 Task: Find connections with filter location Ahlen with filter topic #CVwith filter profile language German with filter current company More Retail Private Limited with filter school Centre for Development of Advanced Computing (C-DAC) with filter industry Hospitals with filter service category Video Production with filter keywords title Cosmetologist
Action: Mouse moved to (605, 81)
Screenshot: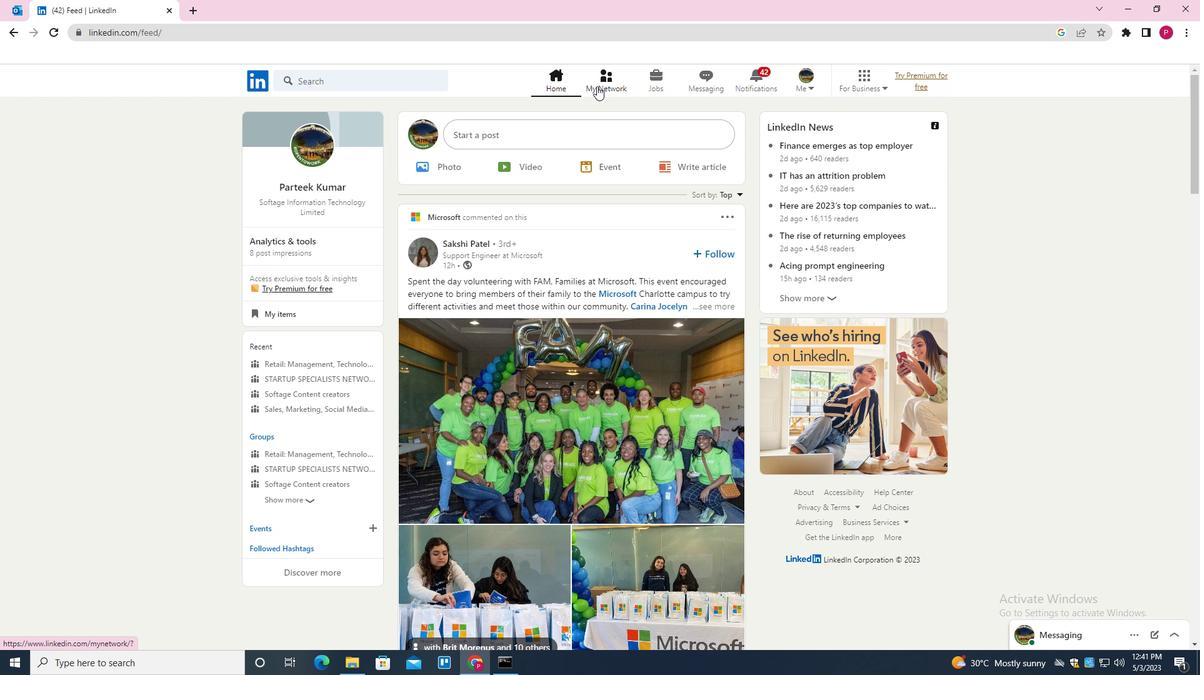 
Action: Mouse pressed left at (605, 81)
Screenshot: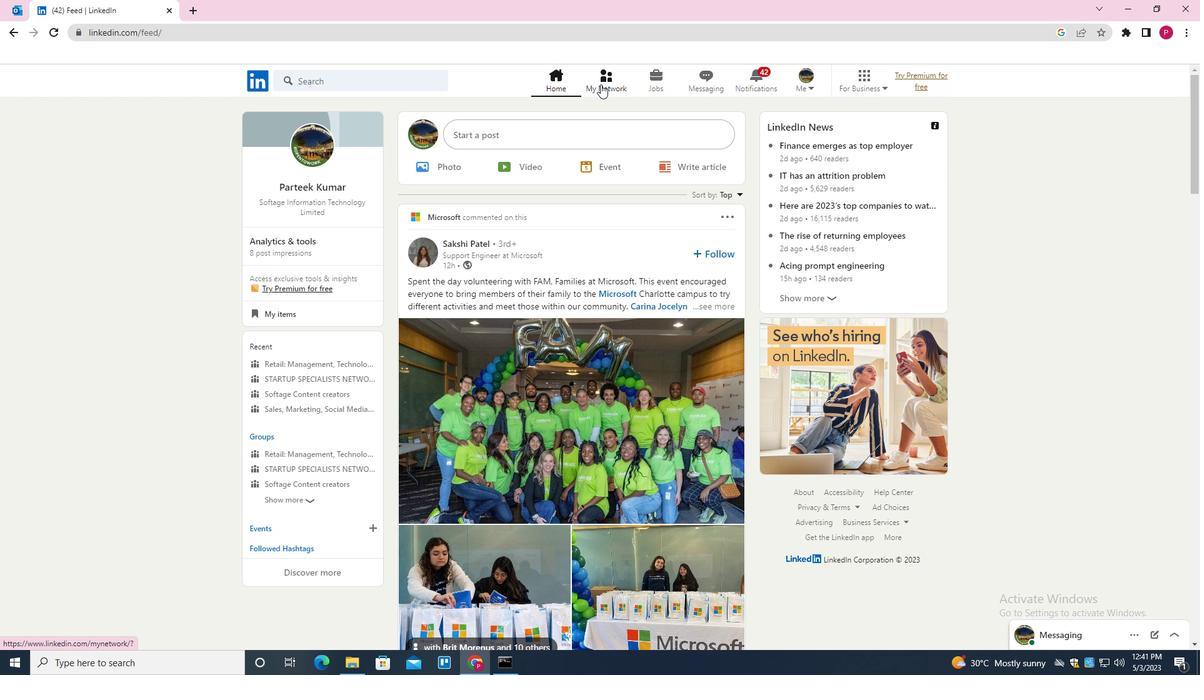 
Action: Mouse moved to (373, 155)
Screenshot: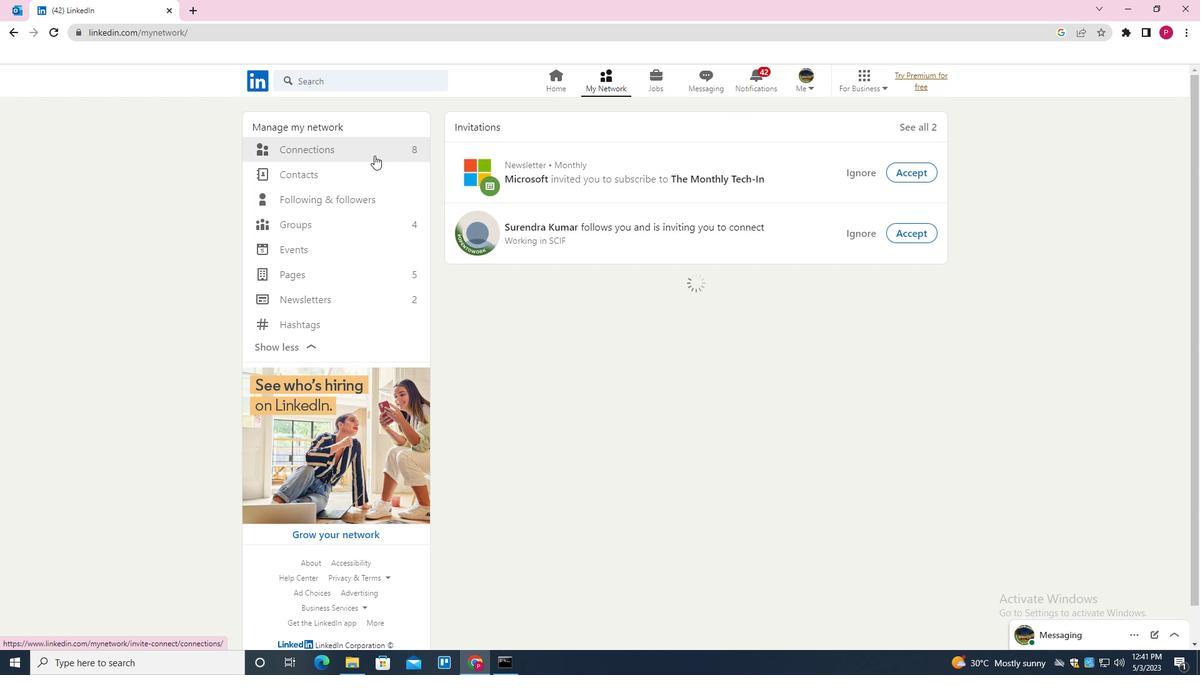 
Action: Mouse pressed left at (373, 155)
Screenshot: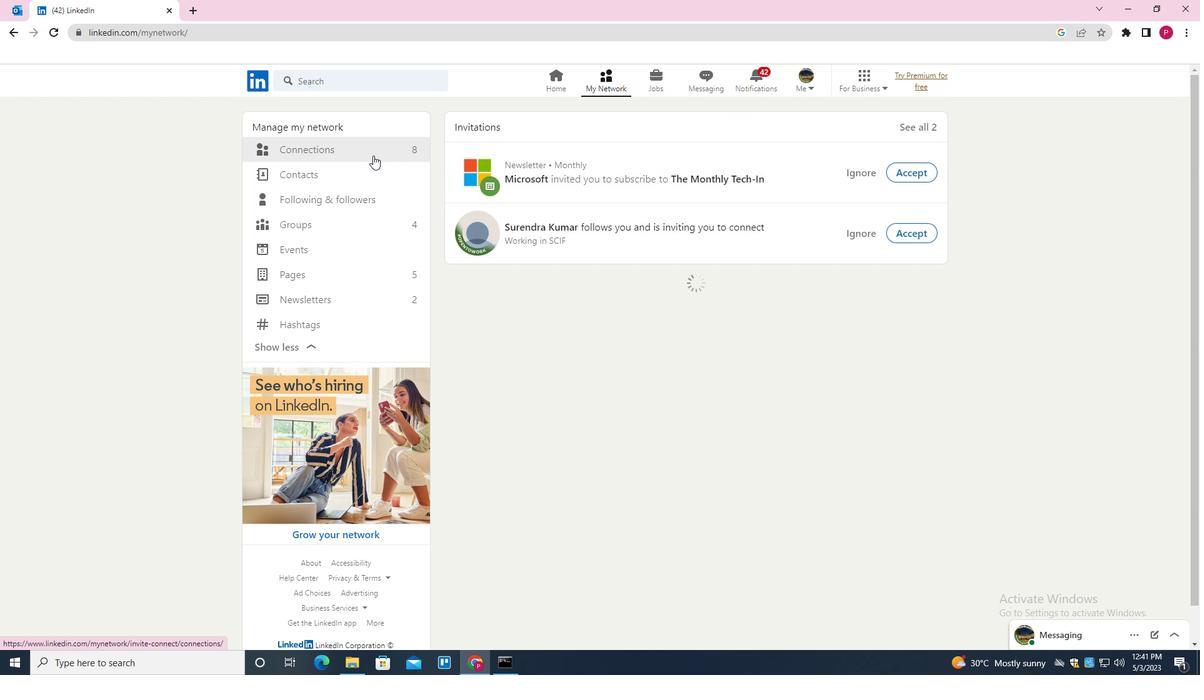 
Action: Mouse moved to (681, 146)
Screenshot: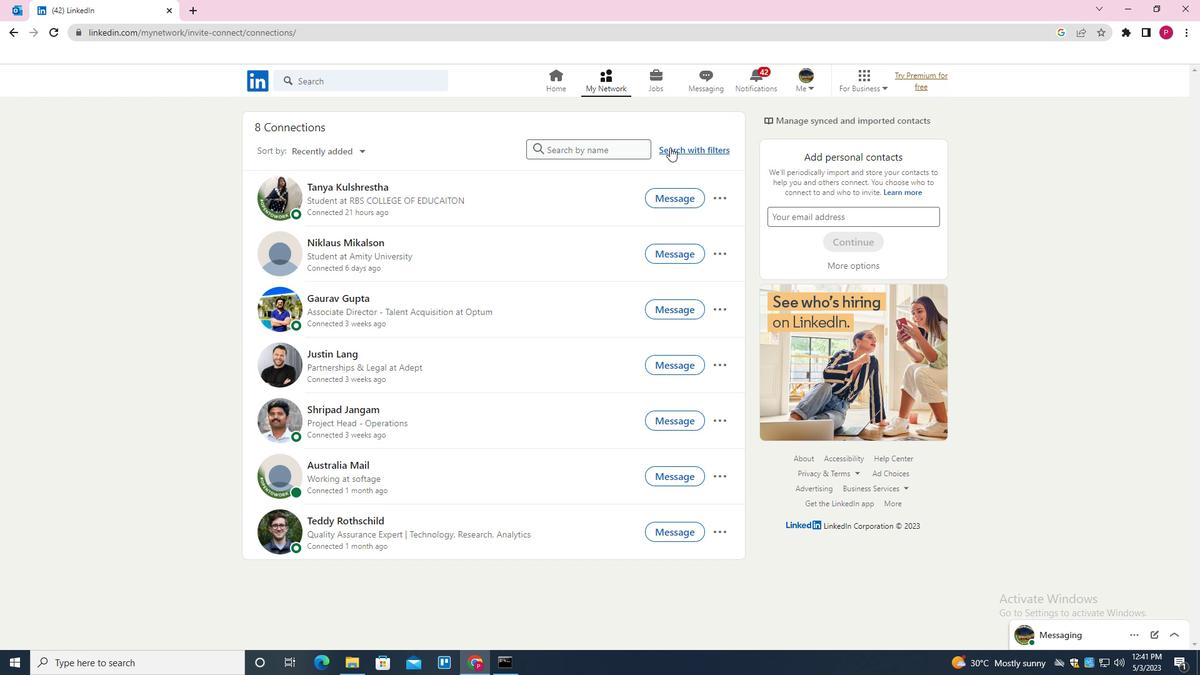 
Action: Mouse pressed left at (681, 146)
Screenshot: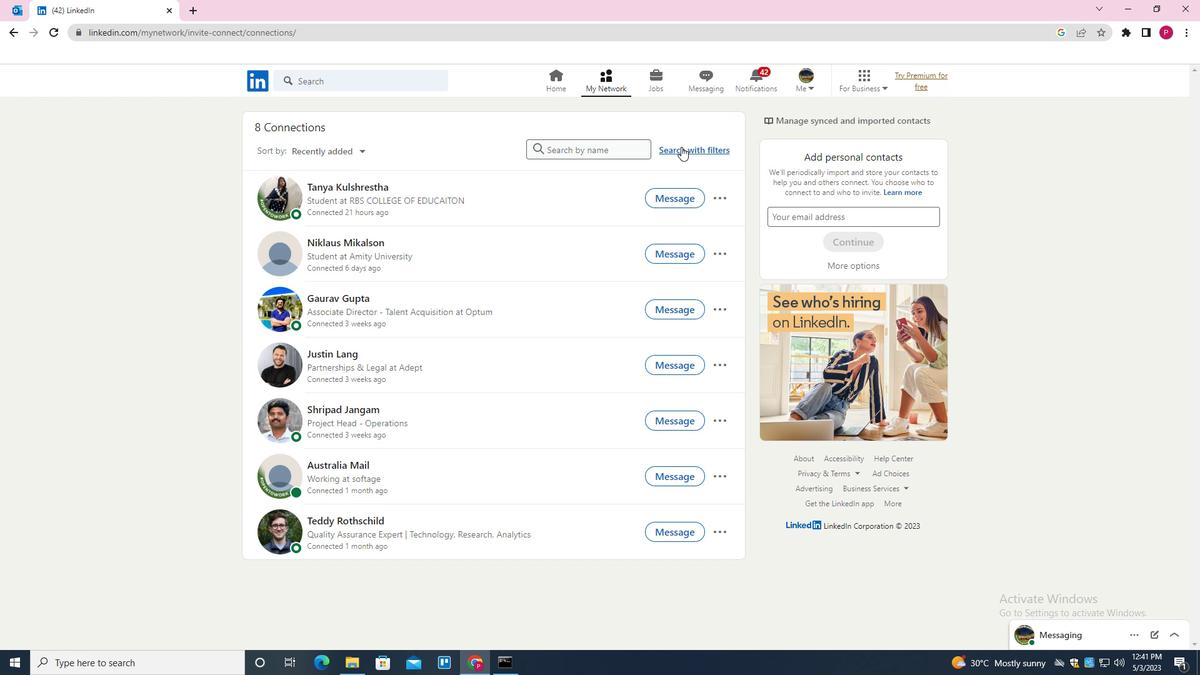 
Action: Mouse moved to (646, 119)
Screenshot: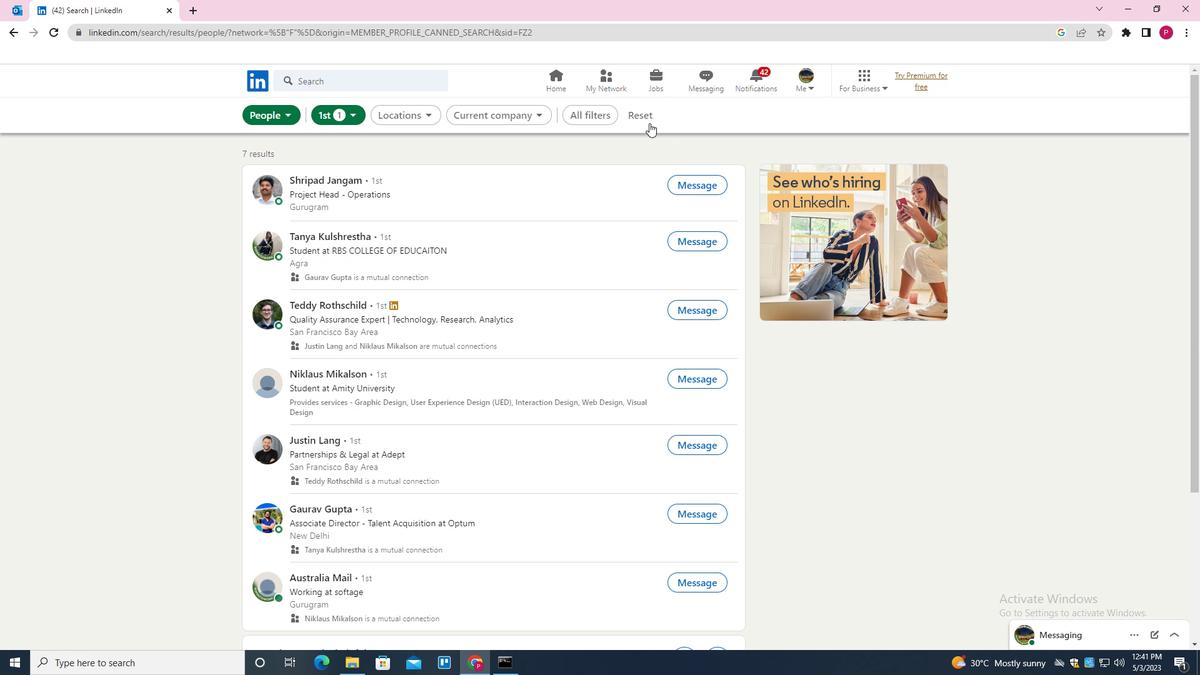 
Action: Mouse pressed left at (646, 119)
Screenshot: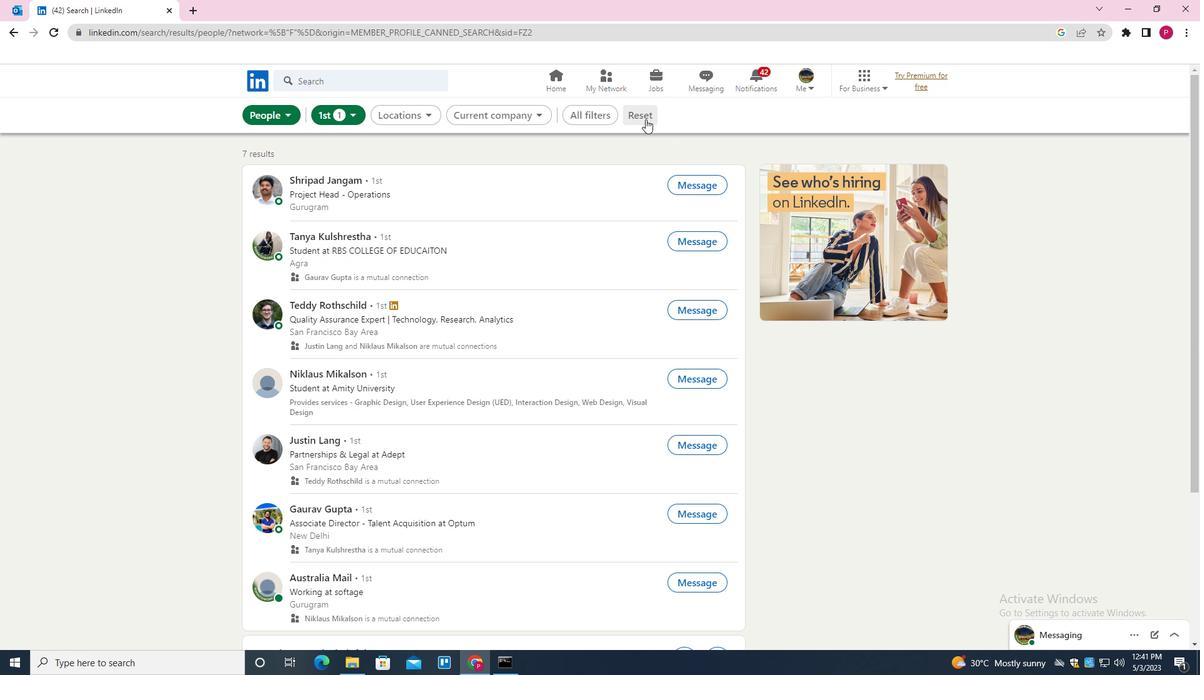 
Action: Mouse moved to (629, 116)
Screenshot: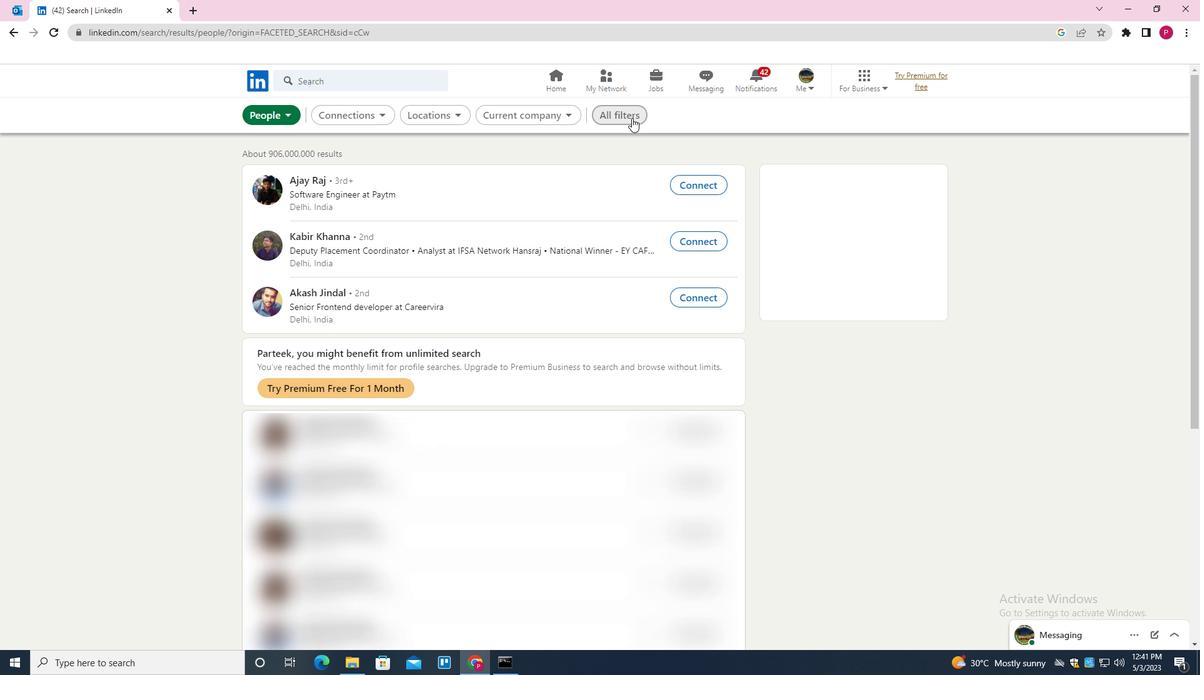 
Action: Mouse pressed left at (629, 116)
Screenshot: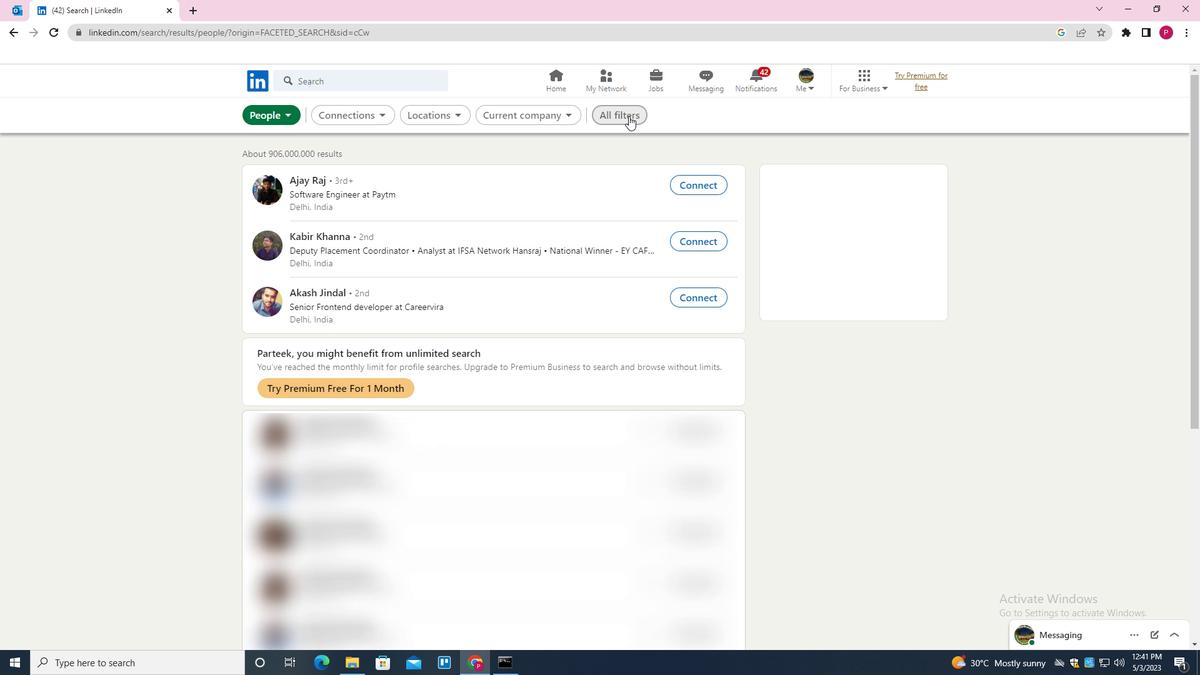 
Action: Mouse moved to (954, 312)
Screenshot: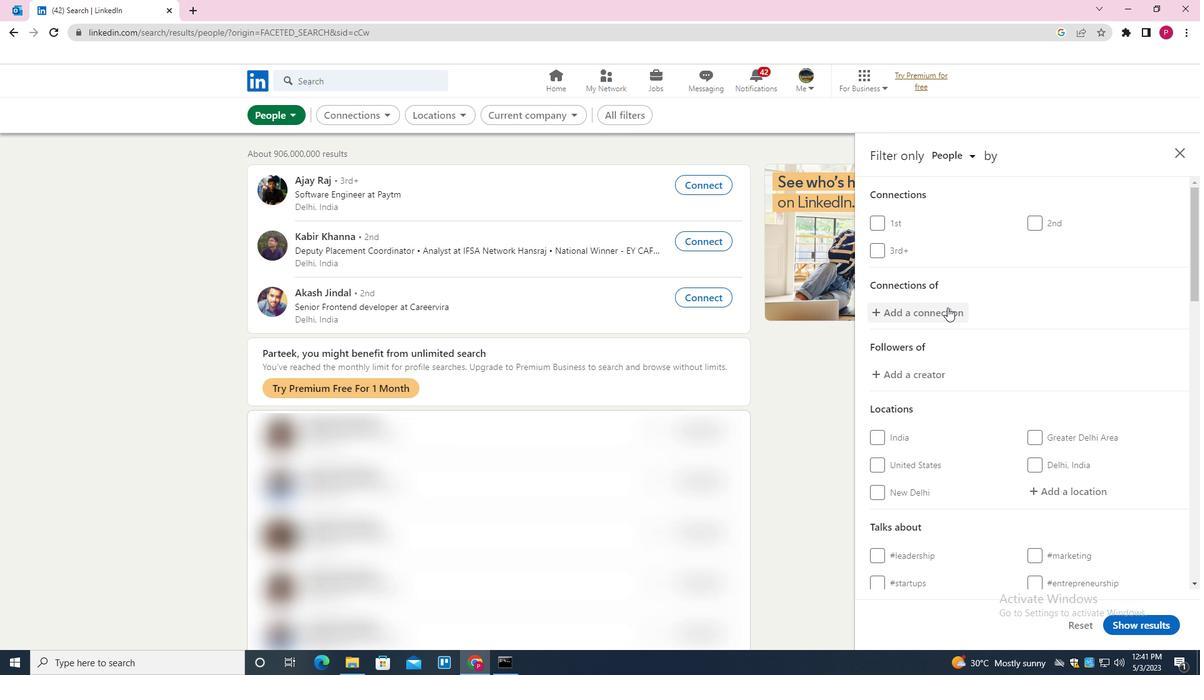 
Action: Mouse scrolled (954, 312) with delta (0, 0)
Screenshot: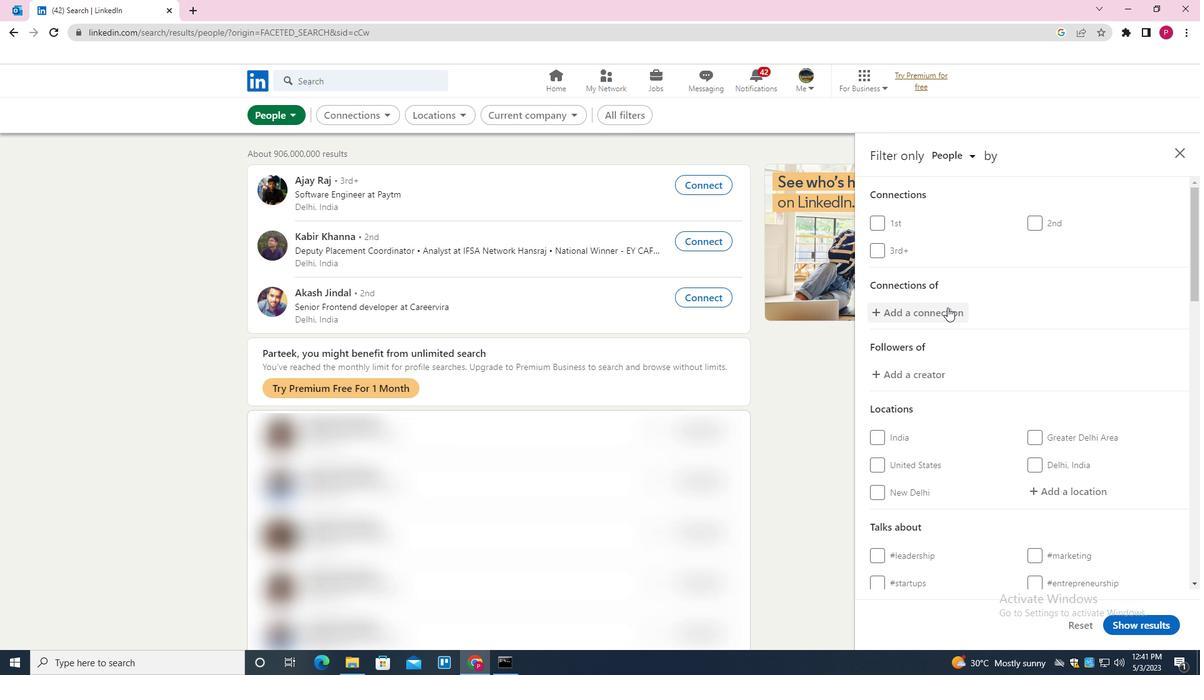 
Action: Mouse moved to (954, 314)
Screenshot: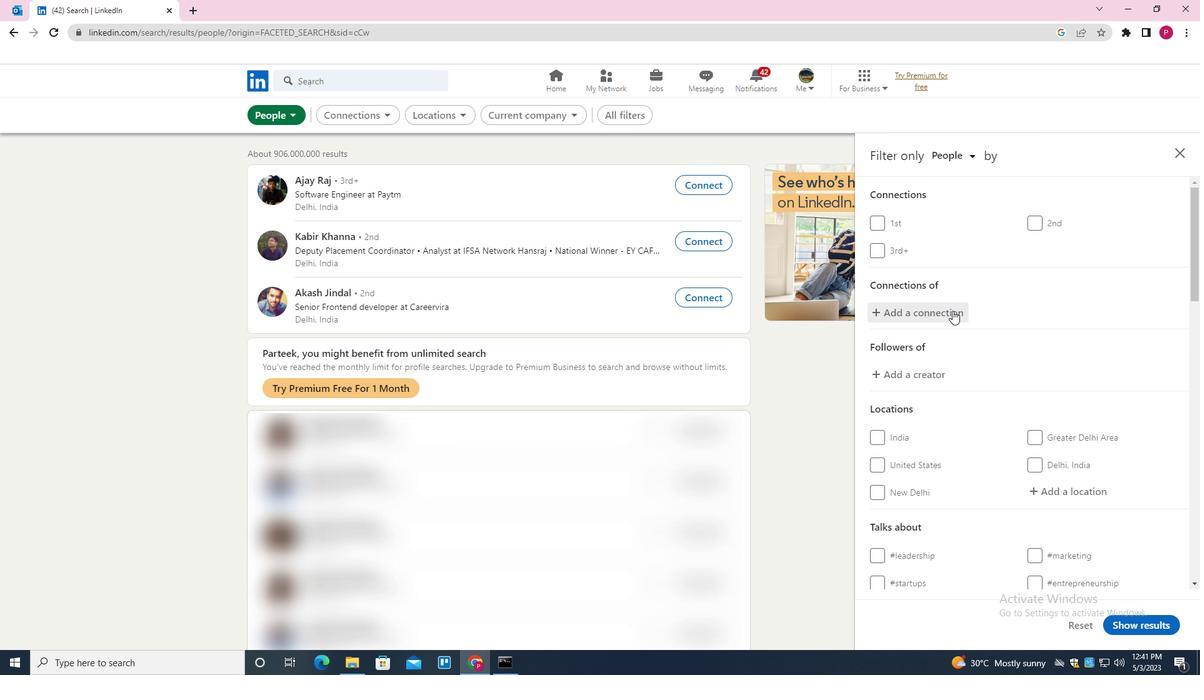 
Action: Mouse scrolled (954, 313) with delta (0, 0)
Screenshot: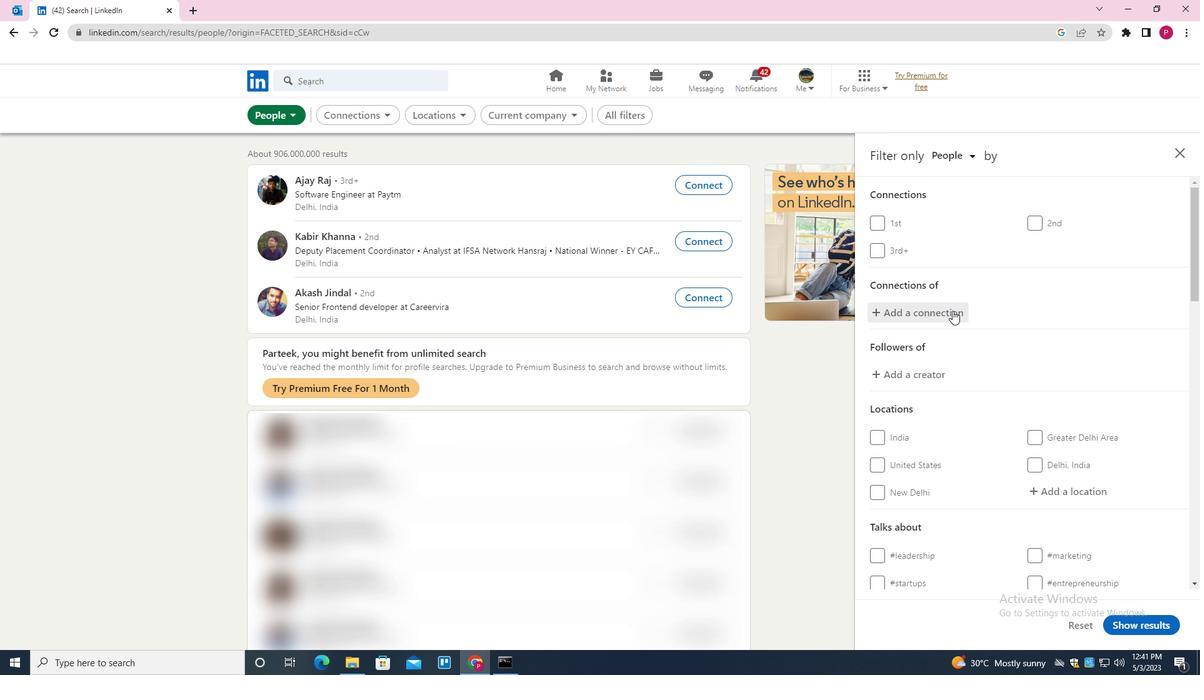
Action: Mouse moved to (1087, 365)
Screenshot: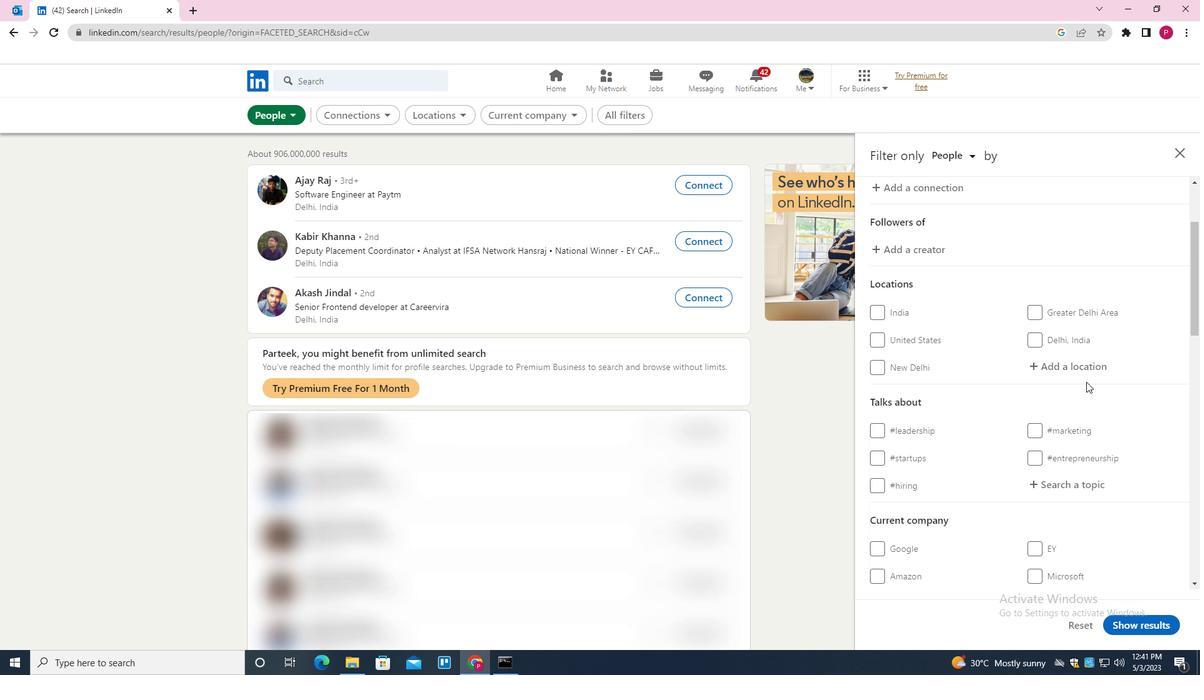 
Action: Mouse pressed left at (1087, 365)
Screenshot: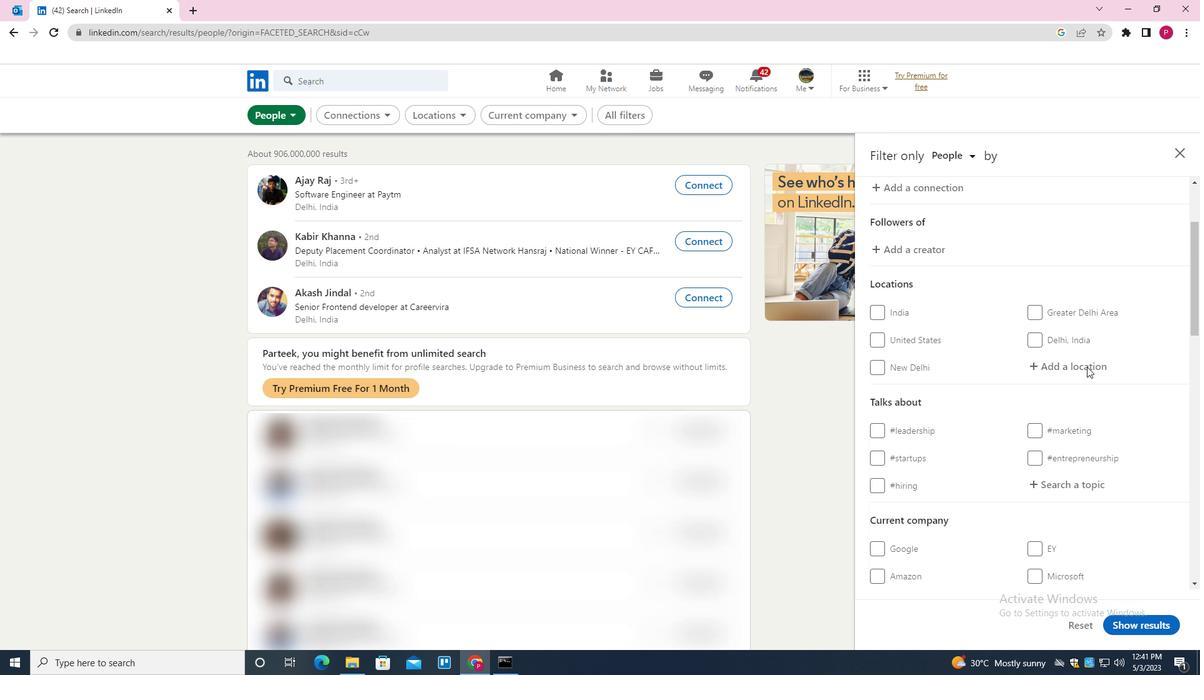 
Action: Mouse moved to (1088, 365)
Screenshot: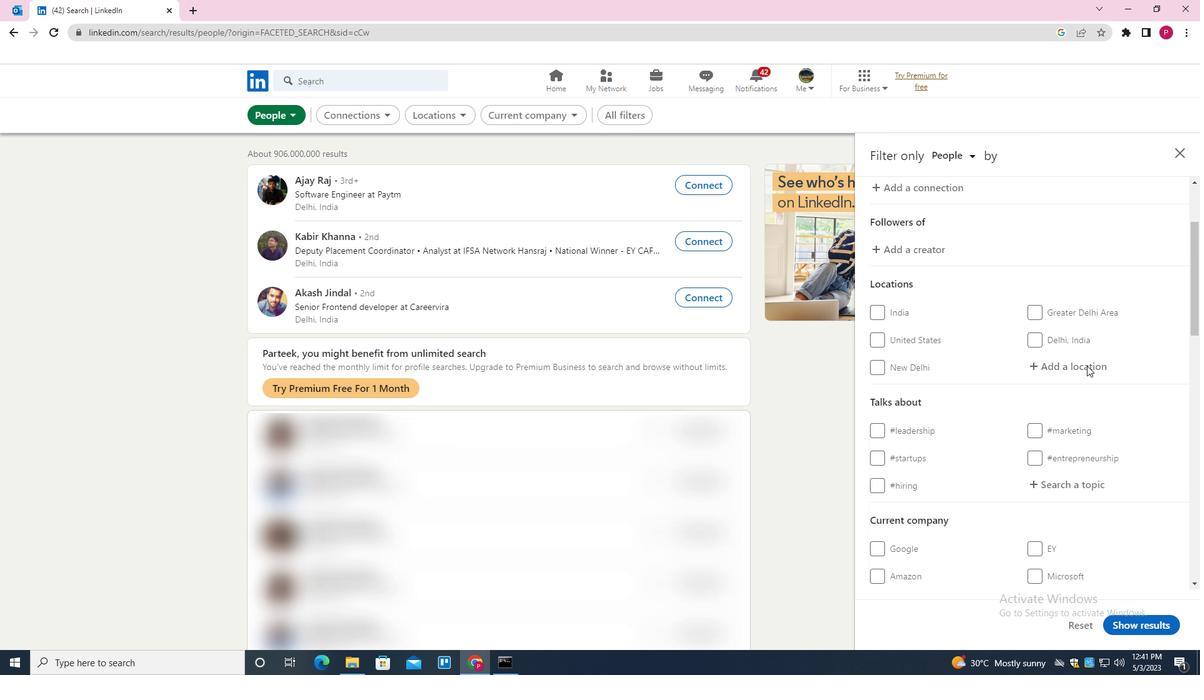 
Action: Key pressed <Key.shift>AHLEN<Key.down><Key.enter>
Screenshot: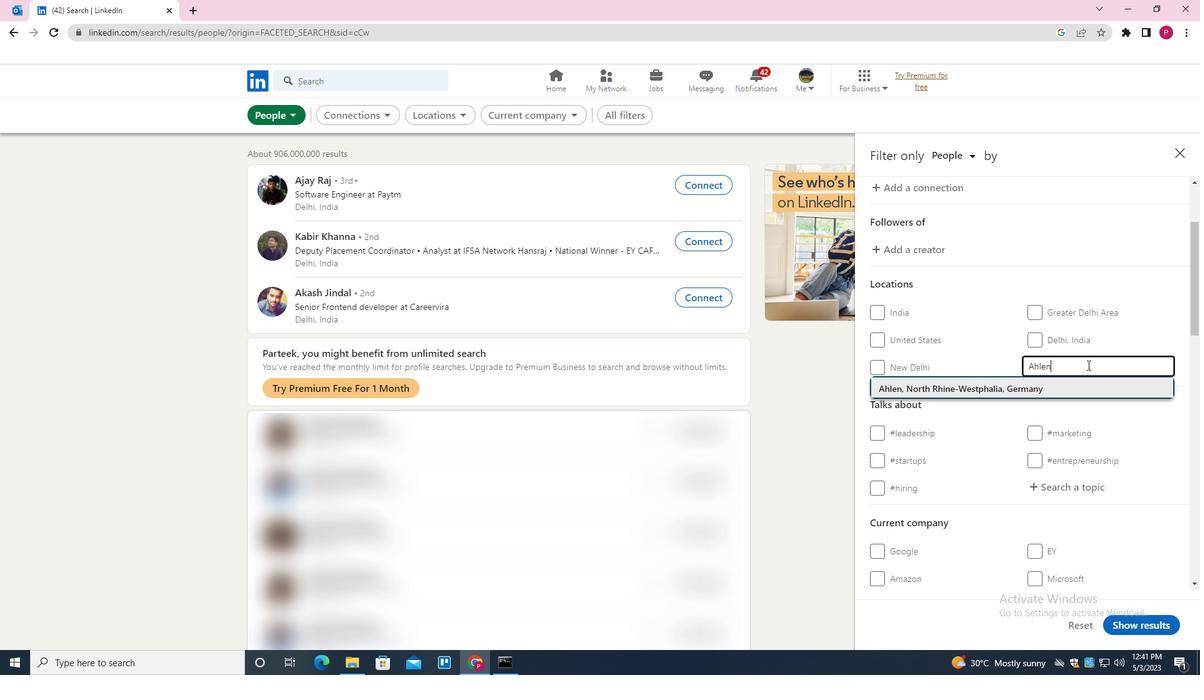 
Action: Mouse moved to (1030, 338)
Screenshot: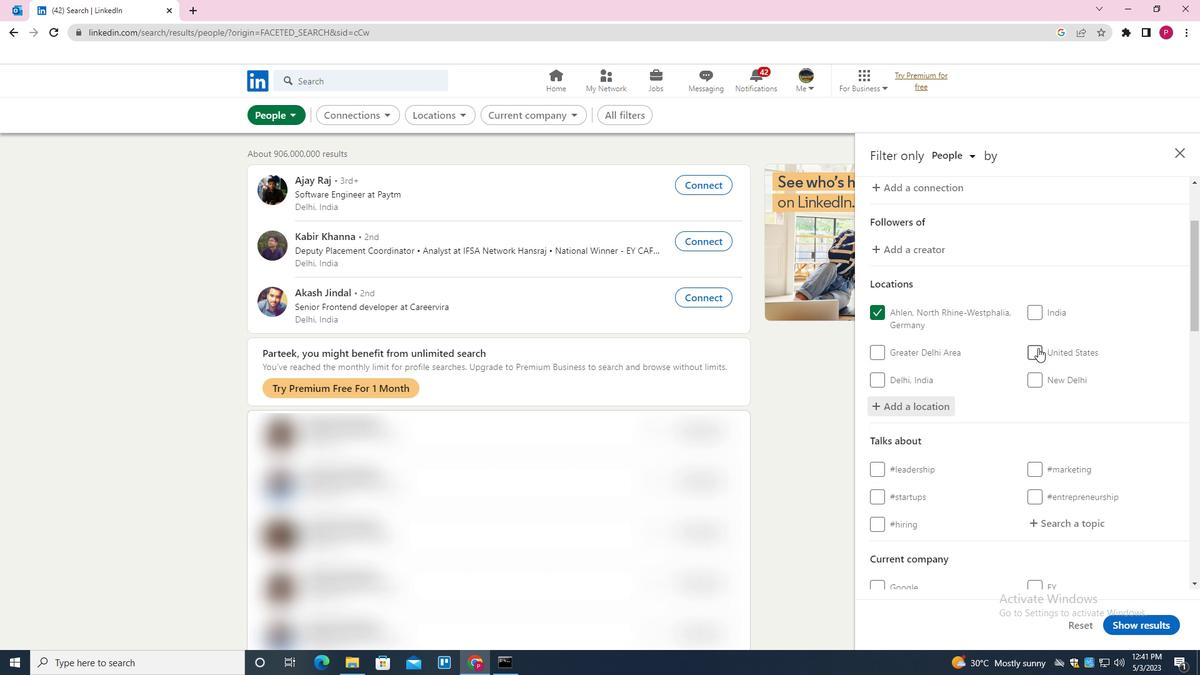 
Action: Mouse scrolled (1030, 338) with delta (0, 0)
Screenshot: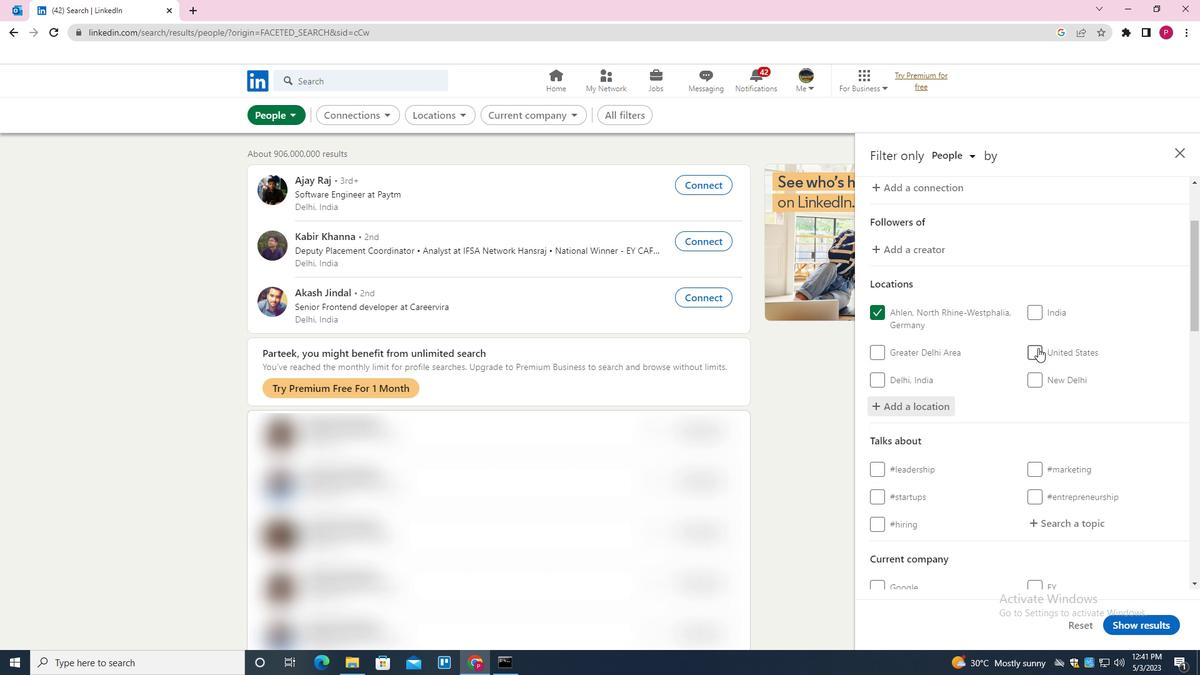 
Action: Mouse scrolled (1030, 338) with delta (0, 0)
Screenshot: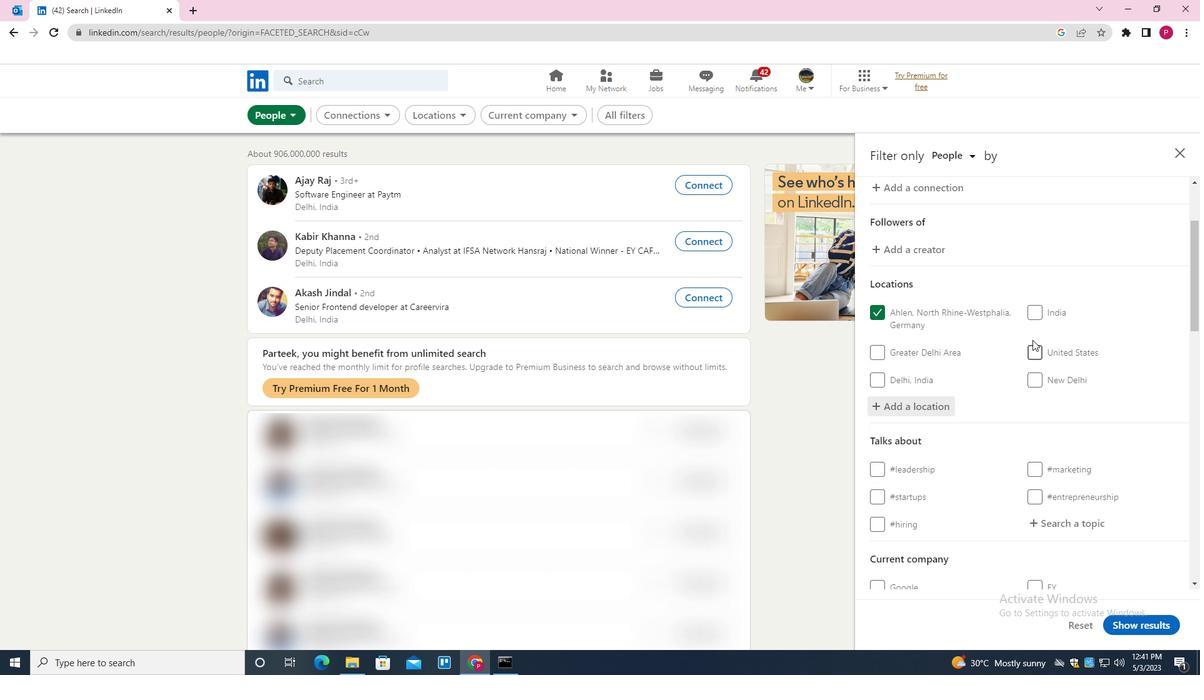 
Action: Mouse scrolled (1030, 338) with delta (0, 0)
Screenshot: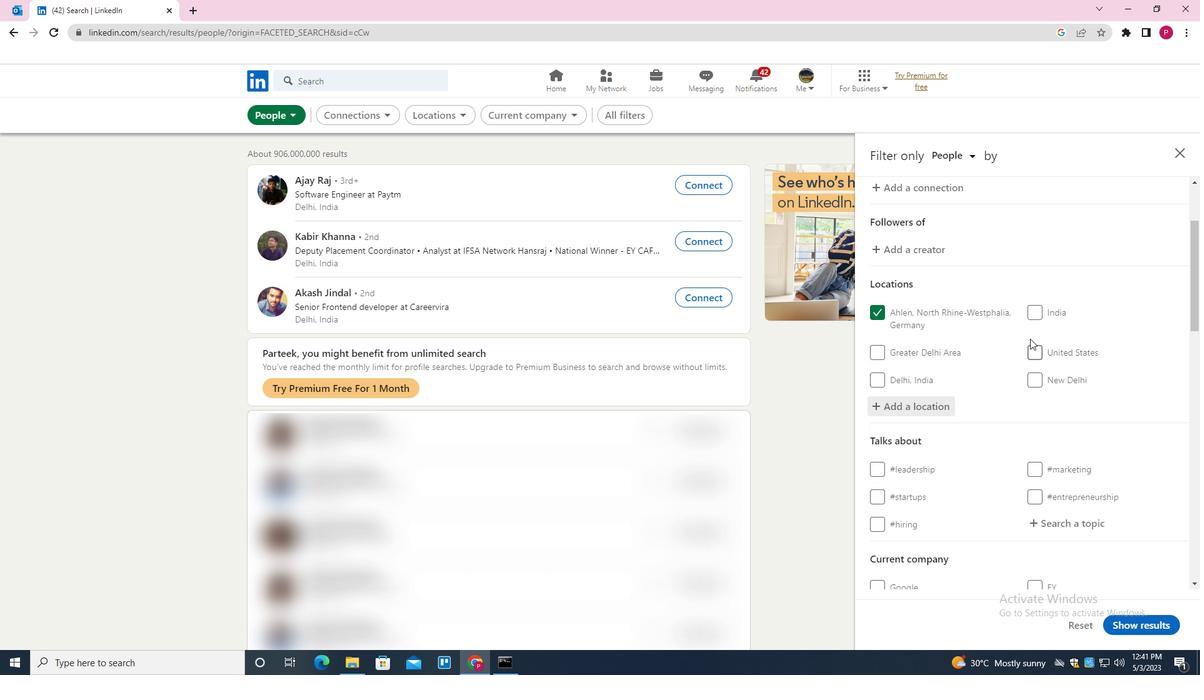 
Action: Mouse scrolled (1030, 338) with delta (0, 0)
Screenshot: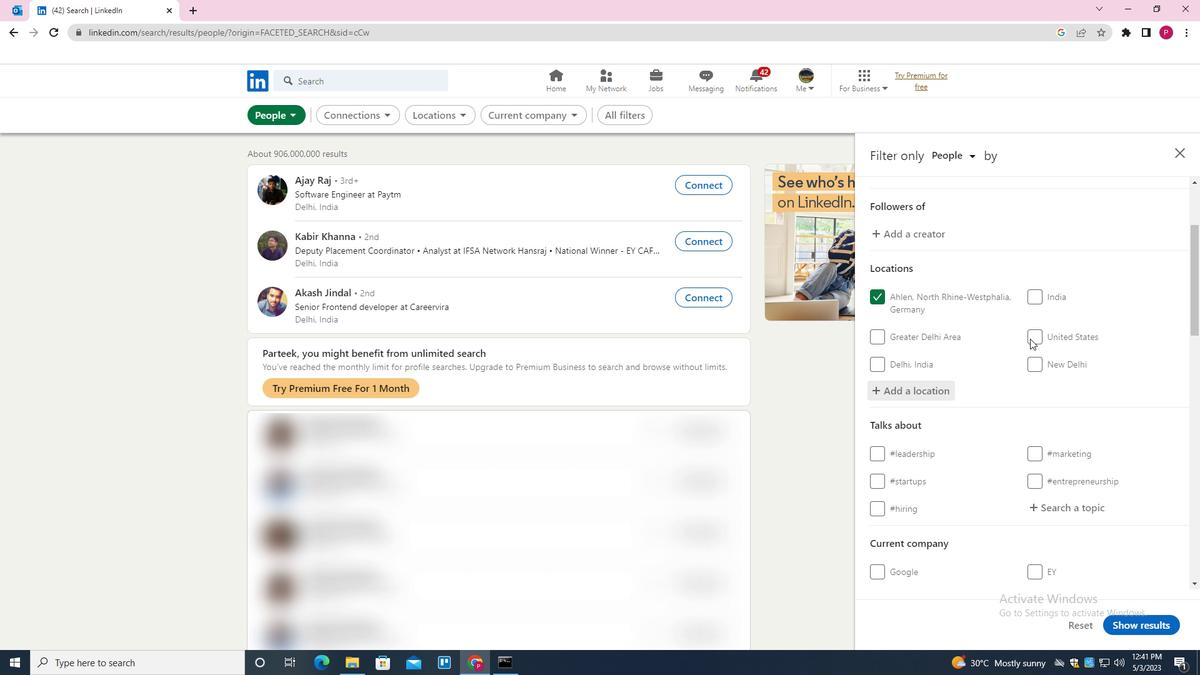 
Action: Mouse moved to (1069, 278)
Screenshot: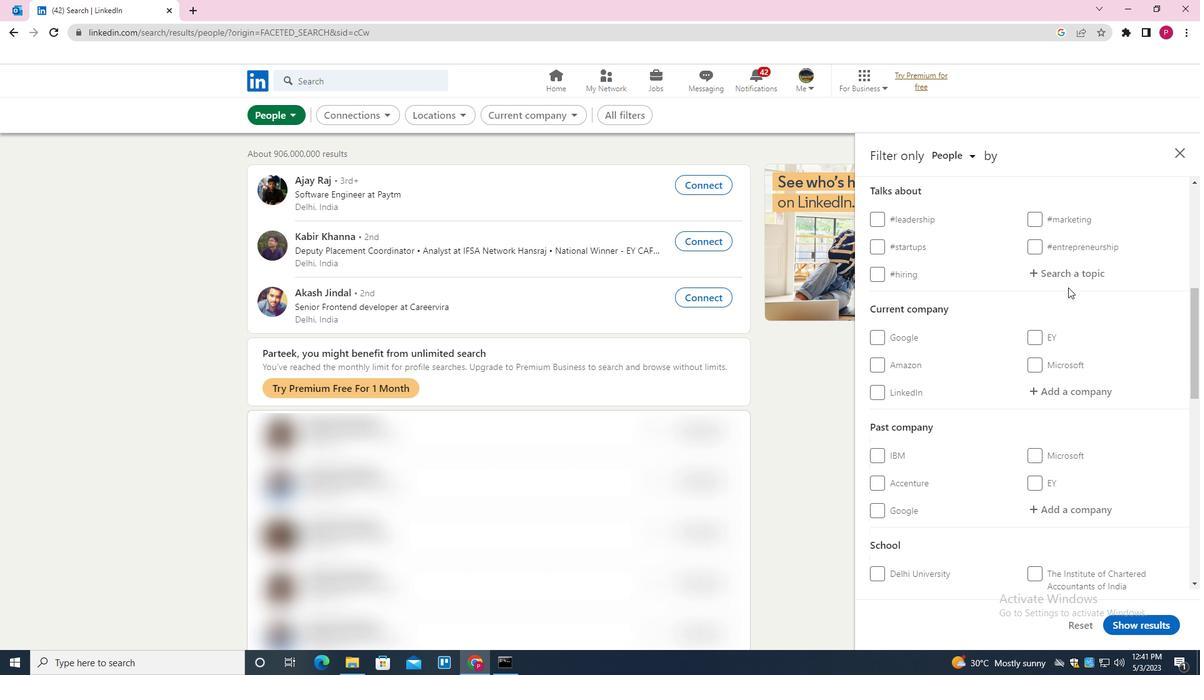
Action: Mouse pressed left at (1069, 278)
Screenshot: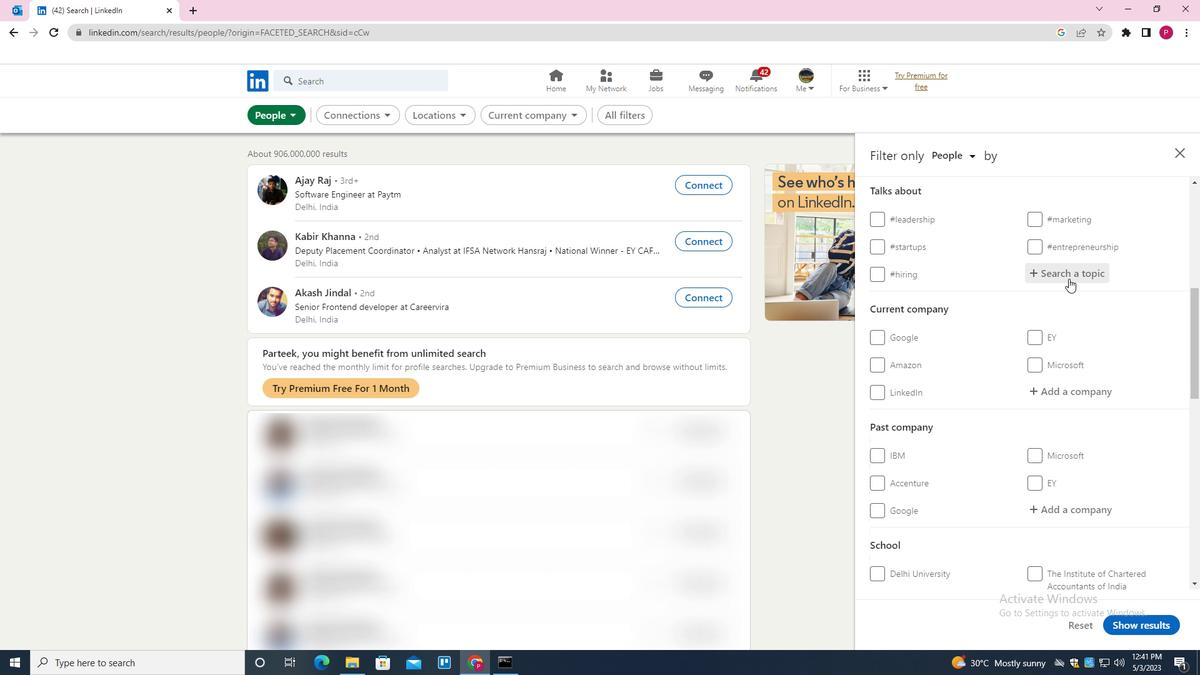 
Action: Key pressed CV<Key.down><Key.enter>
Screenshot: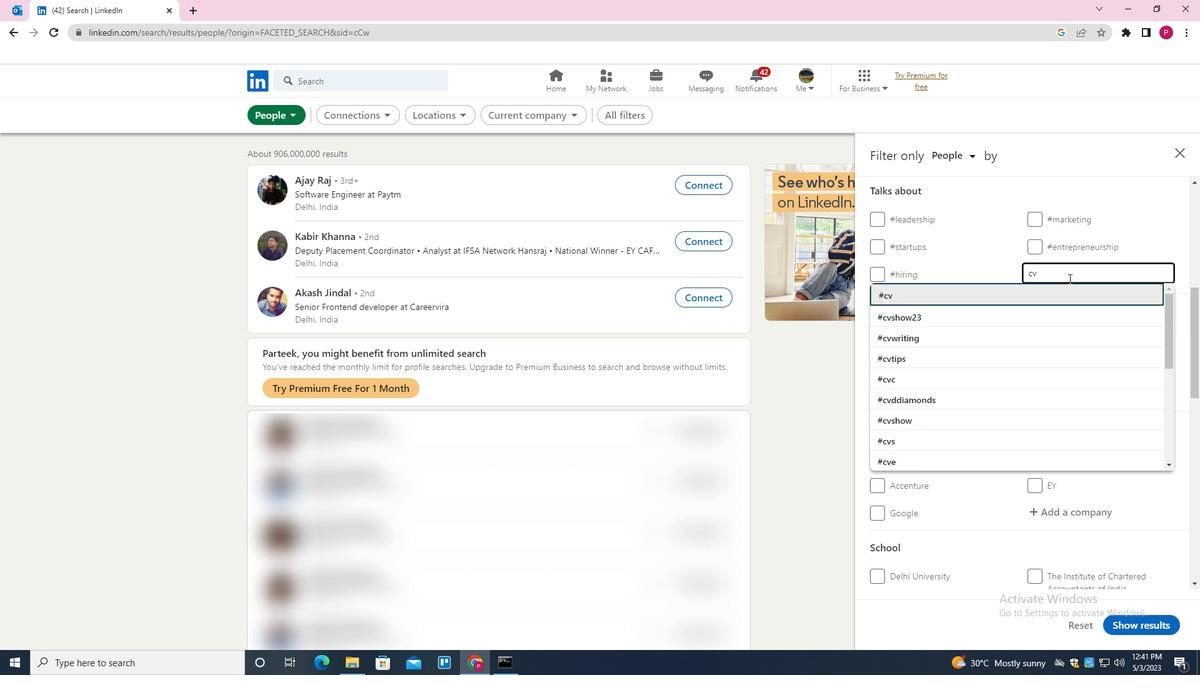 
Action: Mouse moved to (976, 380)
Screenshot: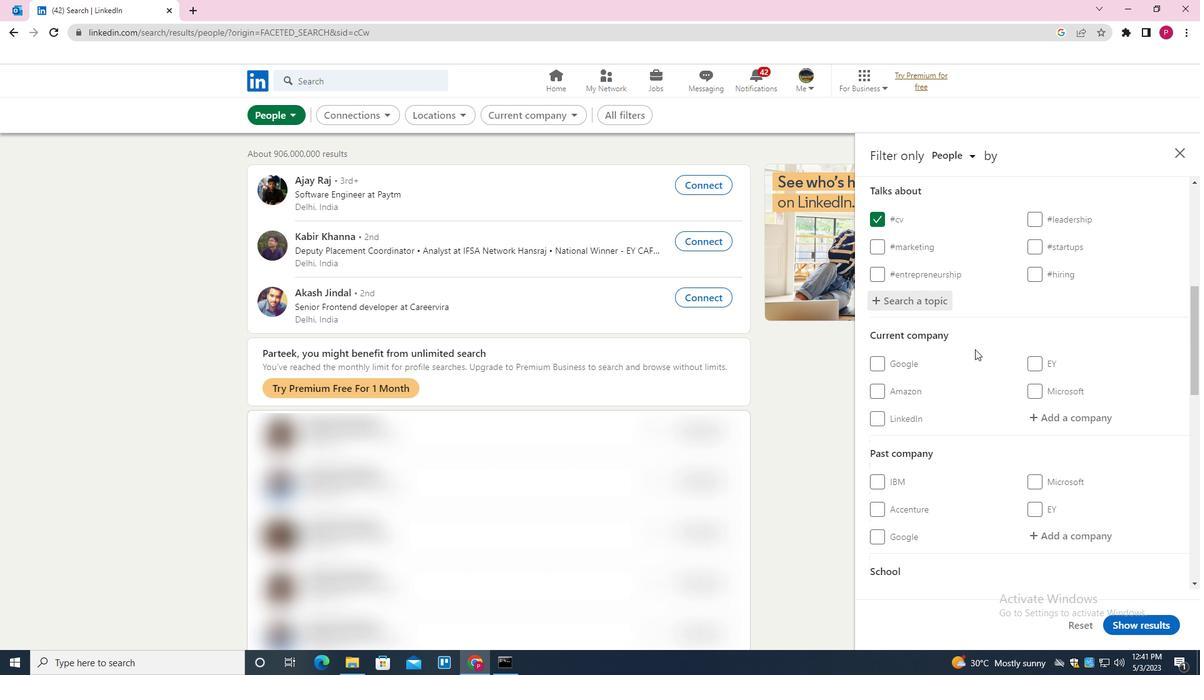 
Action: Mouse scrolled (976, 379) with delta (0, 0)
Screenshot: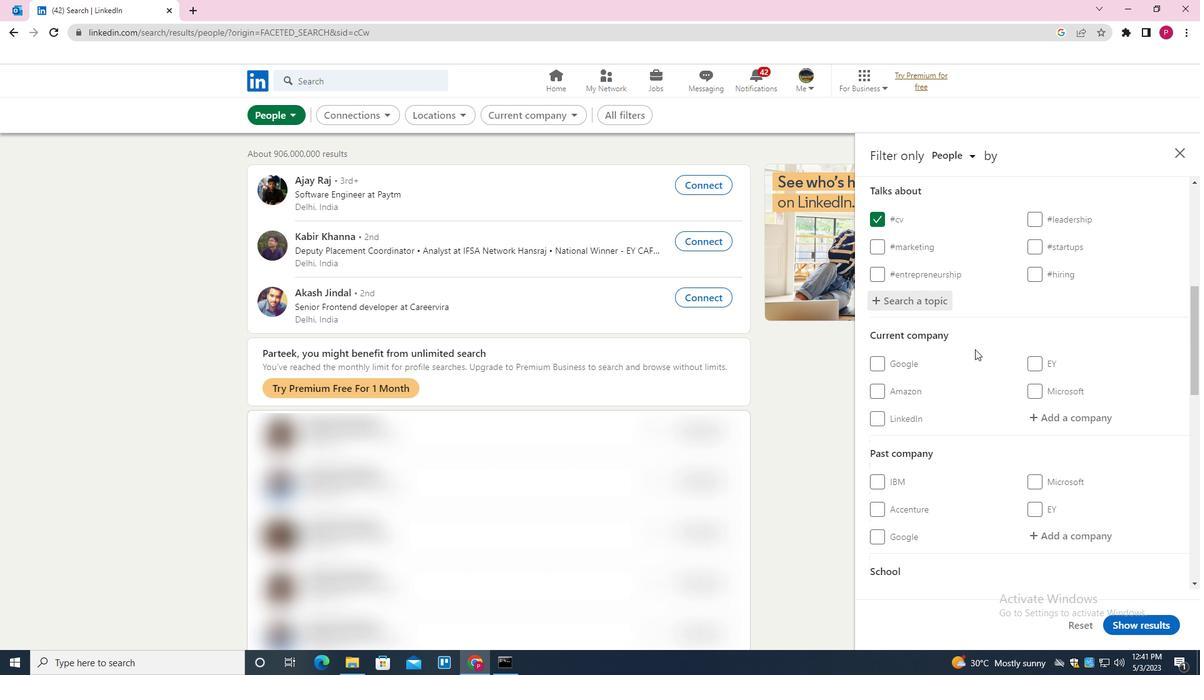 
Action: Mouse scrolled (976, 379) with delta (0, 0)
Screenshot: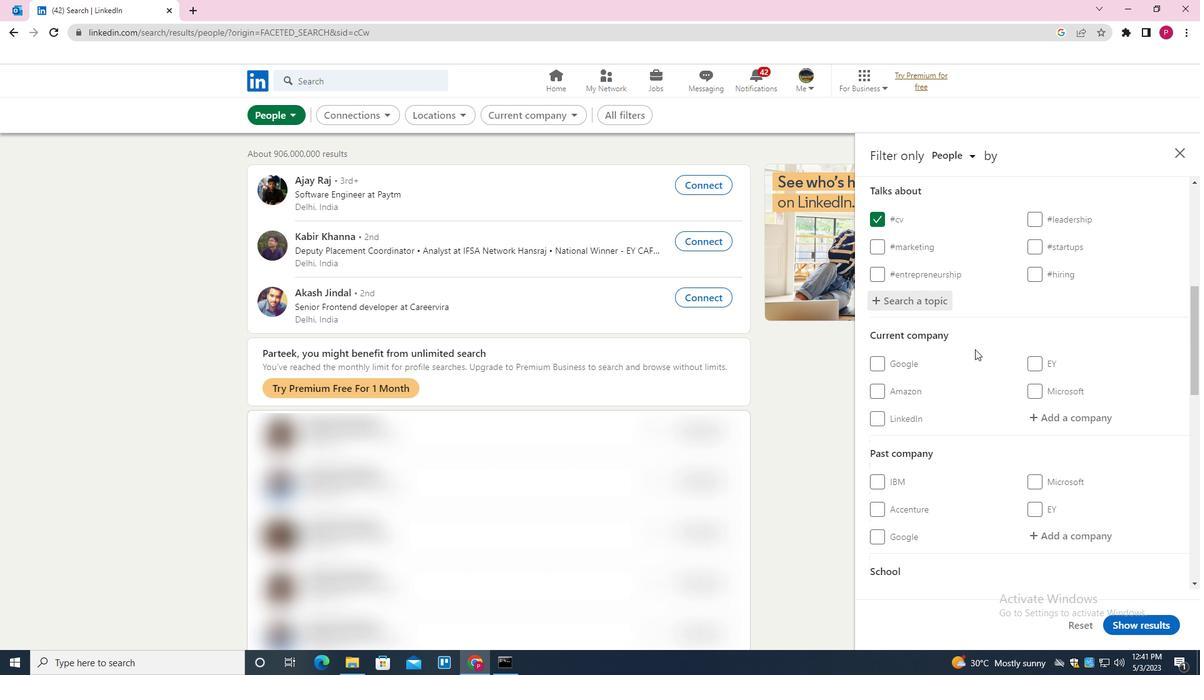 
Action: Mouse scrolled (976, 379) with delta (0, 0)
Screenshot: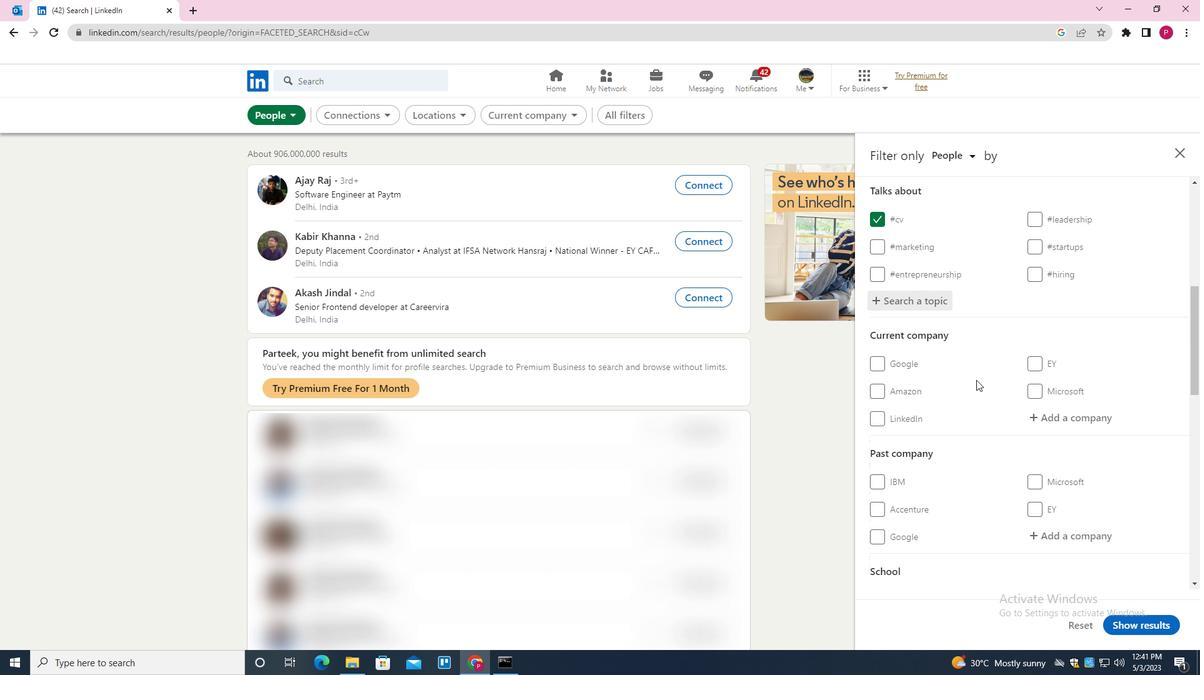 
Action: Mouse moved to (976, 383)
Screenshot: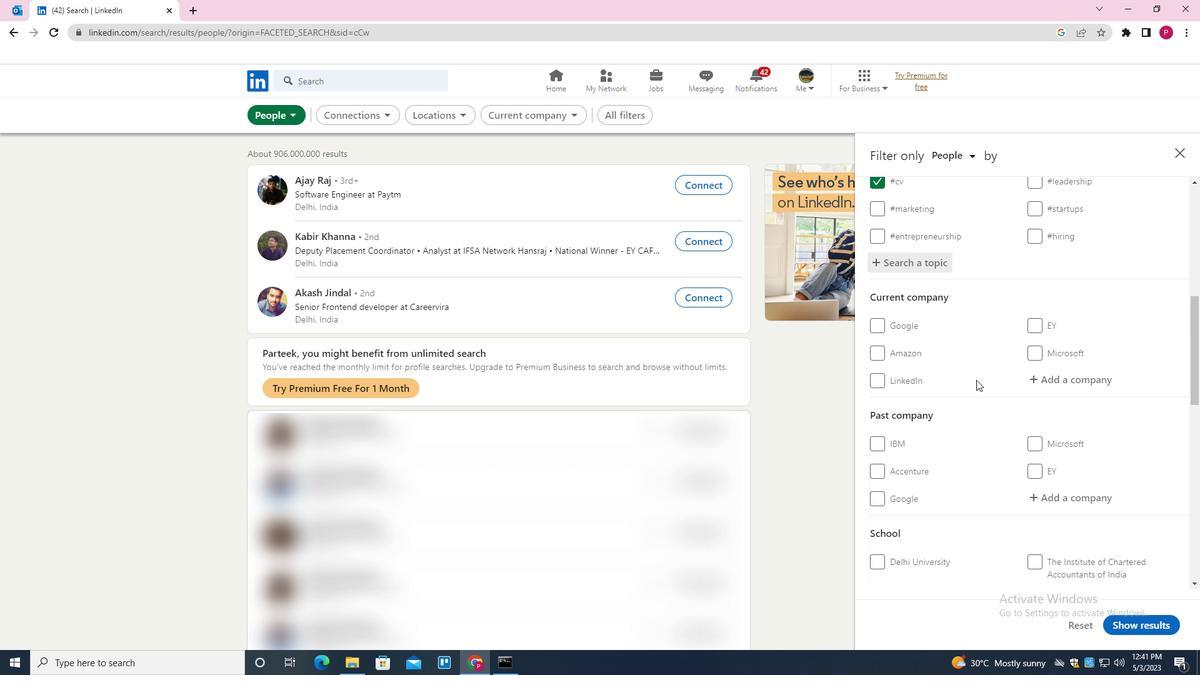 
Action: Mouse scrolled (976, 383) with delta (0, 0)
Screenshot: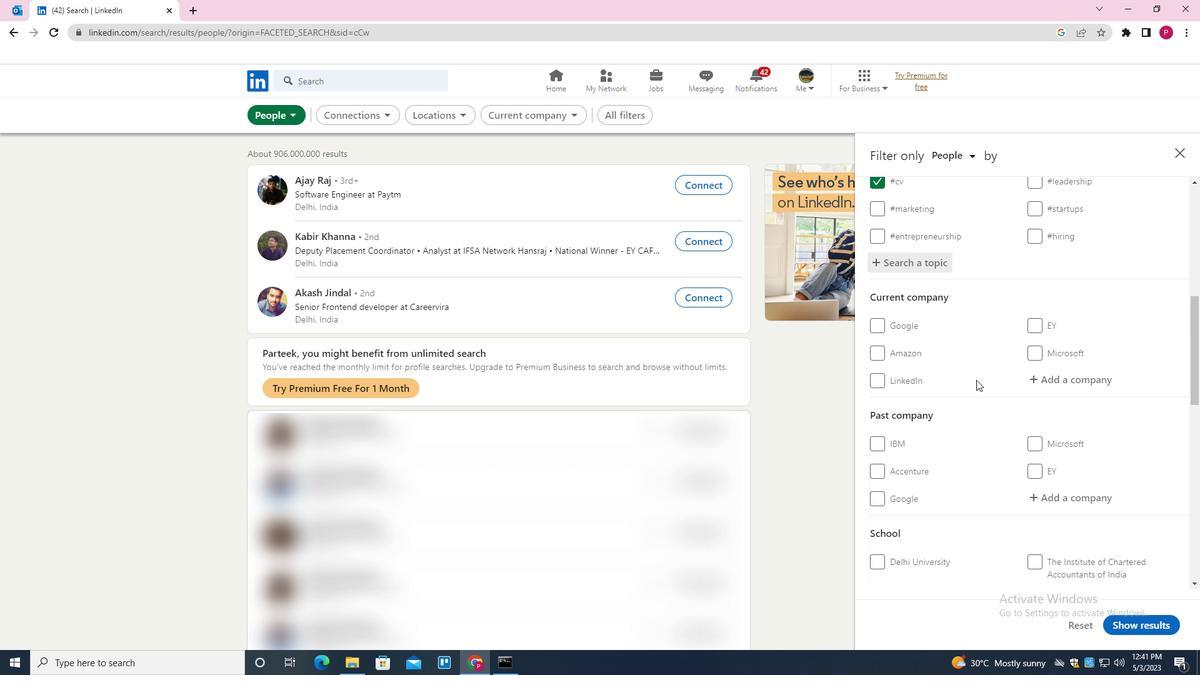 
Action: Mouse moved to (976, 386)
Screenshot: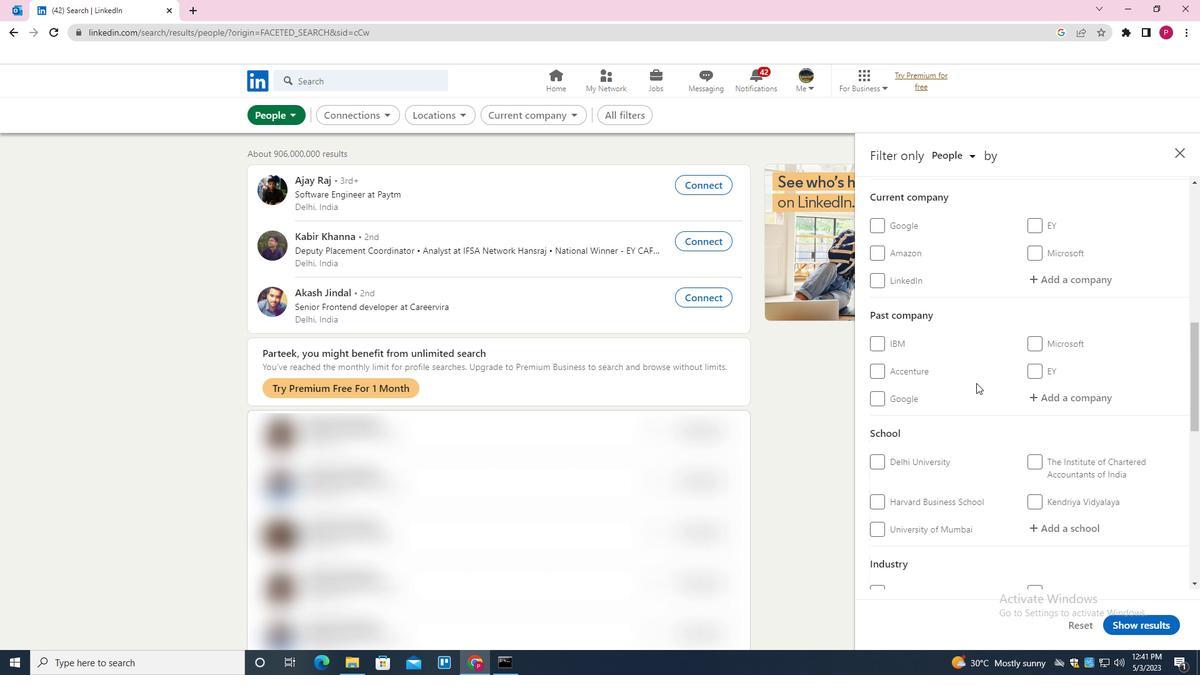 
Action: Mouse scrolled (976, 385) with delta (0, 0)
Screenshot: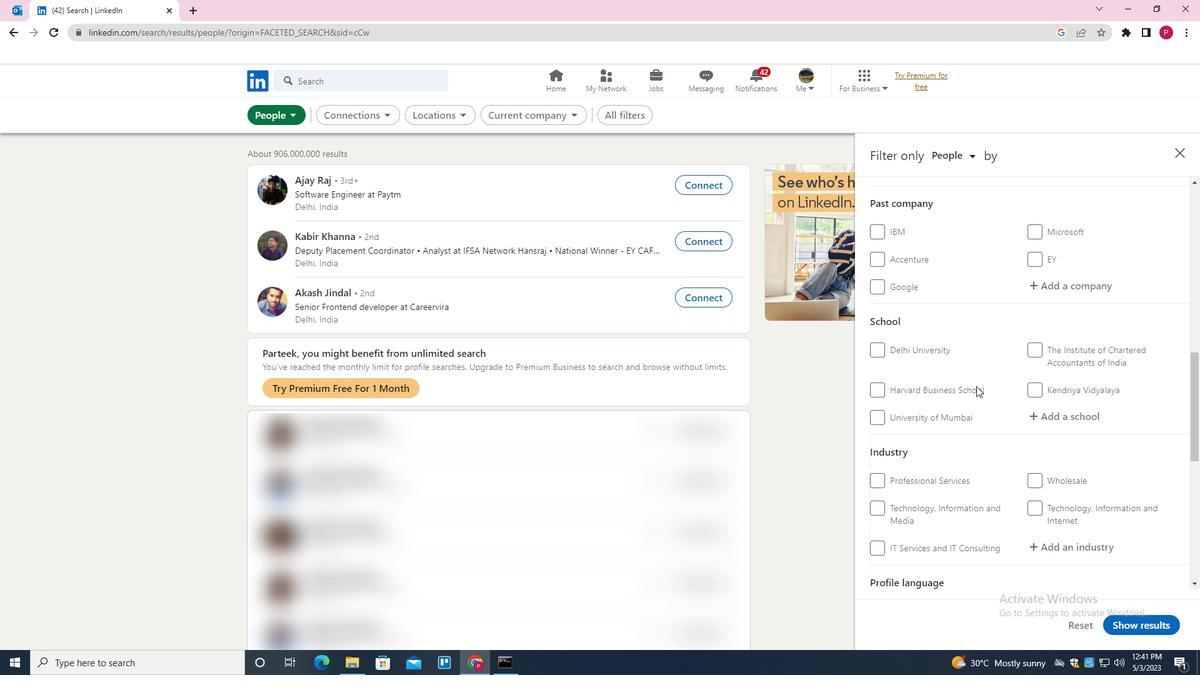 
Action: Mouse moved to (977, 386)
Screenshot: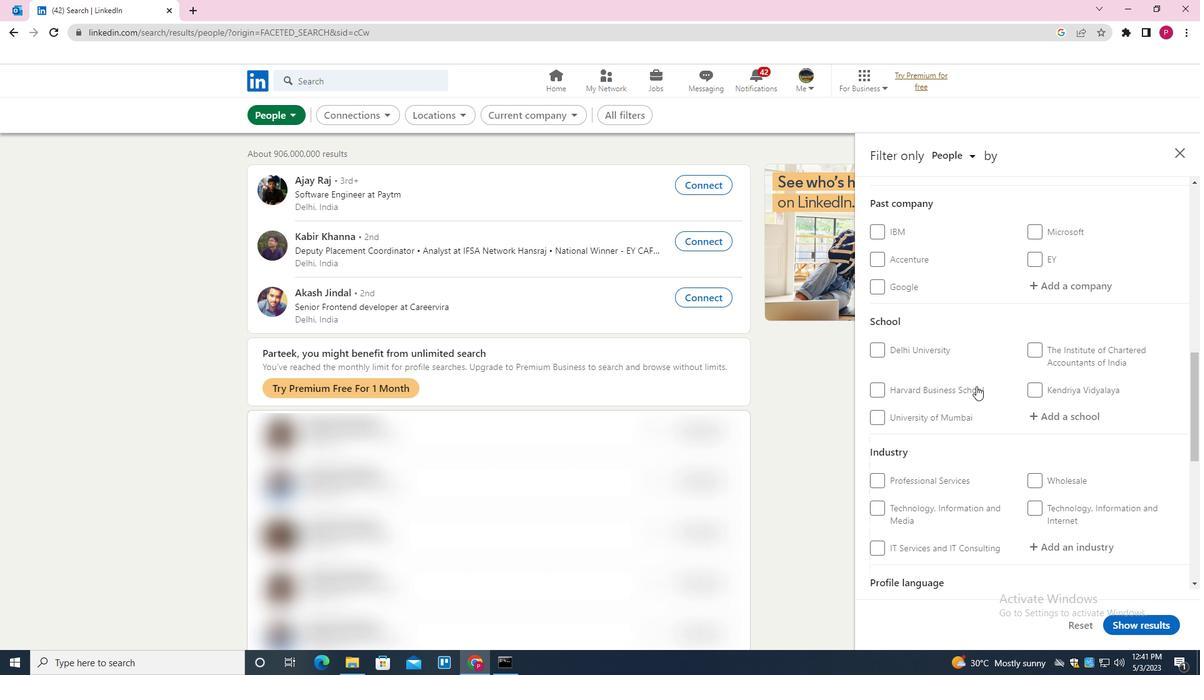 
Action: Mouse scrolled (977, 385) with delta (0, 0)
Screenshot: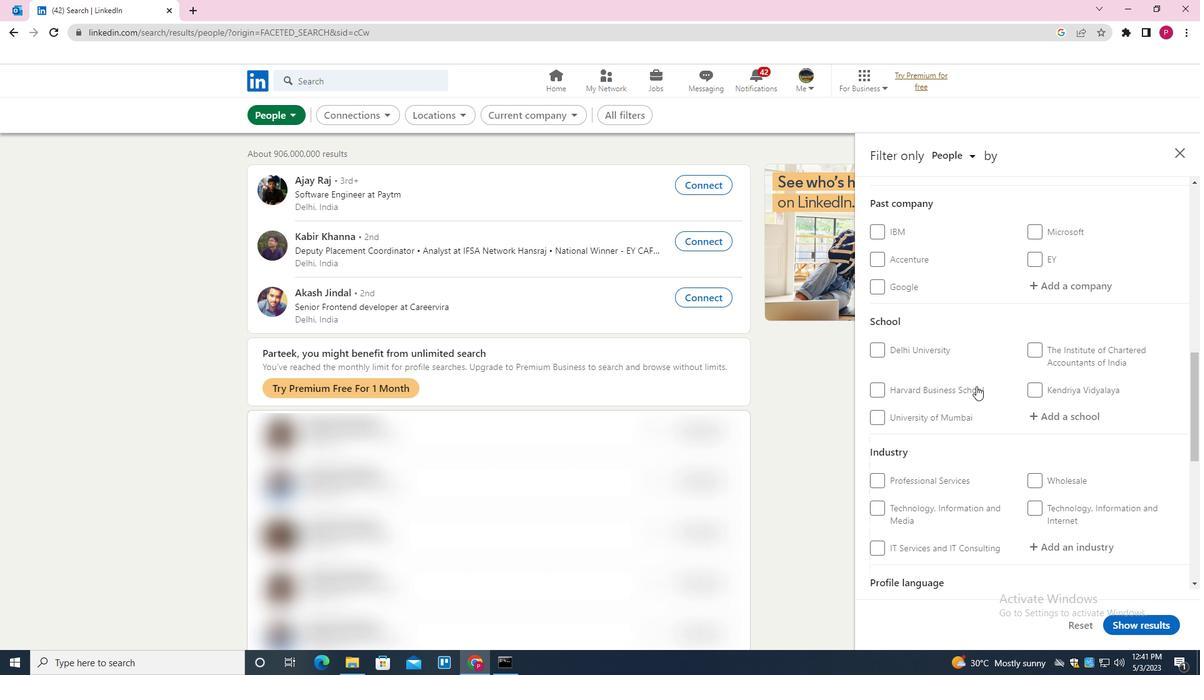 
Action: Mouse moved to (979, 385)
Screenshot: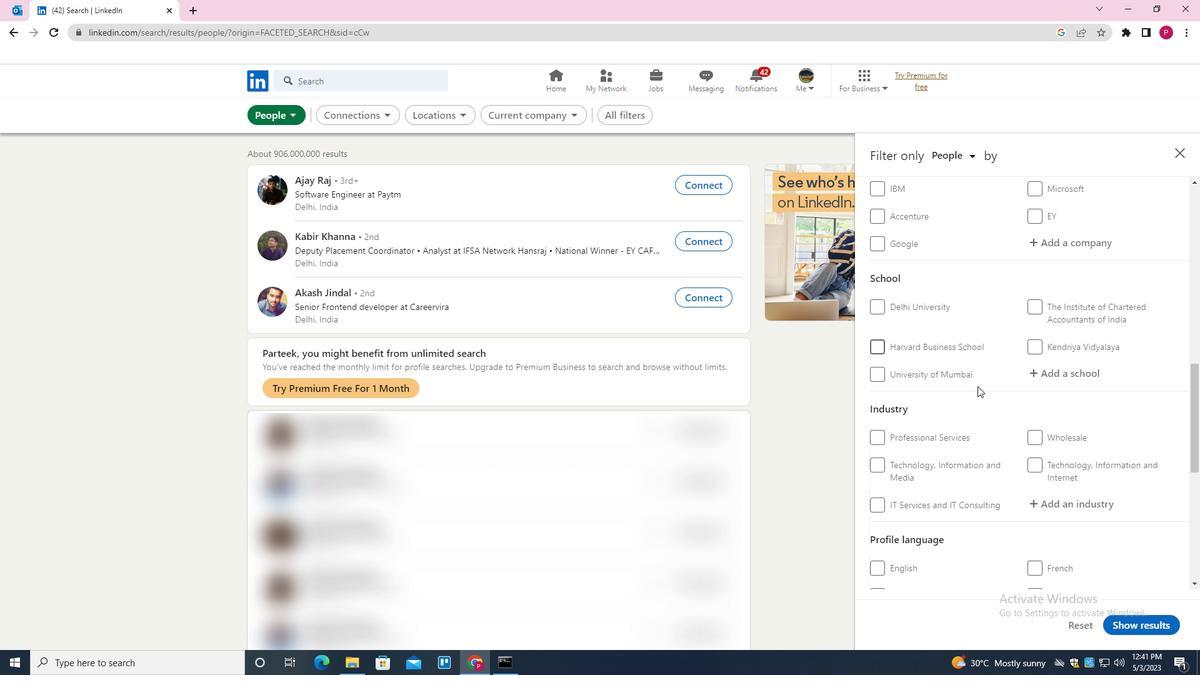 
Action: Mouse scrolled (979, 385) with delta (0, 0)
Screenshot: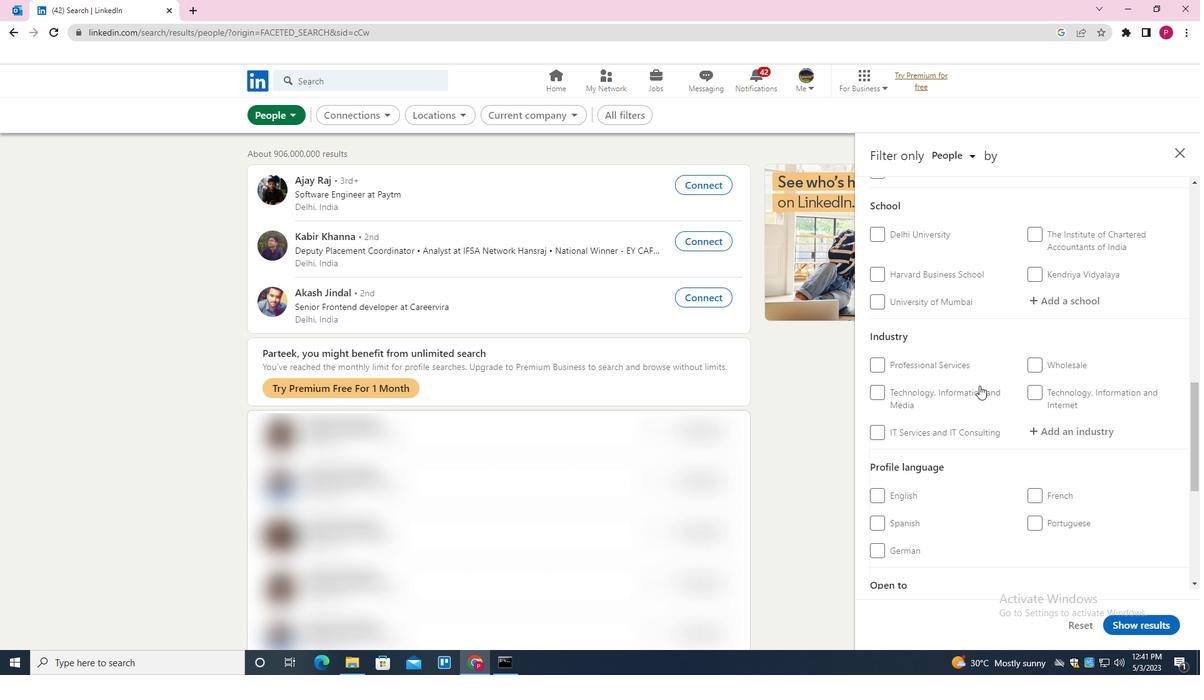 
Action: Mouse scrolled (979, 385) with delta (0, 0)
Screenshot: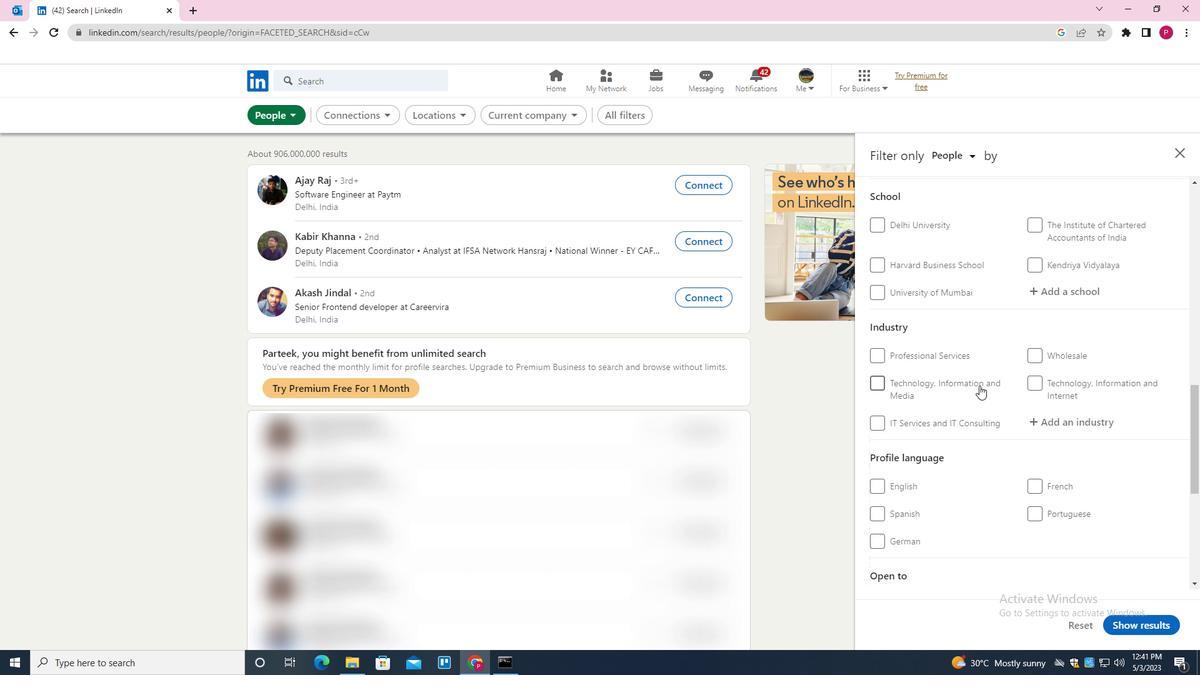 
Action: Mouse moved to (912, 411)
Screenshot: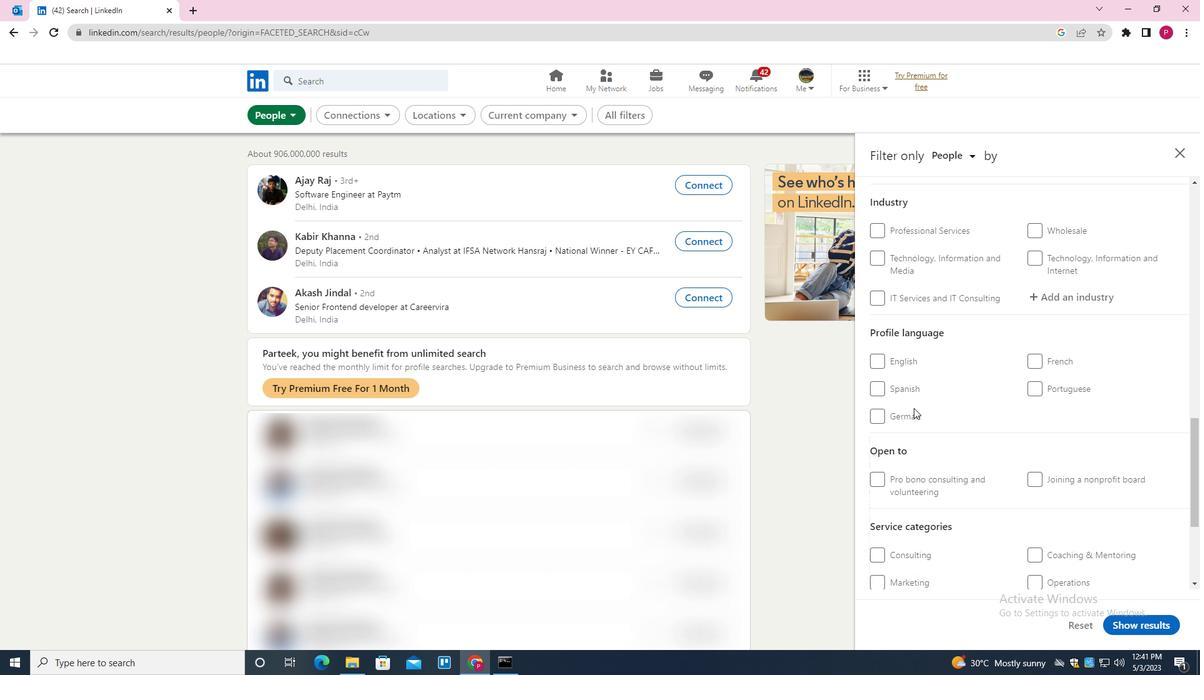
Action: Mouse pressed left at (912, 411)
Screenshot: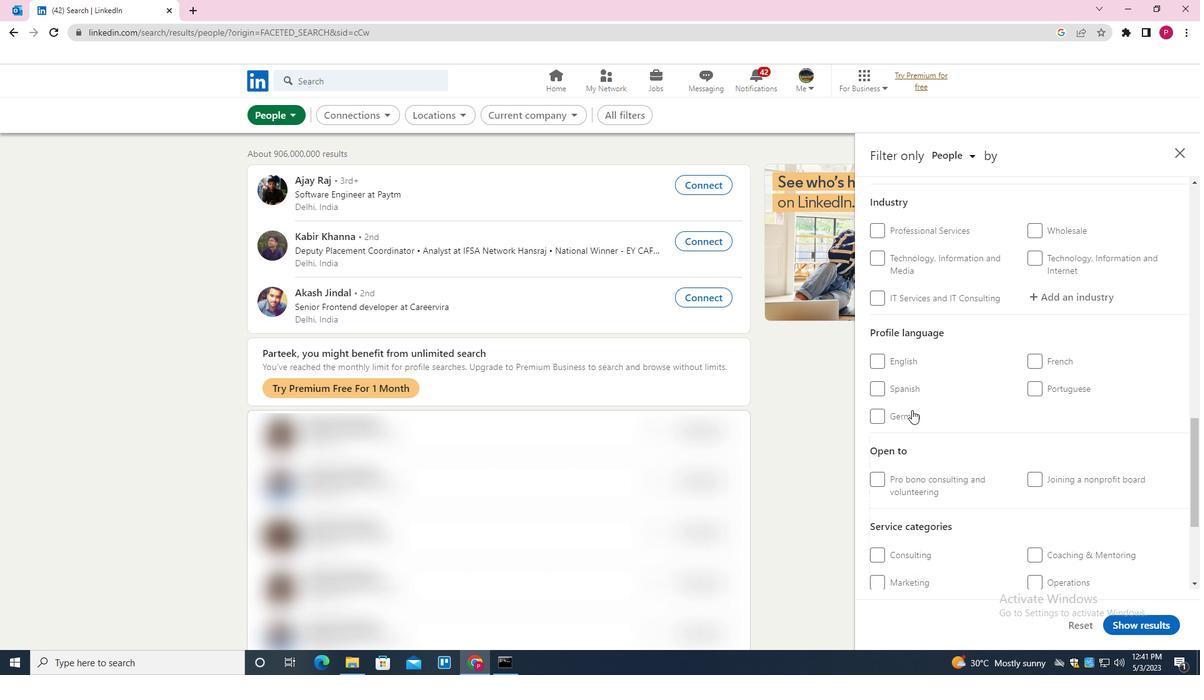 
Action: Mouse moved to (975, 423)
Screenshot: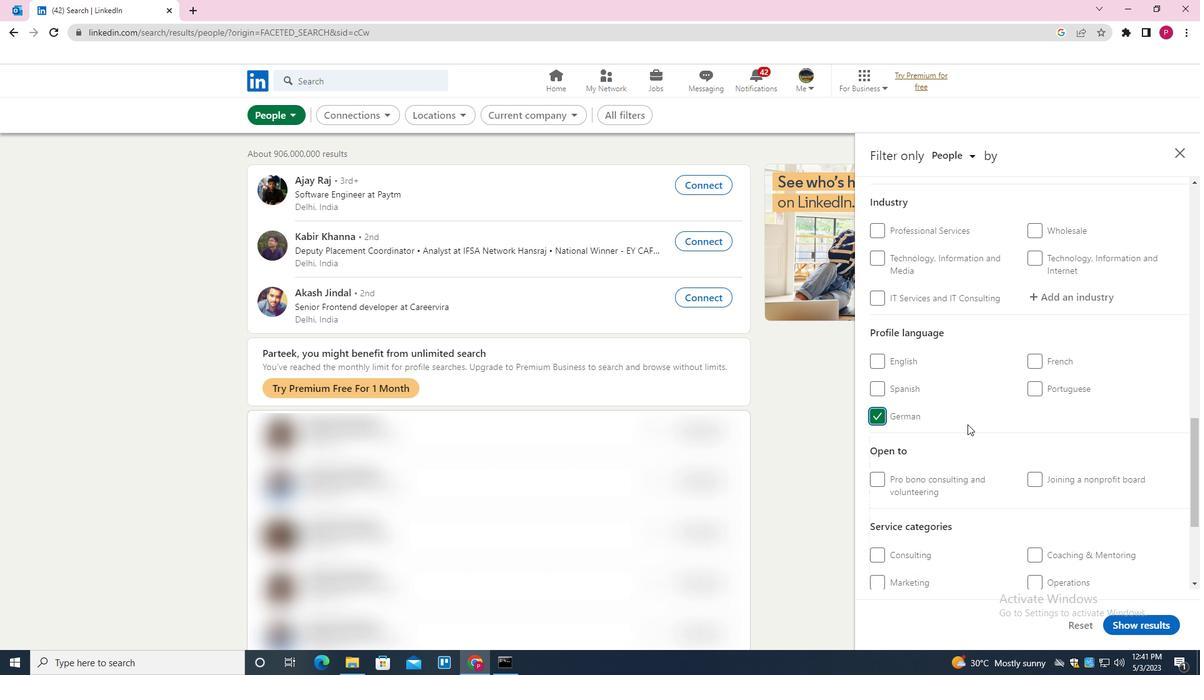 
Action: Mouse scrolled (975, 424) with delta (0, 0)
Screenshot: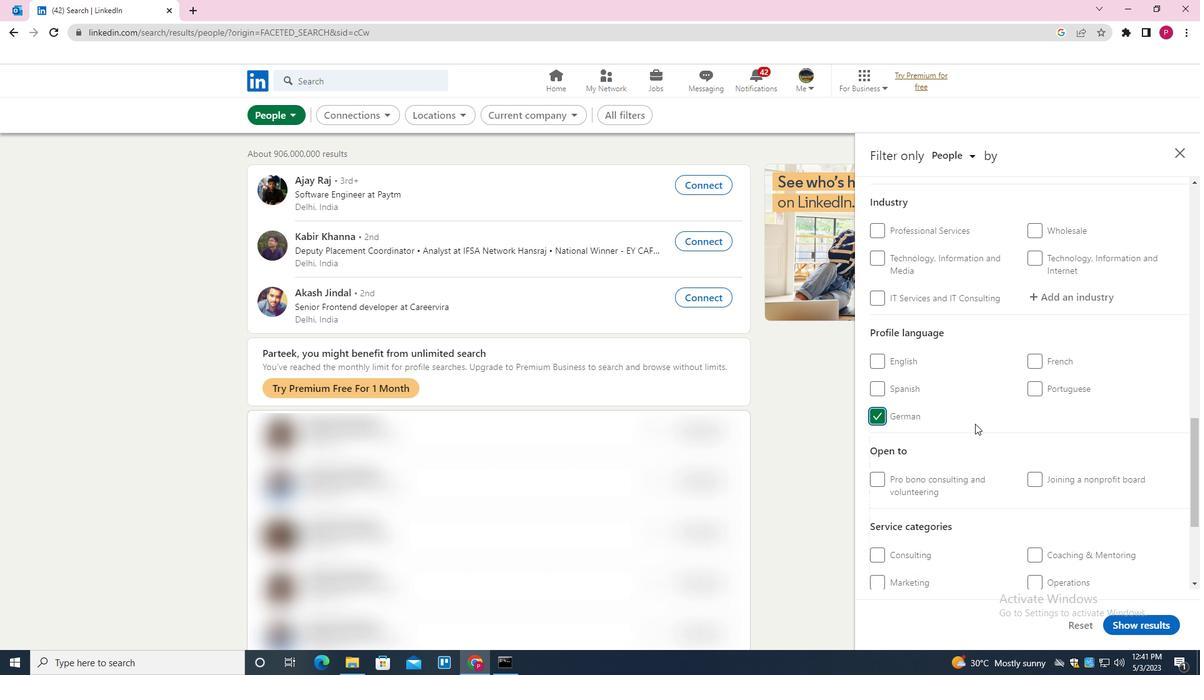 
Action: Mouse scrolled (975, 424) with delta (0, 0)
Screenshot: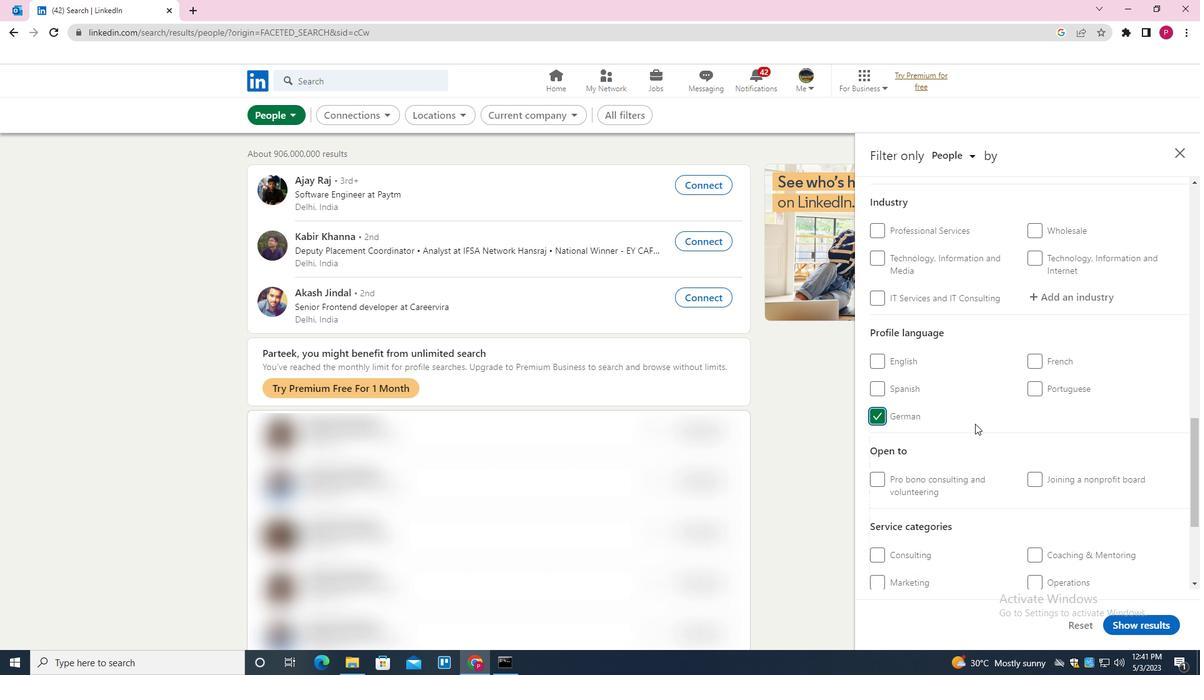
Action: Mouse scrolled (975, 424) with delta (0, 0)
Screenshot: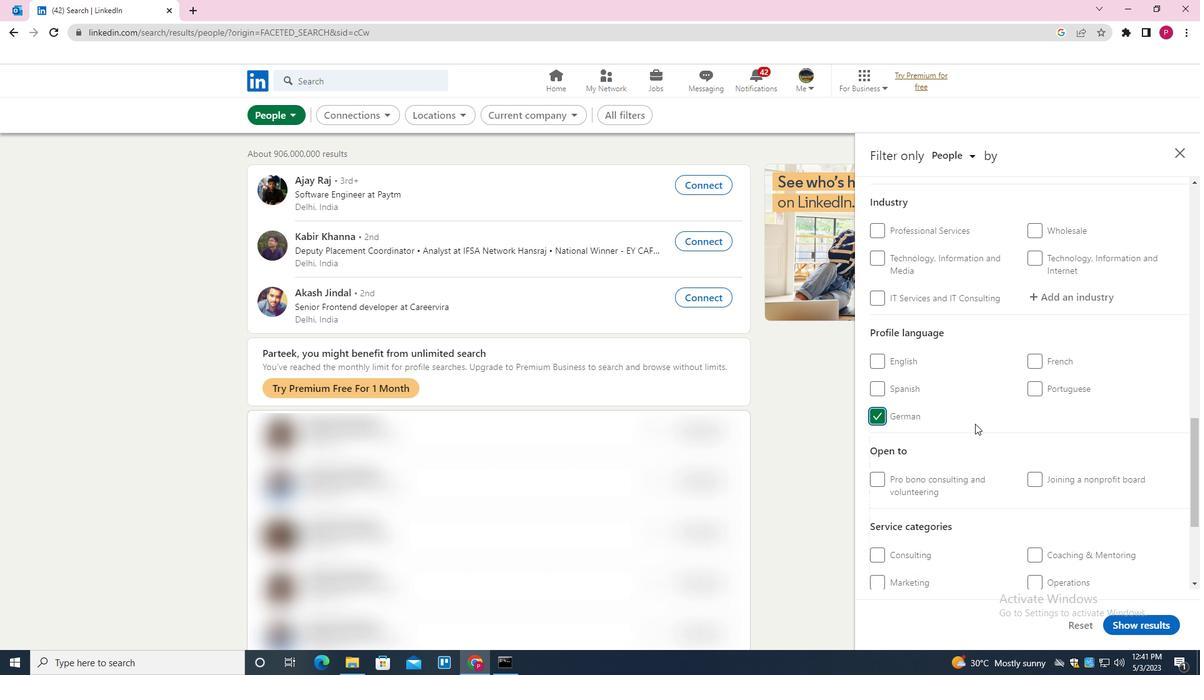 
Action: Mouse scrolled (975, 424) with delta (0, 0)
Screenshot: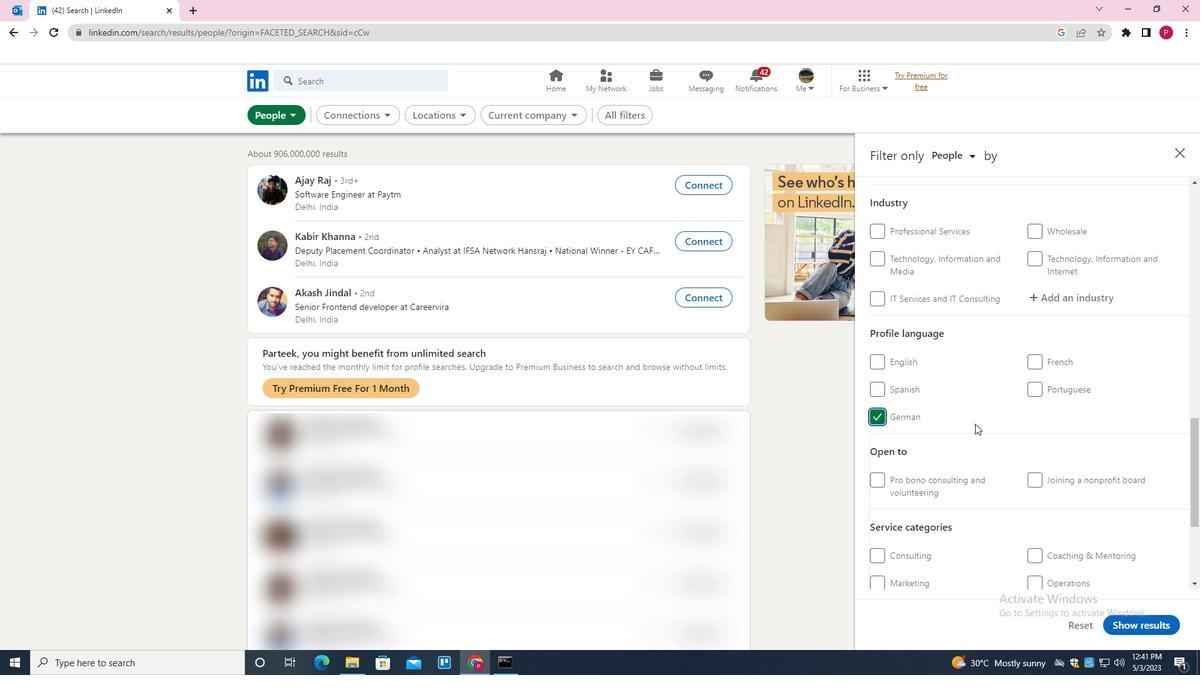 
Action: Mouse scrolled (975, 424) with delta (0, 0)
Screenshot: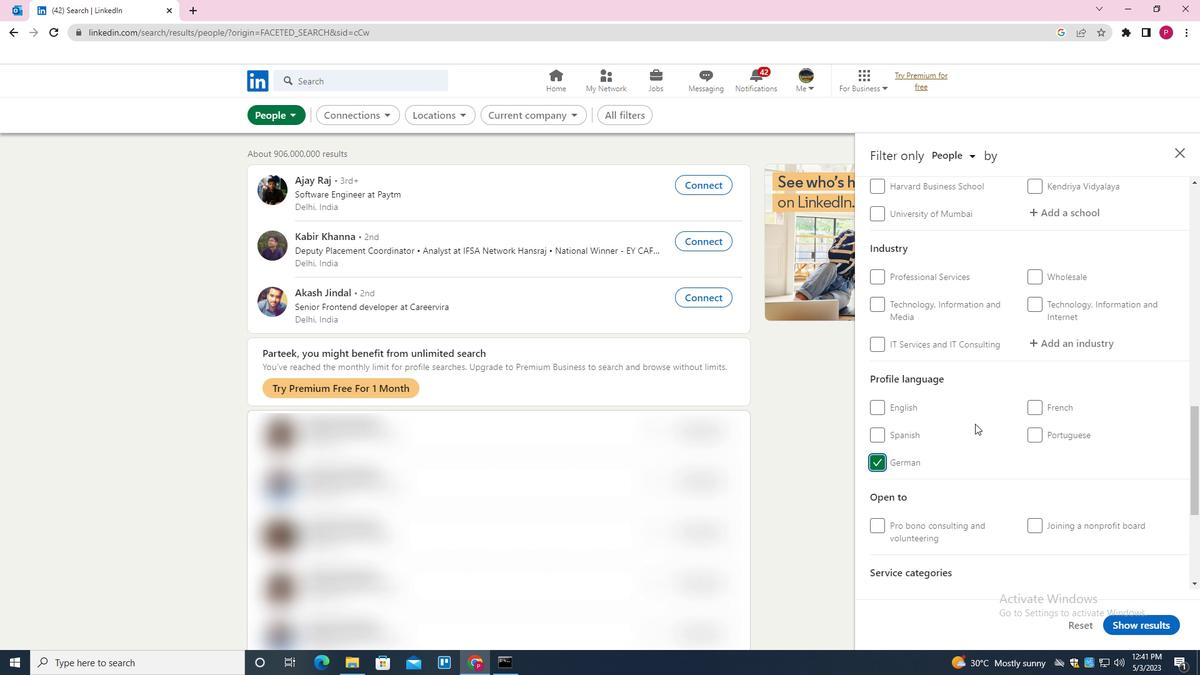 
Action: Mouse scrolled (975, 424) with delta (0, 0)
Screenshot: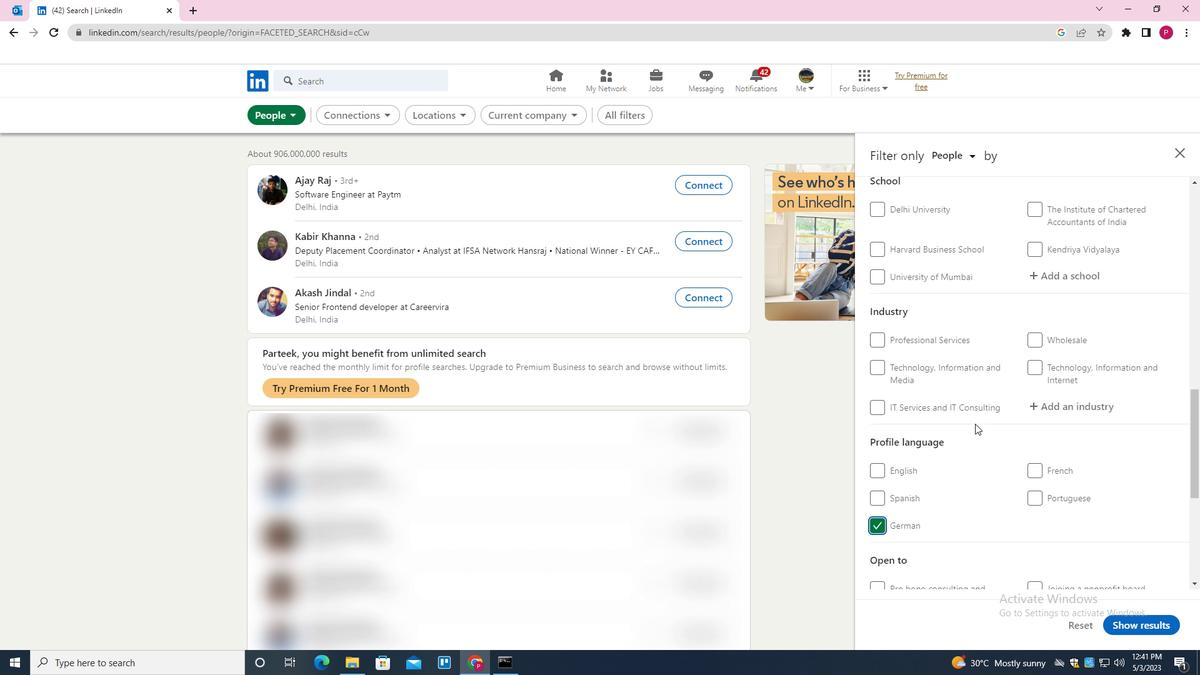 
Action: Mouse moved to (1105, 286)
Screenshot: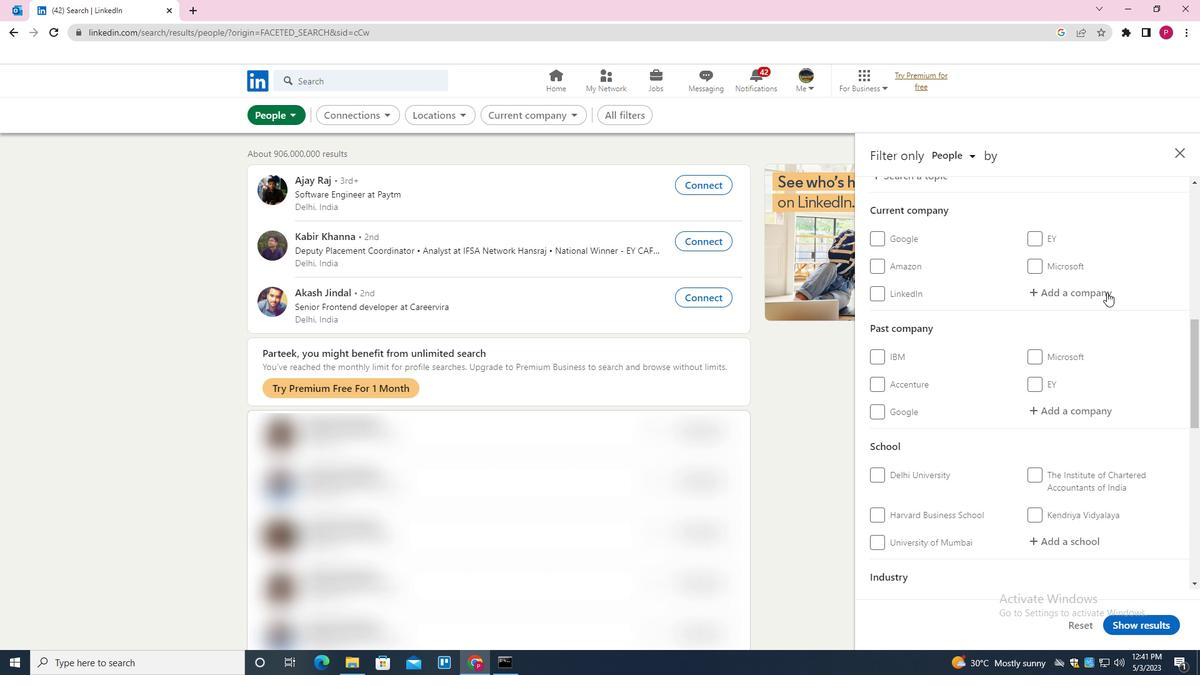 
Action: Mouse pressed left at (1105, 286)
Screenshot: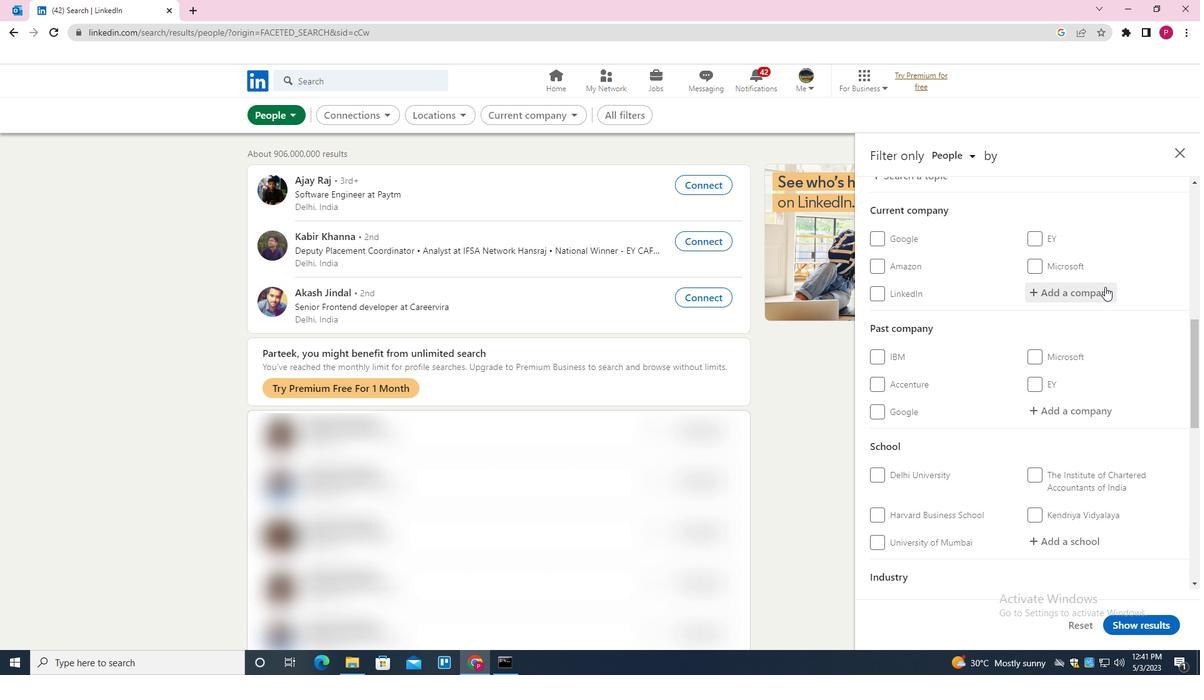 
Action: Key pressed <Key.shift><Key.shift><Key.shift><Key.shift><Key.shift><Key.shift><Key.shift><Key.shift><Key.shift><Key.shift><Key.shift><Key.shift><Key.shift><Key.shift><Key.shift><Key.shift><Key.shift><Key.shift>MORE<Key.space><Key.shift>RETAIL<Key.space><Key.shift><Key.shift><Key.shift><Key.shift><Key.shift><Key.shift>PRIVATE<Key.space><Key.shift>LIMITED<Key.down><Key.enter>
Screenshot: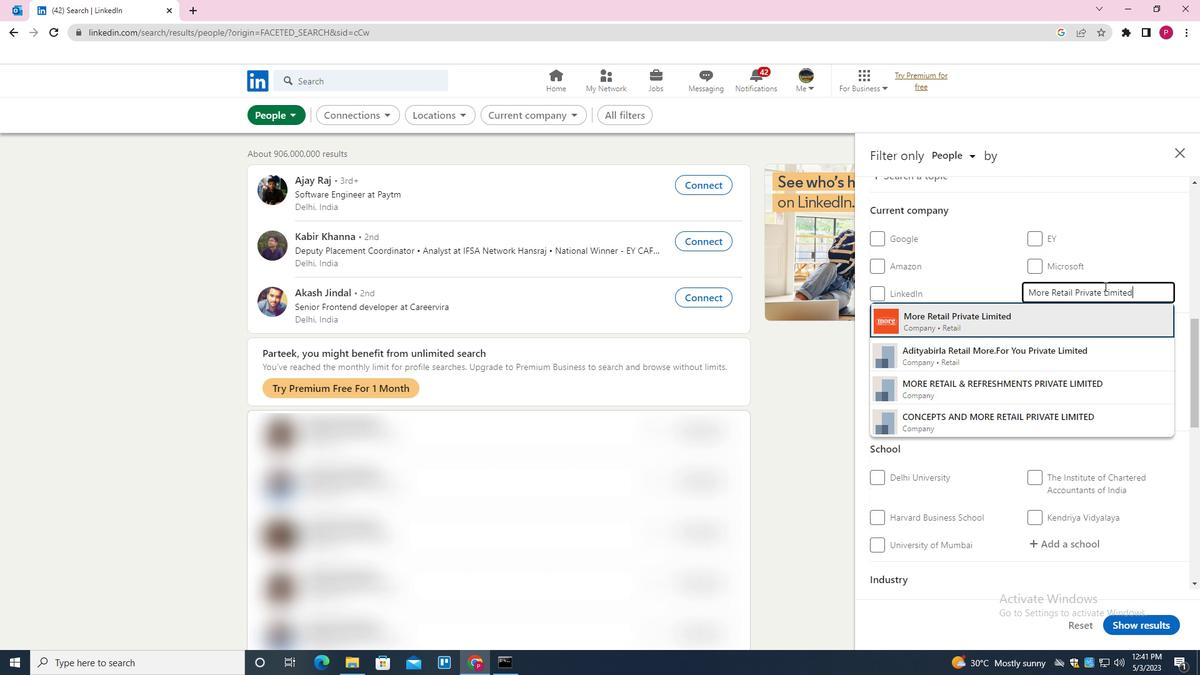 
Action: Mouse moved to (1061, 333)
Screenshot: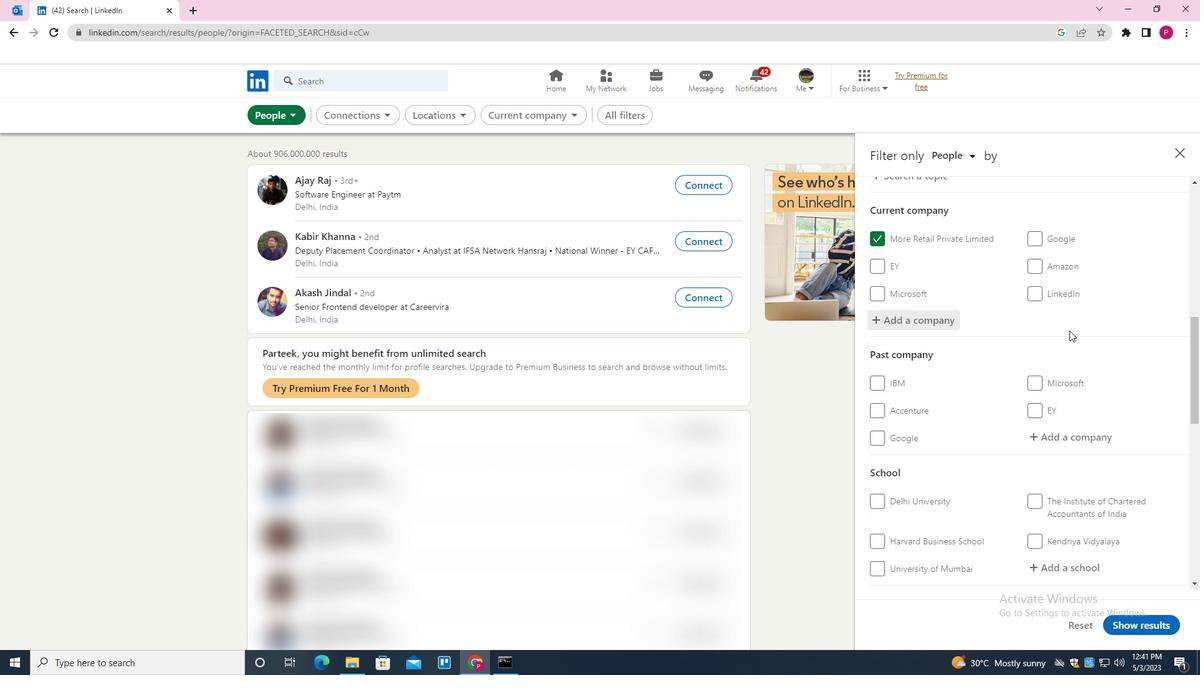 
Action: Mouse scrolled (1061, 332) with delta (0, 0)
Screenshot: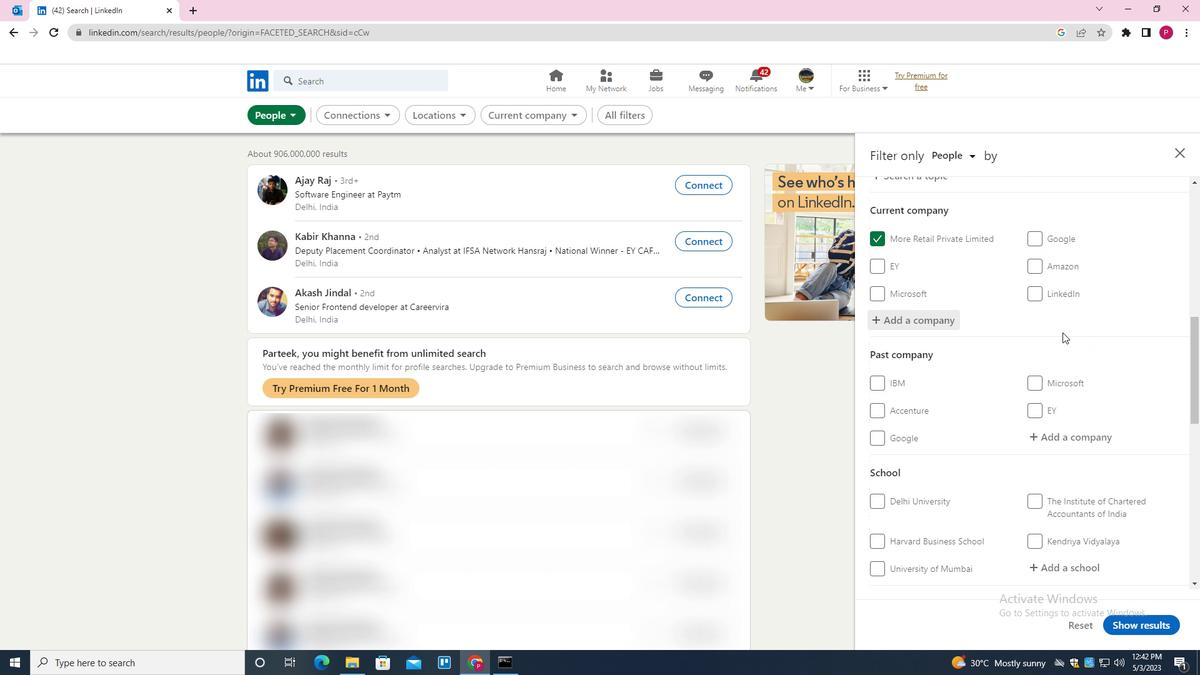 
Action: Mouse scrolled (1061, 332) with delta (0, 0)
Screenshot: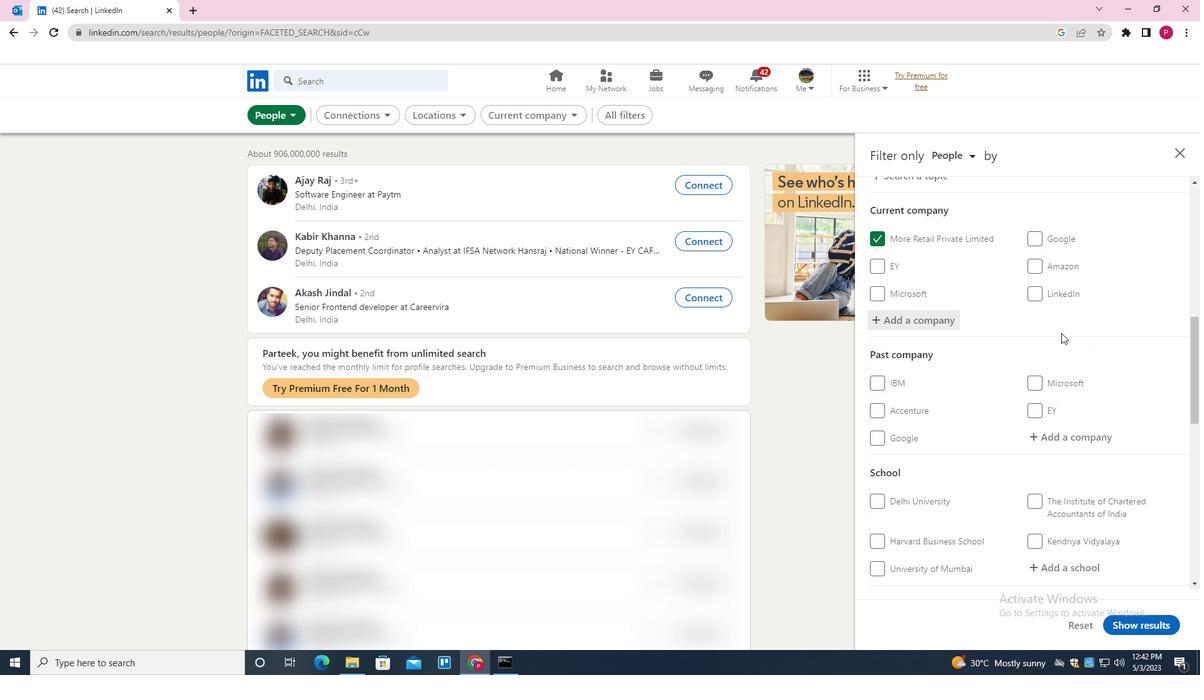 
Action: Mouse moved to (1061, 333)
Screenshot: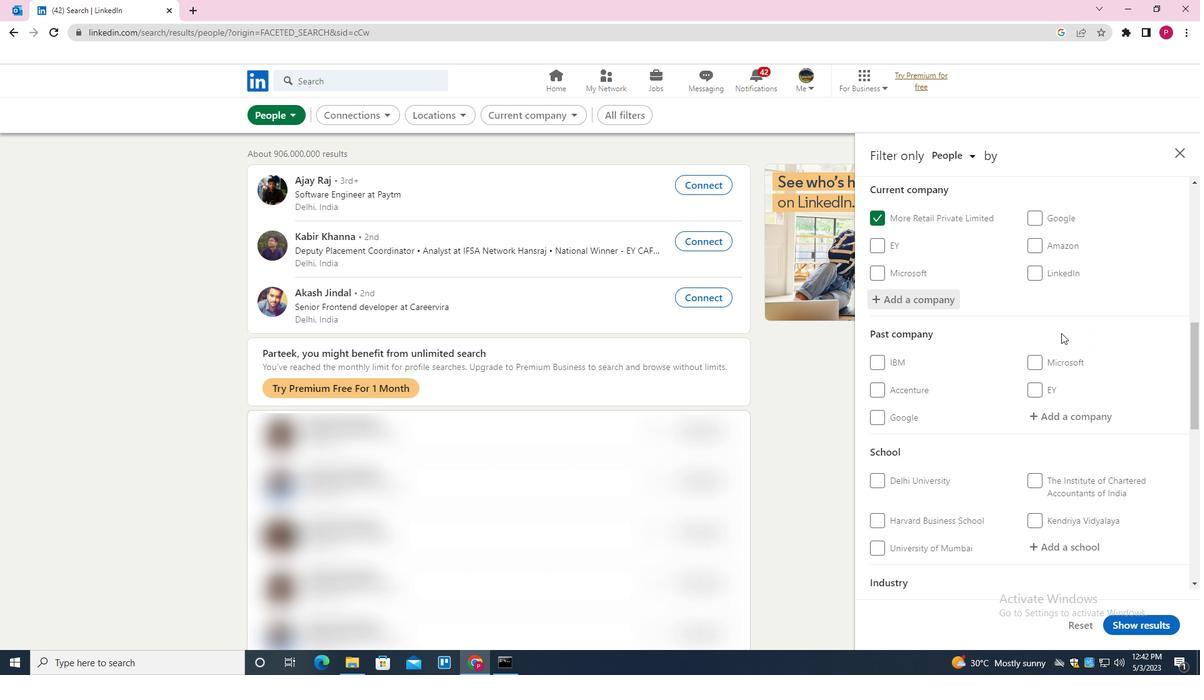 
Action: Mouse scrolled (1061, 332) with delta (0, 0)
Screenshot: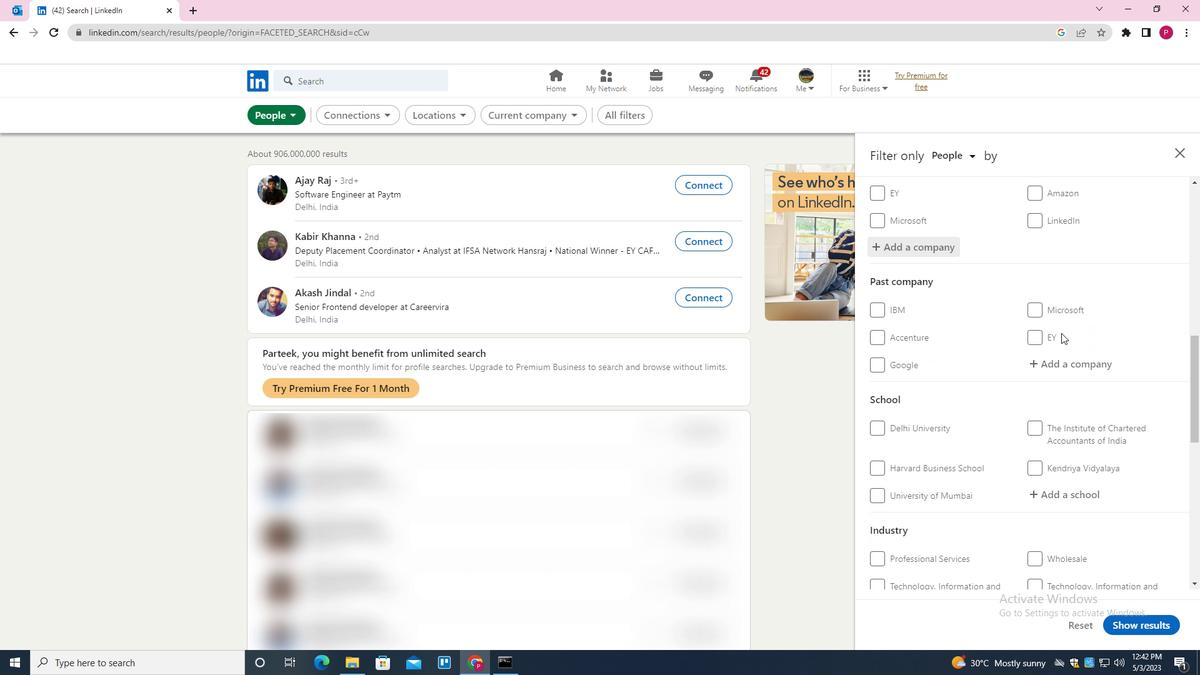 
Action: Mouse scrolled (1061, 332) with delta (0, 0)
Screenshot: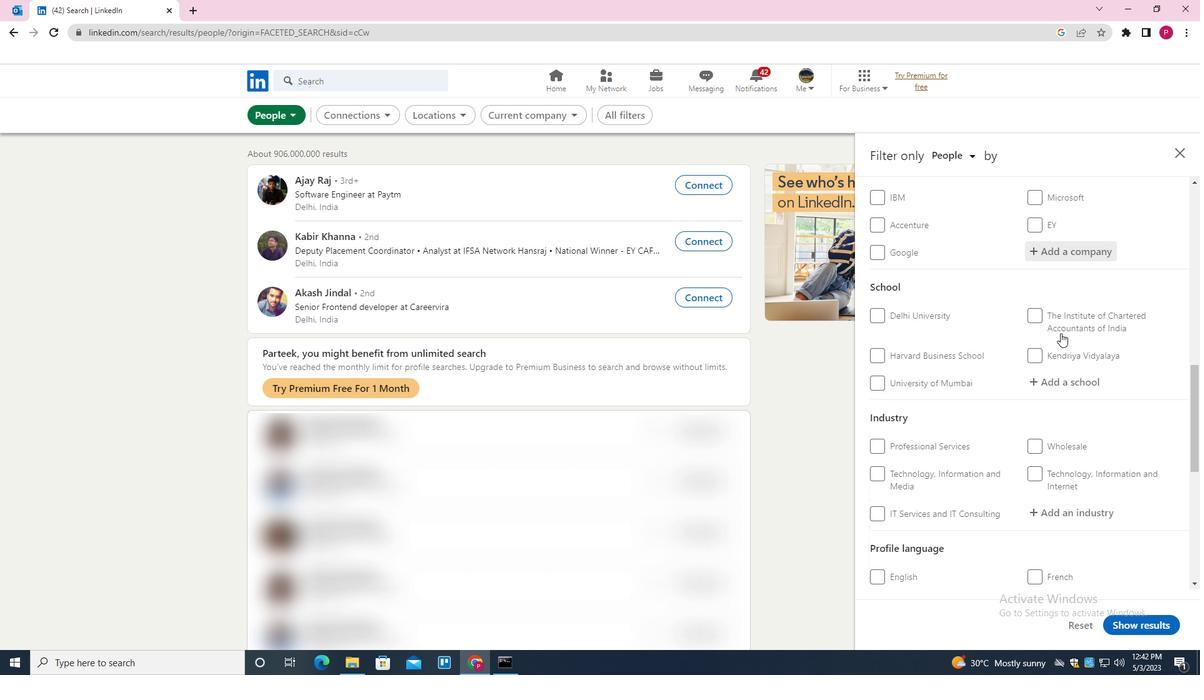 
Action: Mouse moved to (1062, 320)
Screenshot: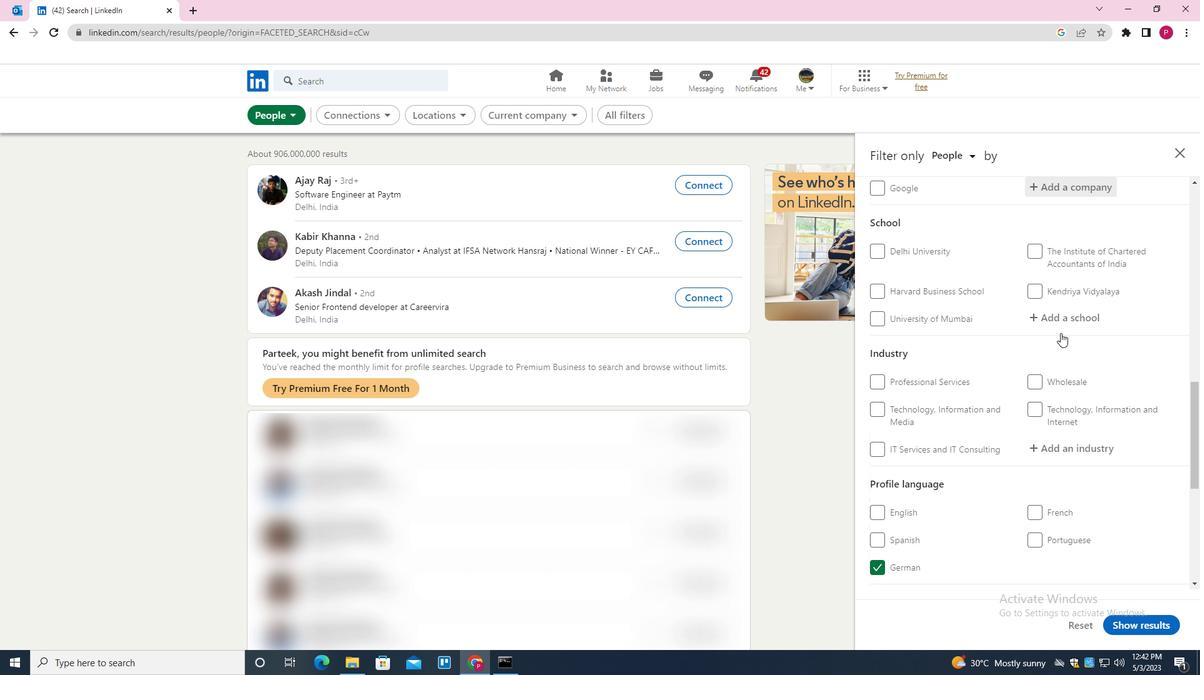 
Action: Mouse pressed left at (1062, 320)
Screenshot: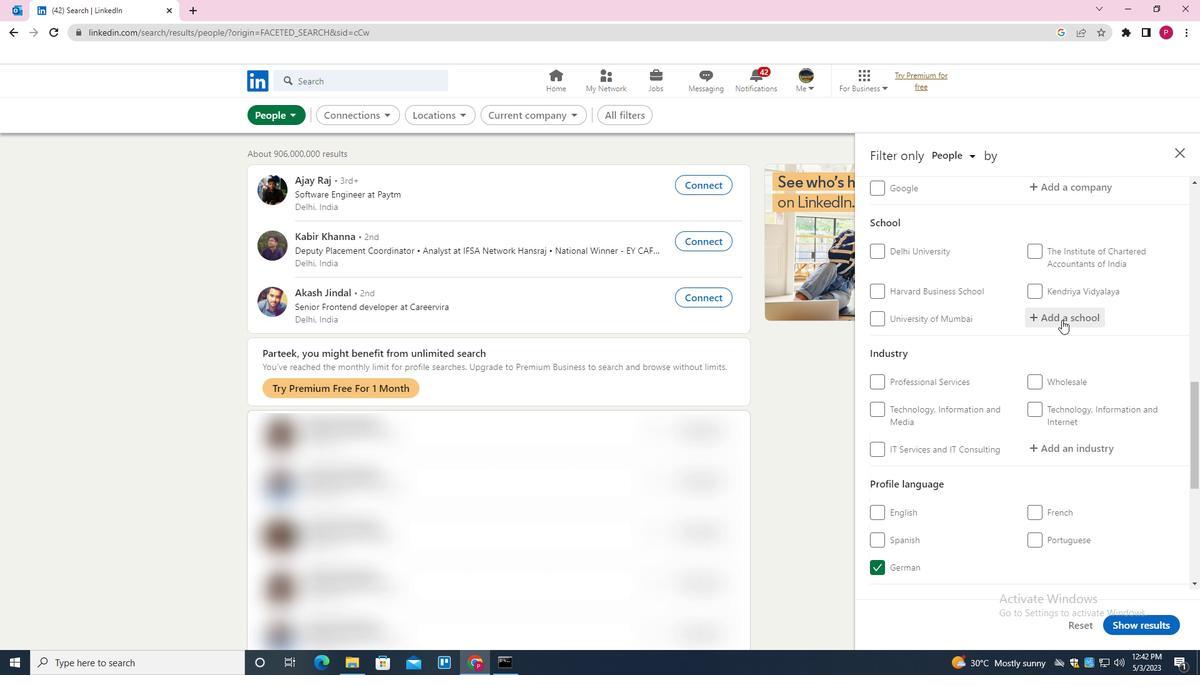 
Action: Key pressed <Key.shift><Key.shift><Key.shift><Key.shift><Key.shift><Key.shift><Key.shift><Key.shift><Key.shift><Key.shift><Key.shift>CENTRE<Key.space>FOR<Key.space><Key.shift>DEVELOPMENT<Key.space><Key.shift>OF<Key.space><Key.shift>ADVANCED<Key.space><Key.down><Key.enter>
Screenshot: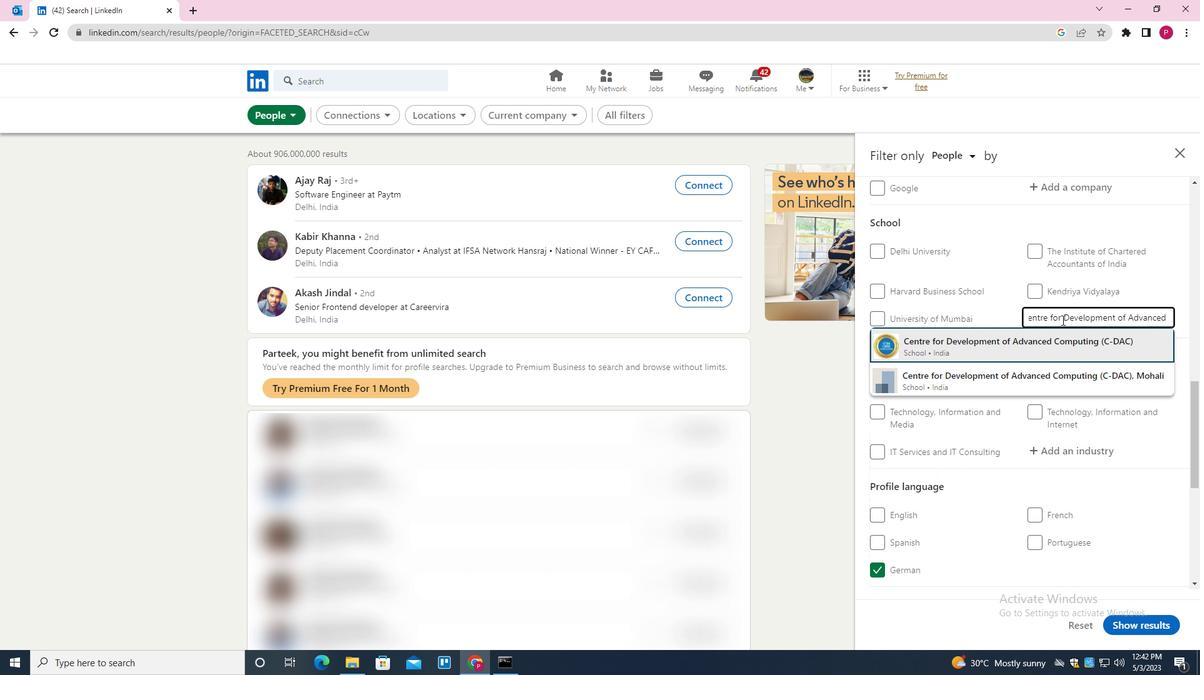 
Action: Mouse moved to (1057, 322)
Screenshot: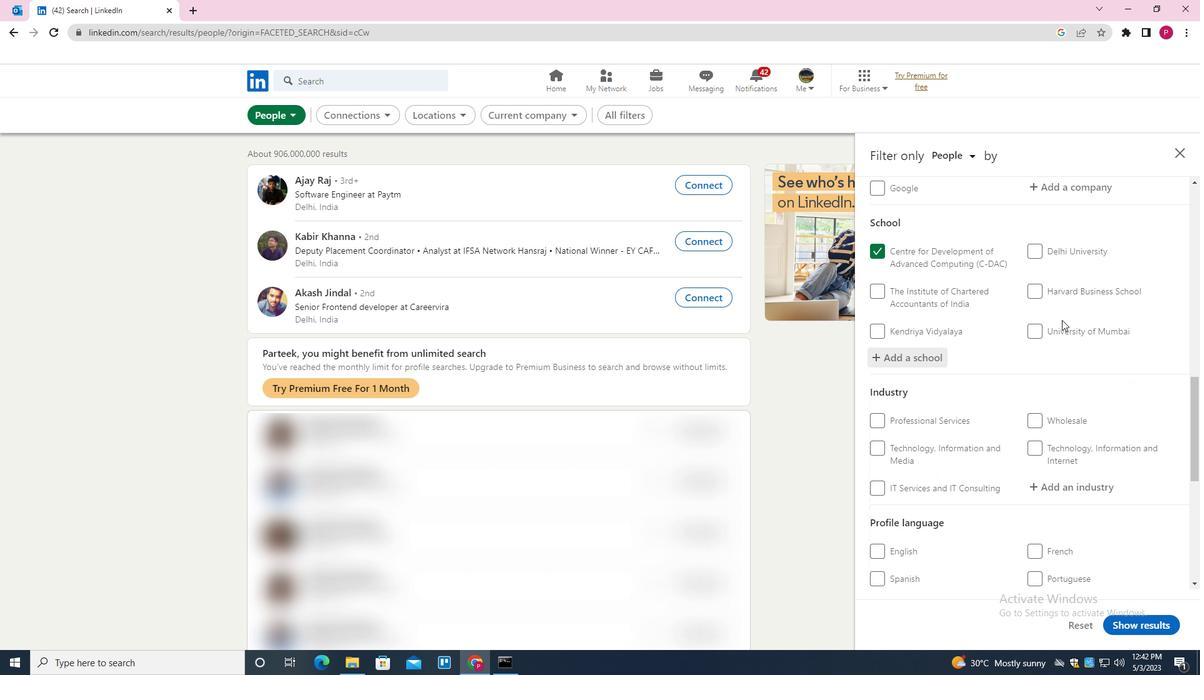 
Action: Mouse scrolled (1057, 321) with delta (0, 0)
Screenshot: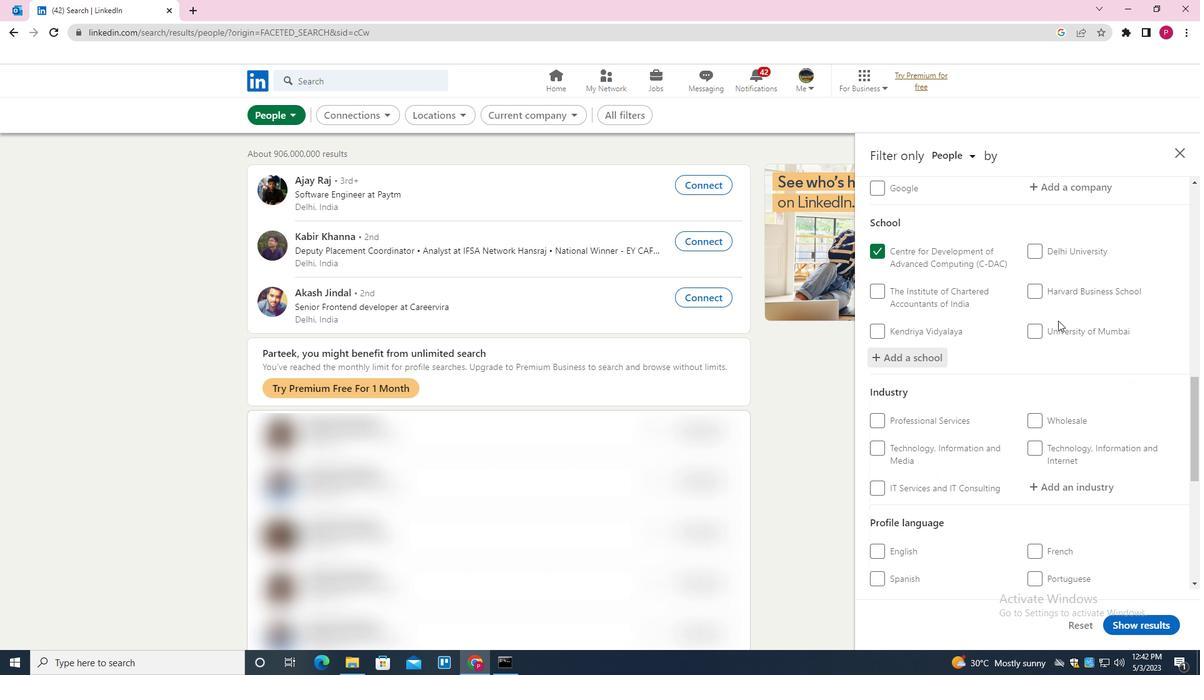 
Action: Mouse scrolled (1057, 321) with delta (0, 0)
Screenshot: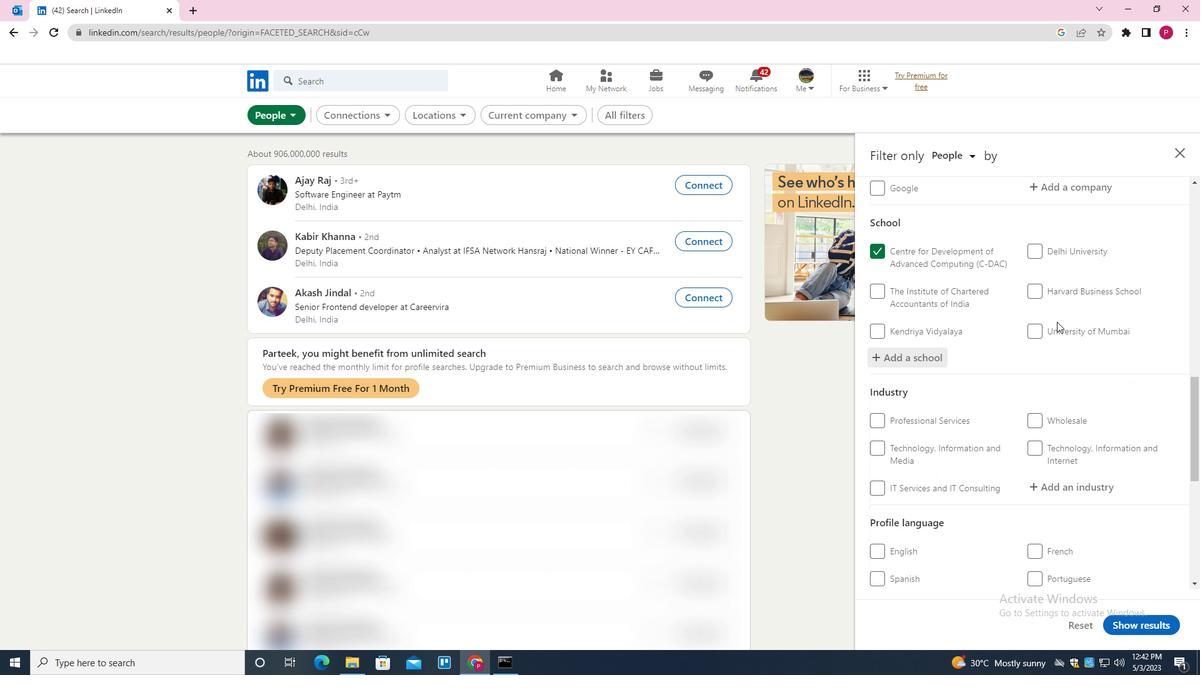 
Action: Mouse scrolled (1057, 321) with delta (0, 0)
Screenshot: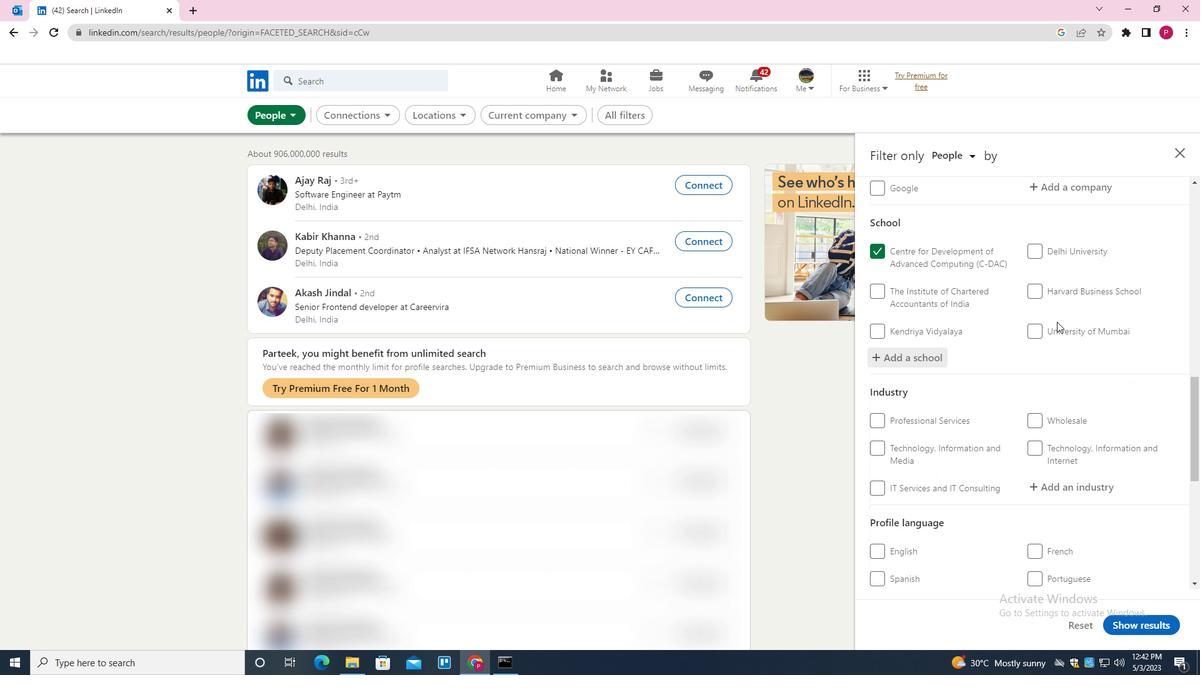 
Action: Mouse moved to (1061, 291)
Screenshot: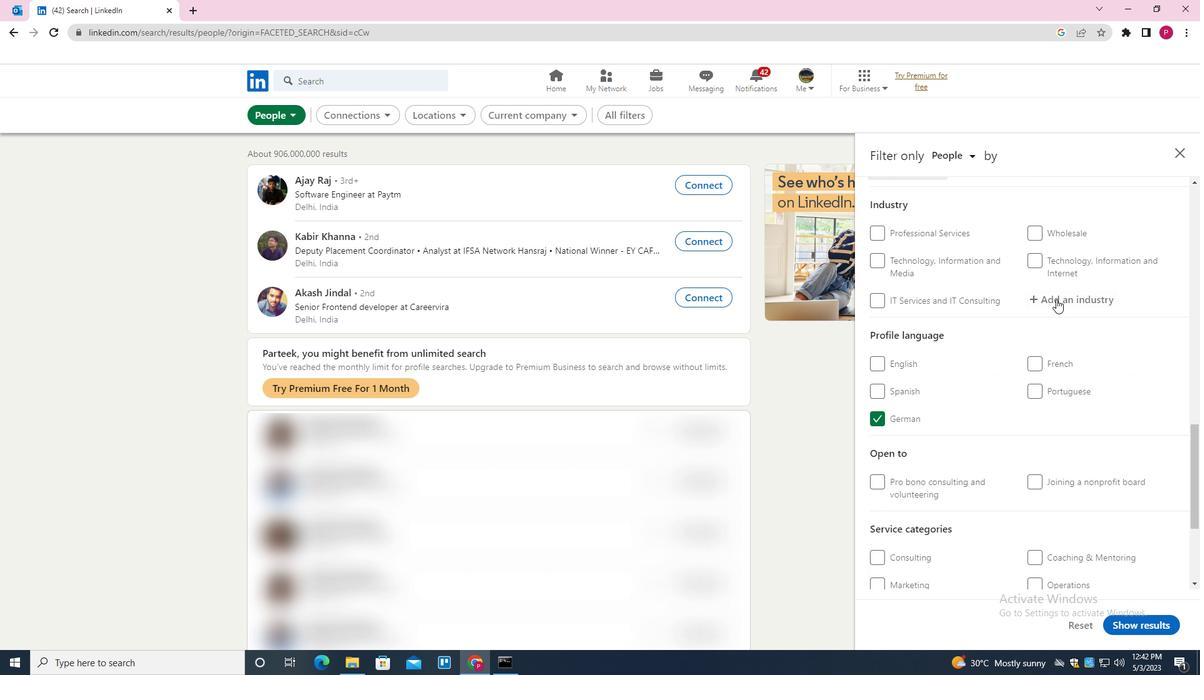 
Action: Mouse pressed left at (1061, 291)
Screenshot: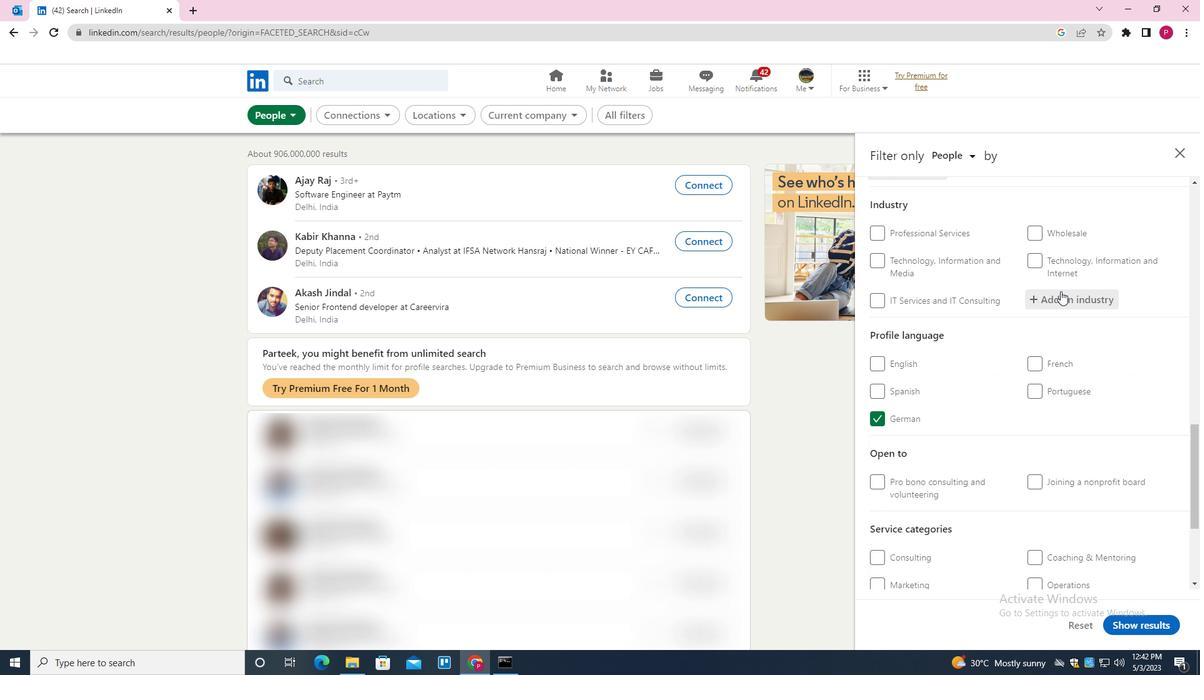 
Action: Key pressed <Key.shift><Key.shift><Key.shift><Key.shift><Key.shift><Key.shift><Key.shift>HOSPITALS<Key.space><Key.down><Key.enter>
Screenshot: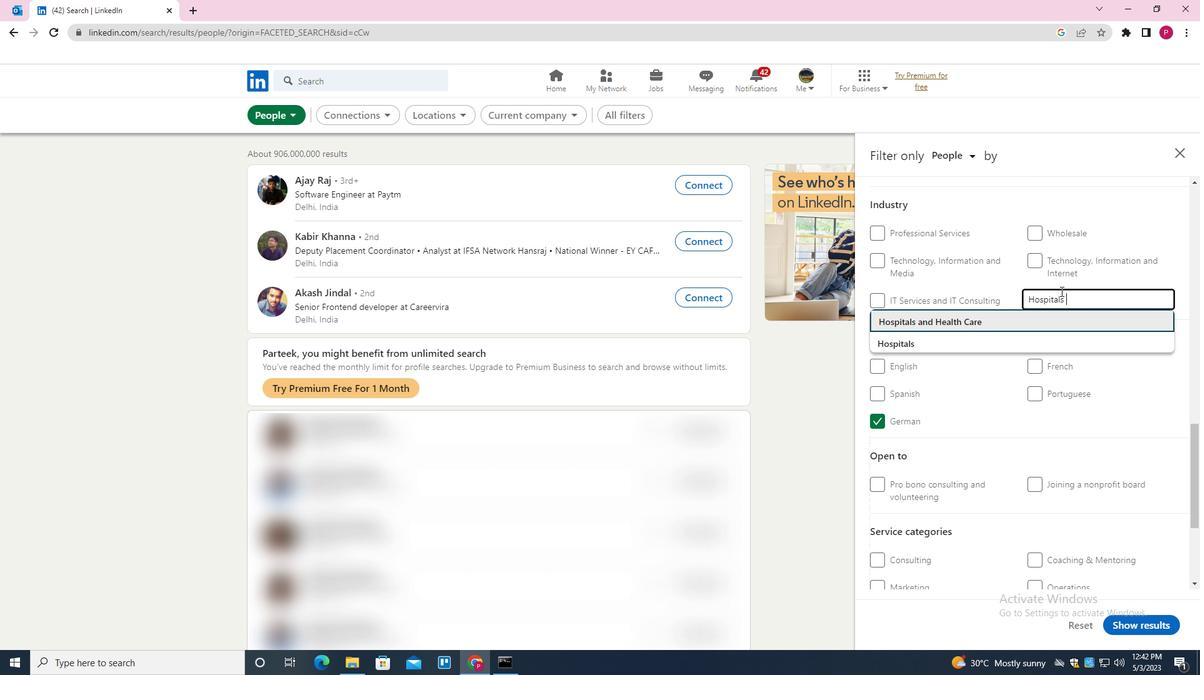 
Action: Mouse moved to (1058, 292)
Screenshot: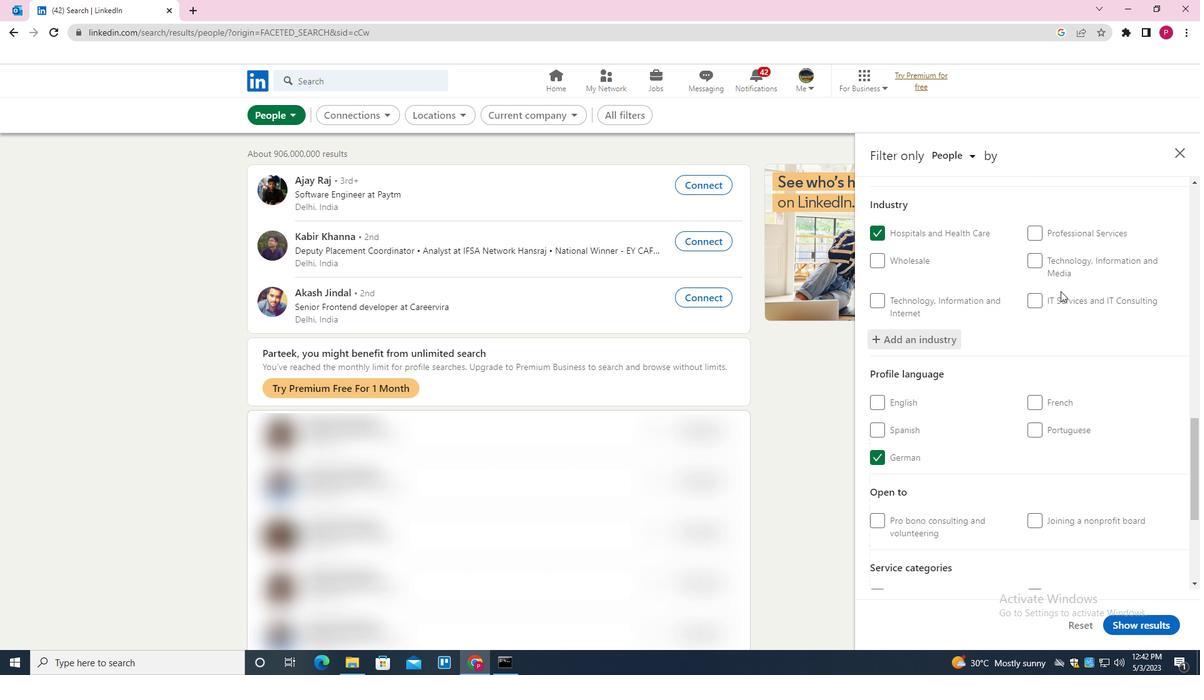 
Action: Mouse scrolled (1058, 292) with delta (0, 0)
Screenshot: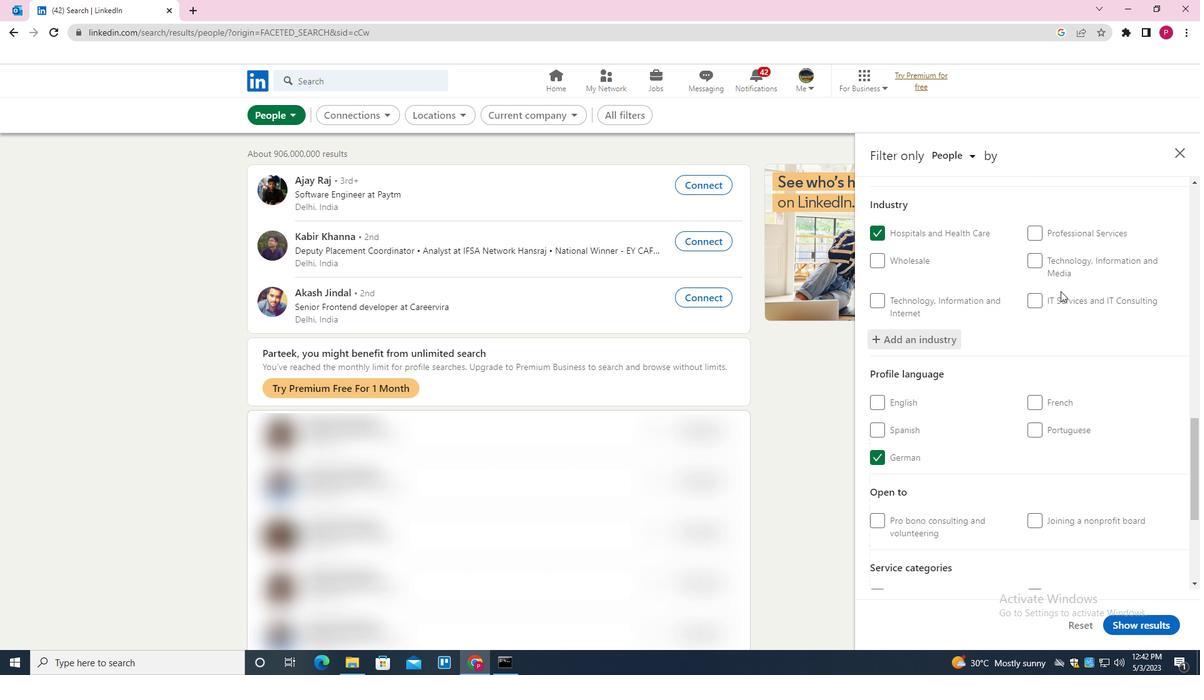 
Action: Mouse scrolled (1058, 292) with delta (0, 0)
Screenshot: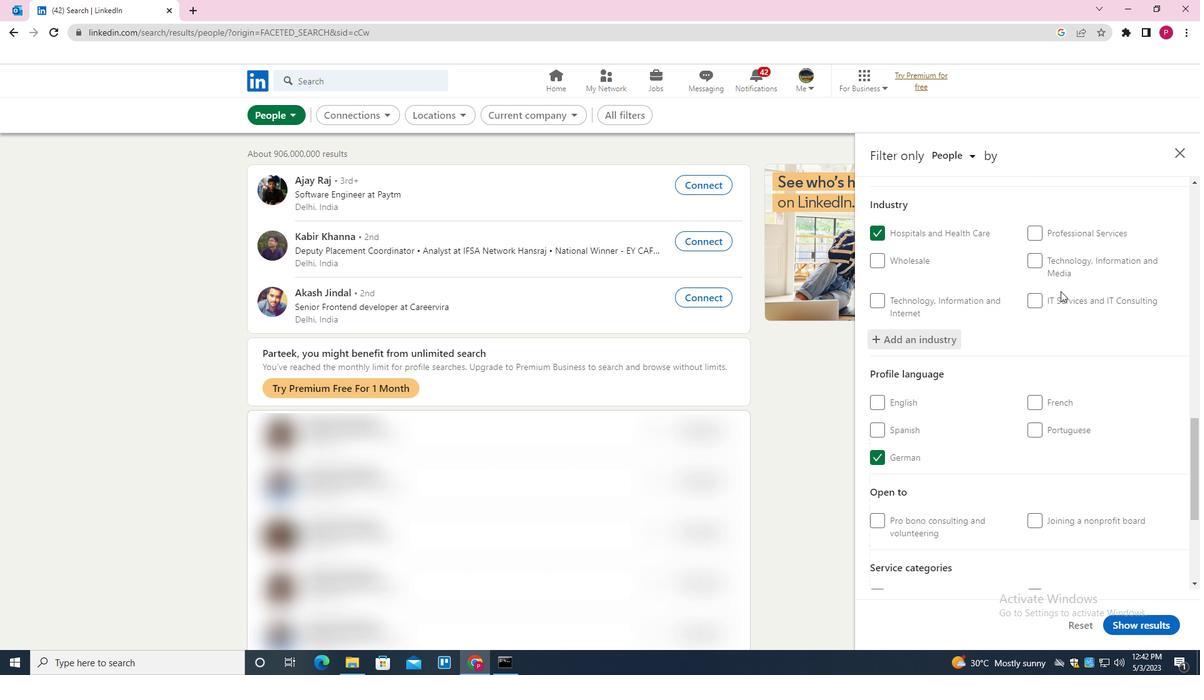 
Action: Mouse scrolled (1058, 292) with delta (0, 0)
Screenshot: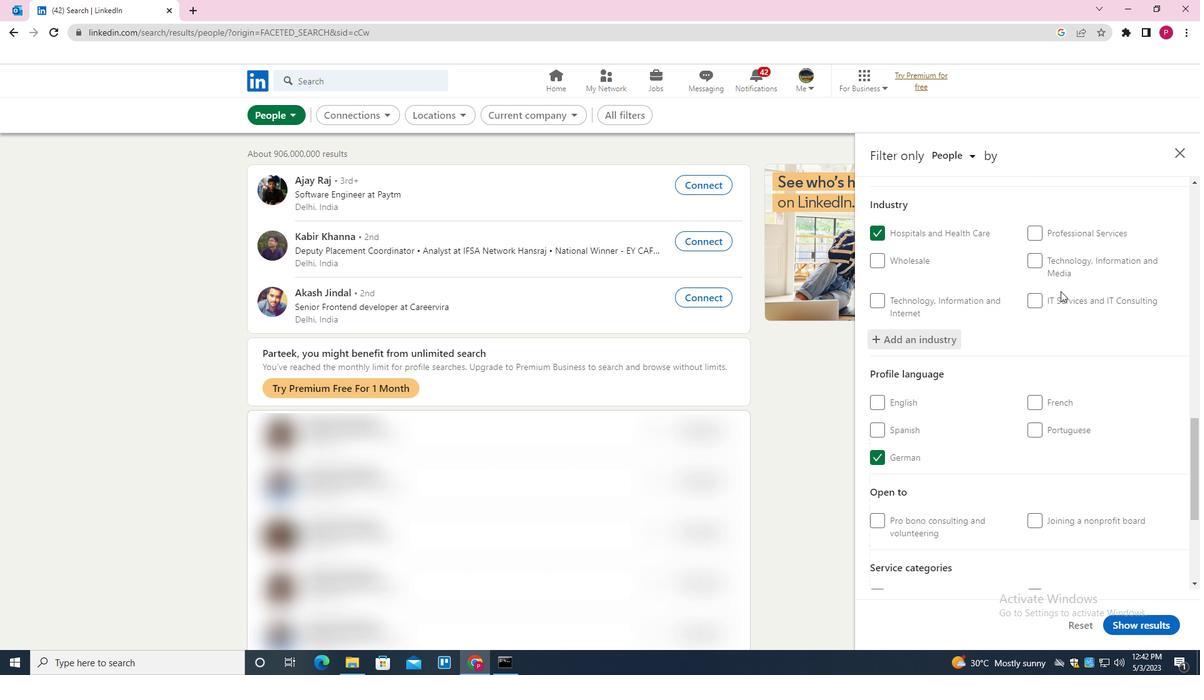 
Action: Mouse scrolled (1058, 292) with delta (0, 0)
Screenshot: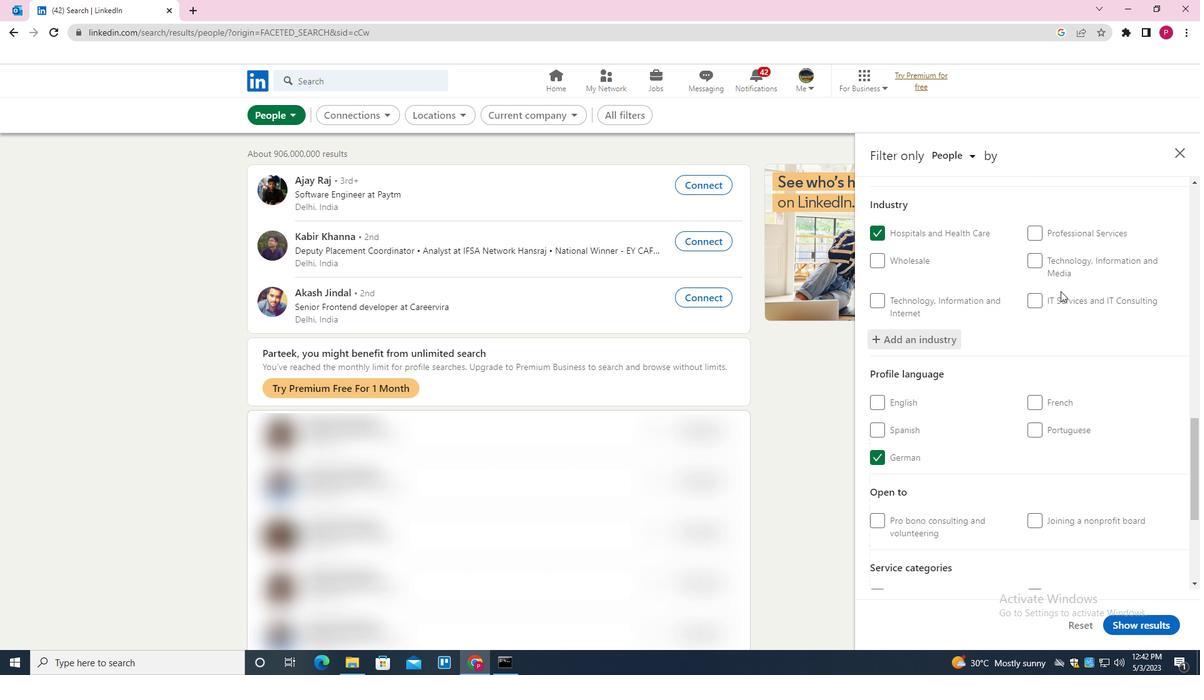 
Action: Mouse moved to (1062, 413)
Screenshot: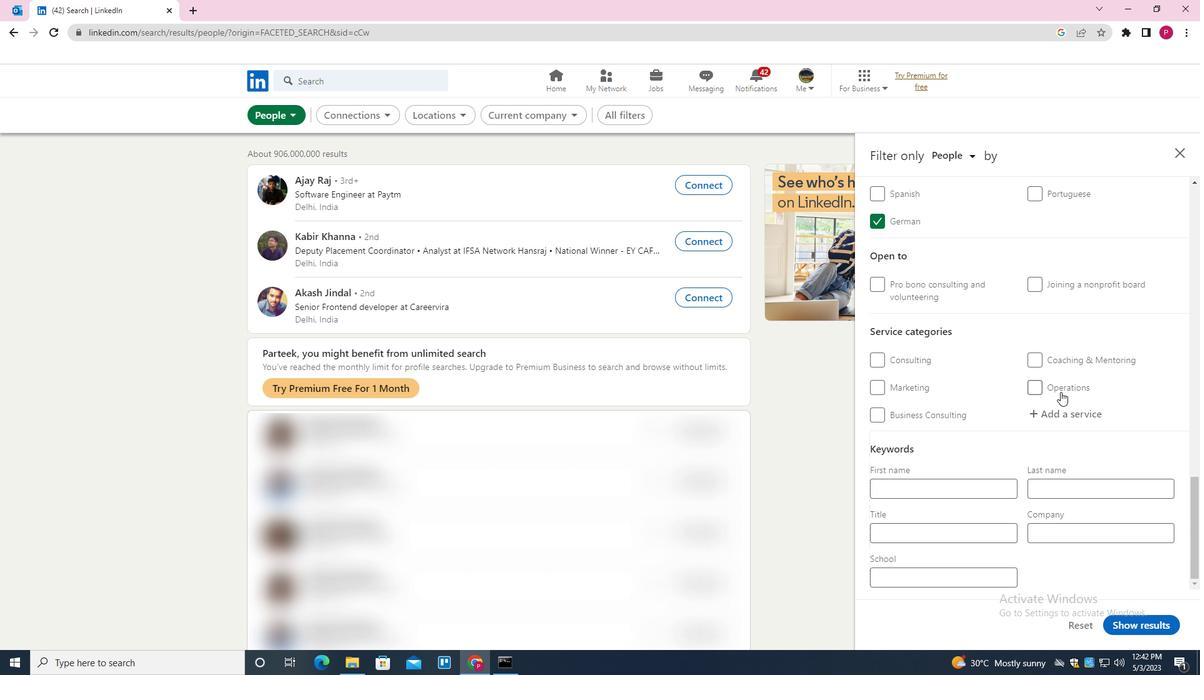 
Action: Mouse pressed left at (1062, 413)
Screenshot: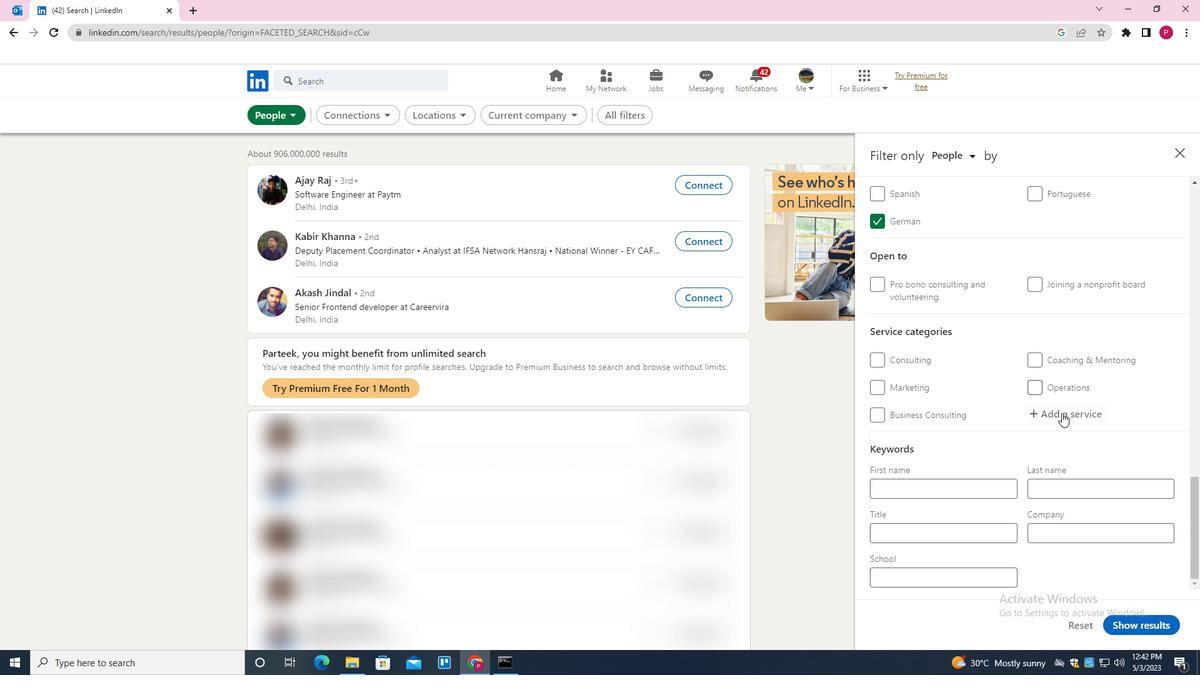 
Action: Key pressed <Key.shift><Key.shift><Key.shift><Key.shift><Key.shift>VIDEO<Key.space><Key.shift>PRODUCTION<Key.space><Key.down><Key.enter>
Screenshot: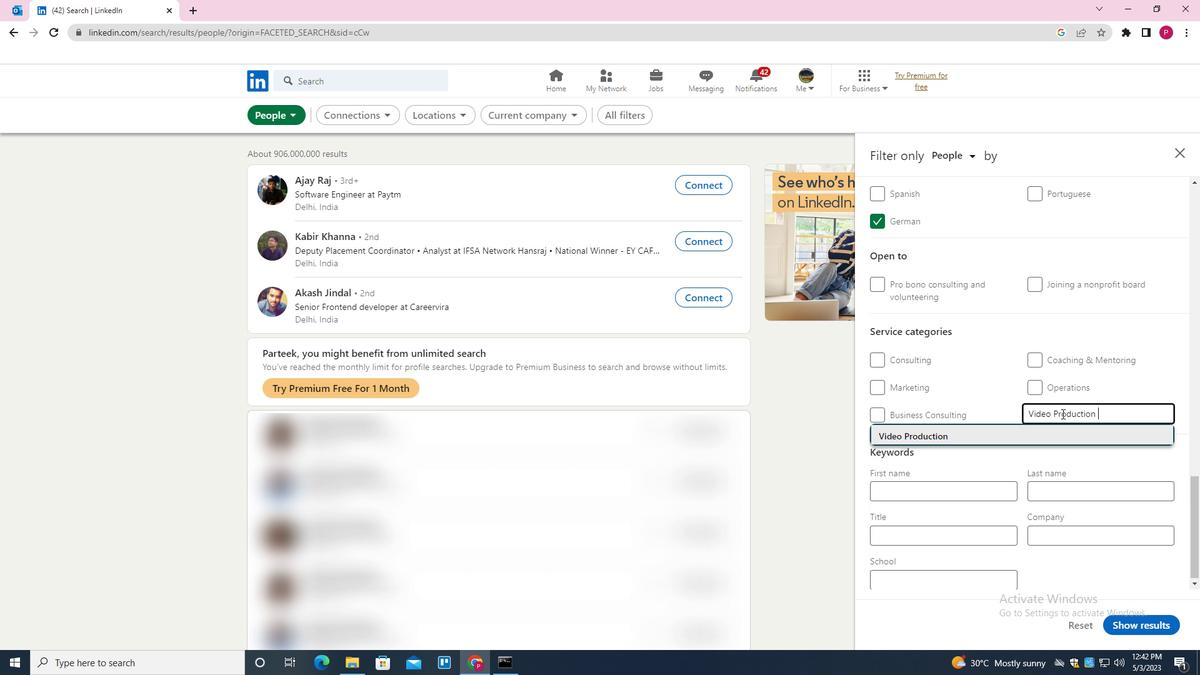 
Action: Mouse scrolled (1062, 413) with delta (0, 0)
Screenshot: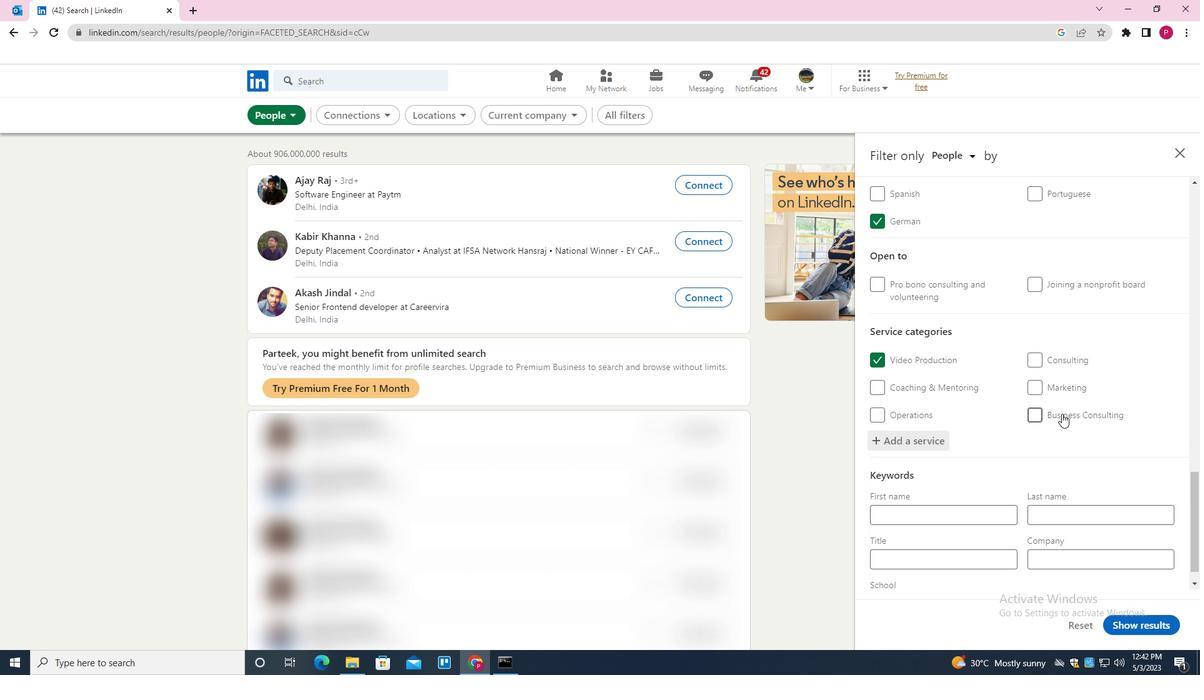 
Action: Mouse moved to (1062, 416)
Screenshot: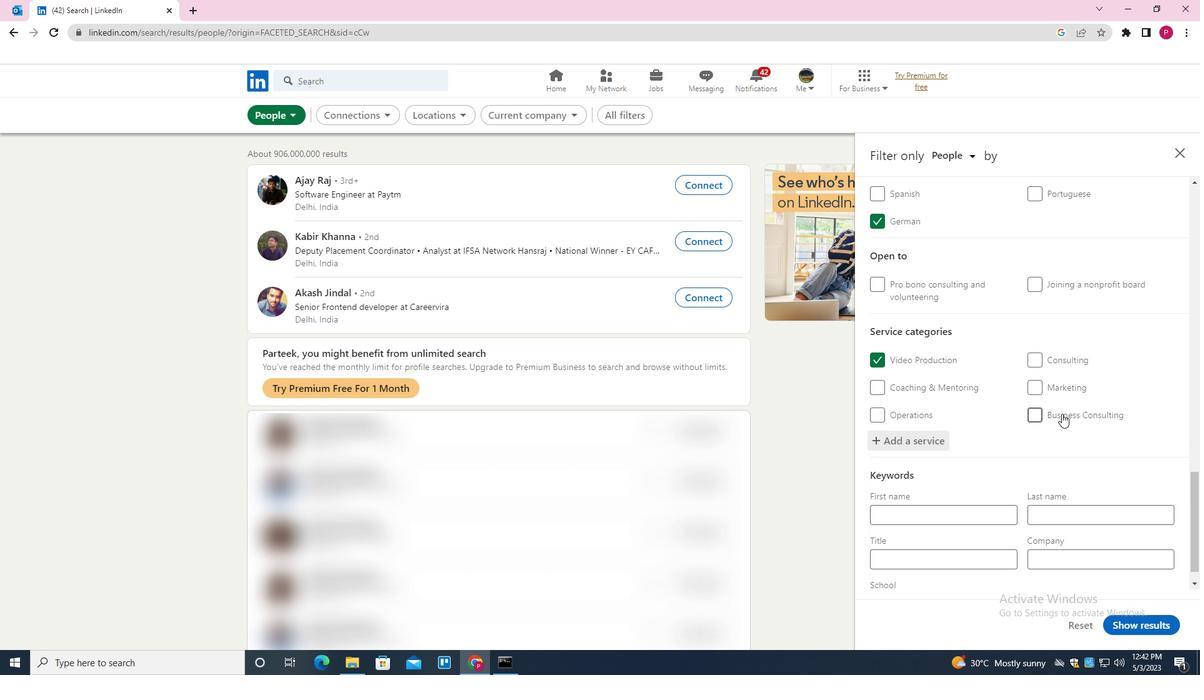 
Action: Mouse scrolled (1062, 415) with delta (0, 0)
Screenshot: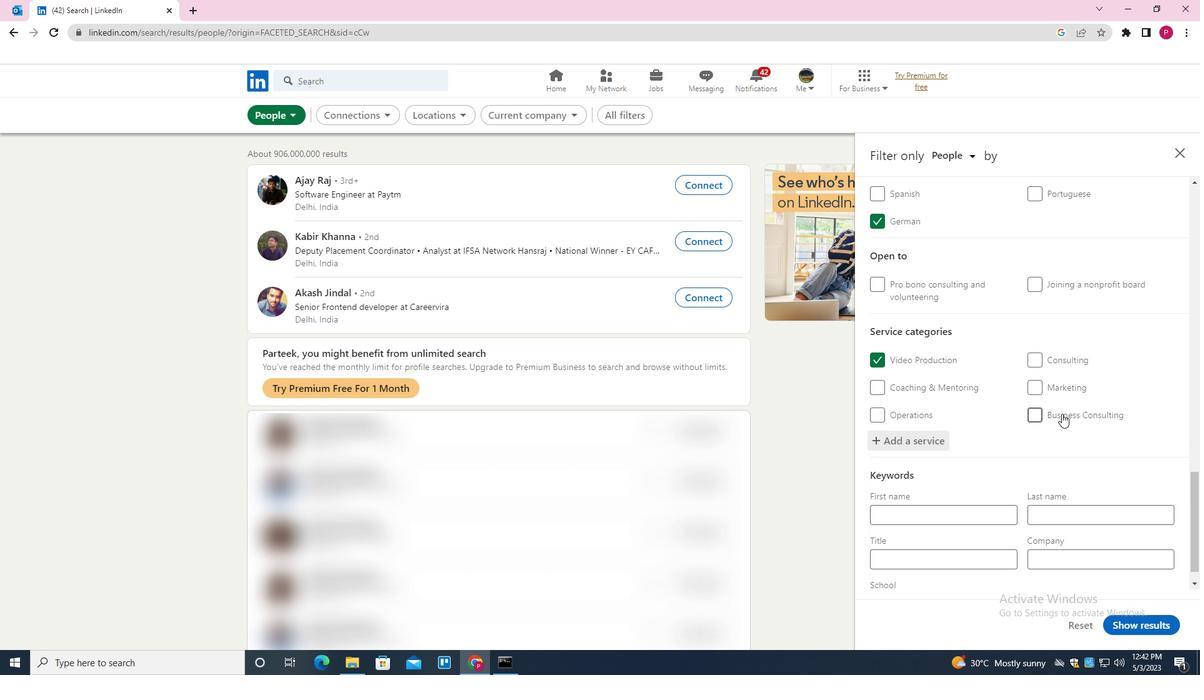 
Action: Mouse moved to (1059, 419)
Screenshot: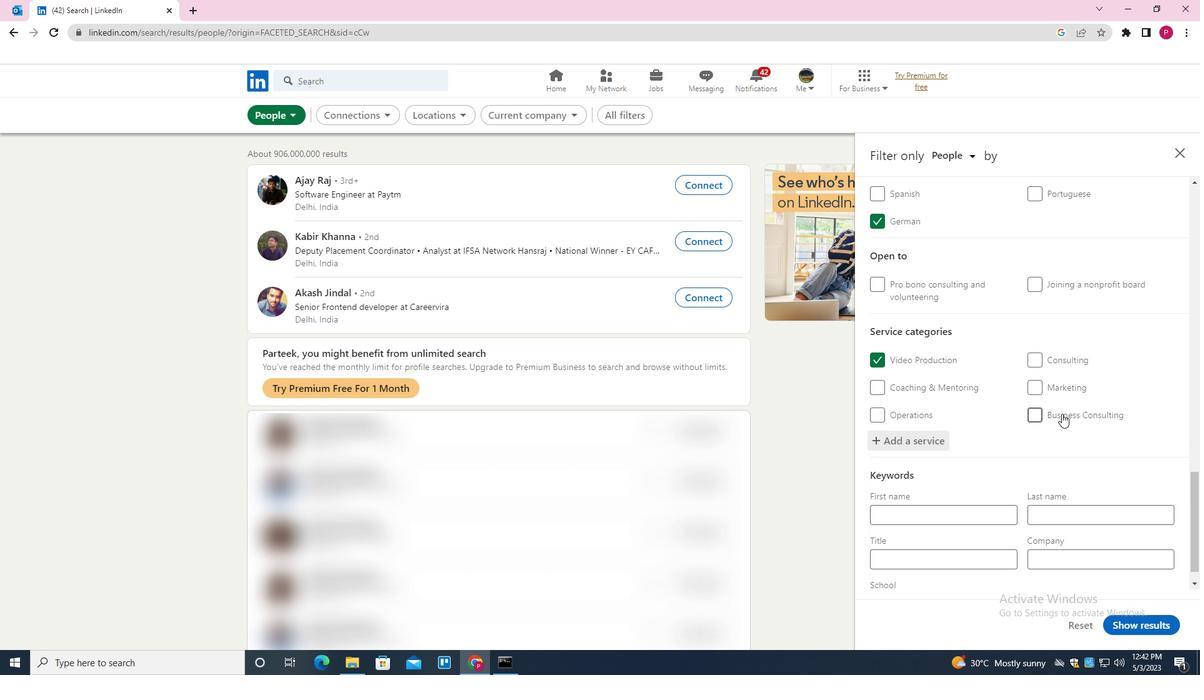
Action: Mouse scrolled (1059, 418) with delta (0, 0)
Screenshot: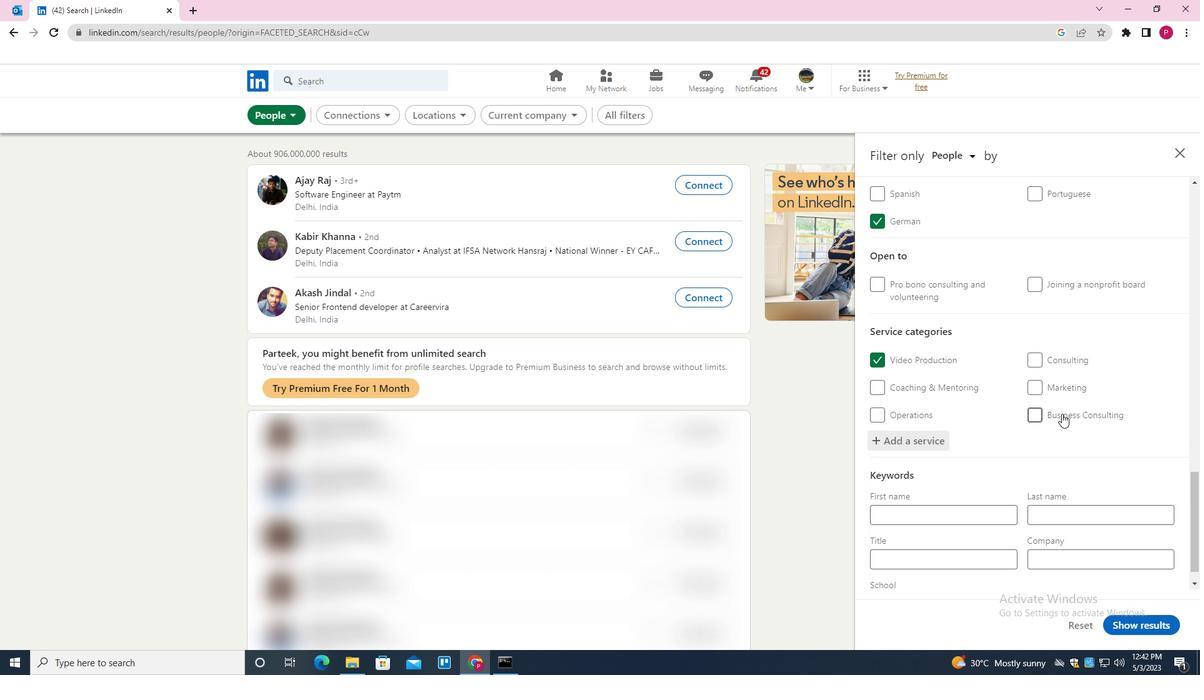 
Action: Mouse moved to (1058, 420)
Screenshot: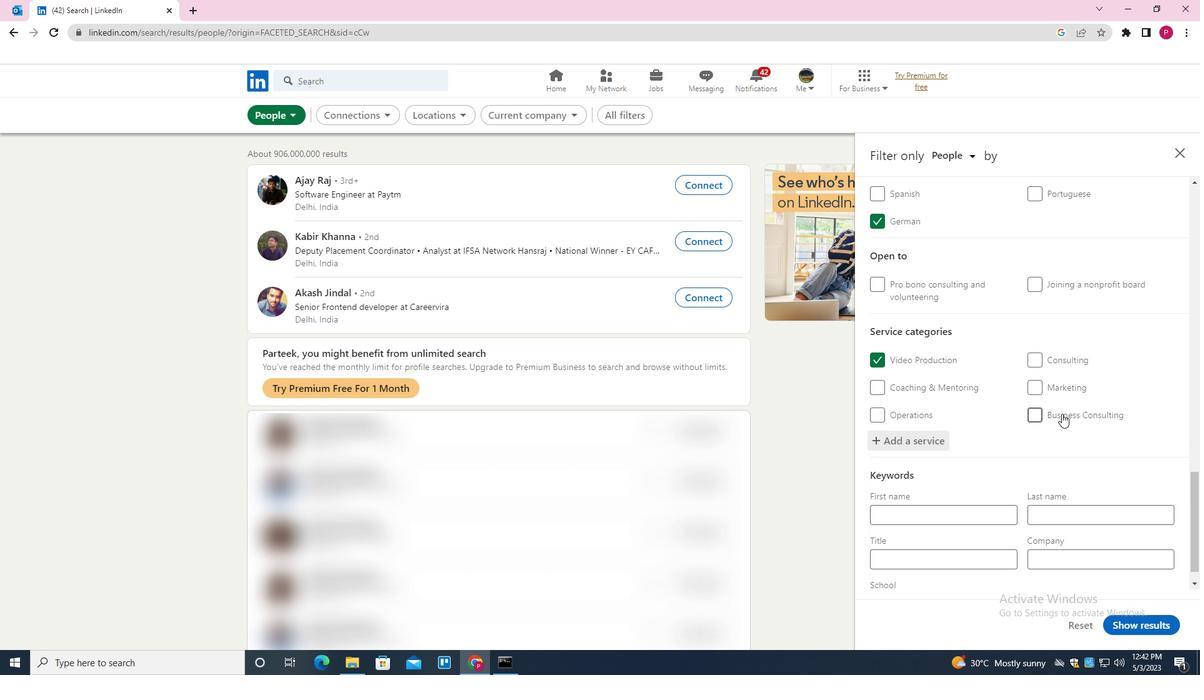 
Action: Mouse scrolled (1058, 419) with delta (0, 0)
Screenshot: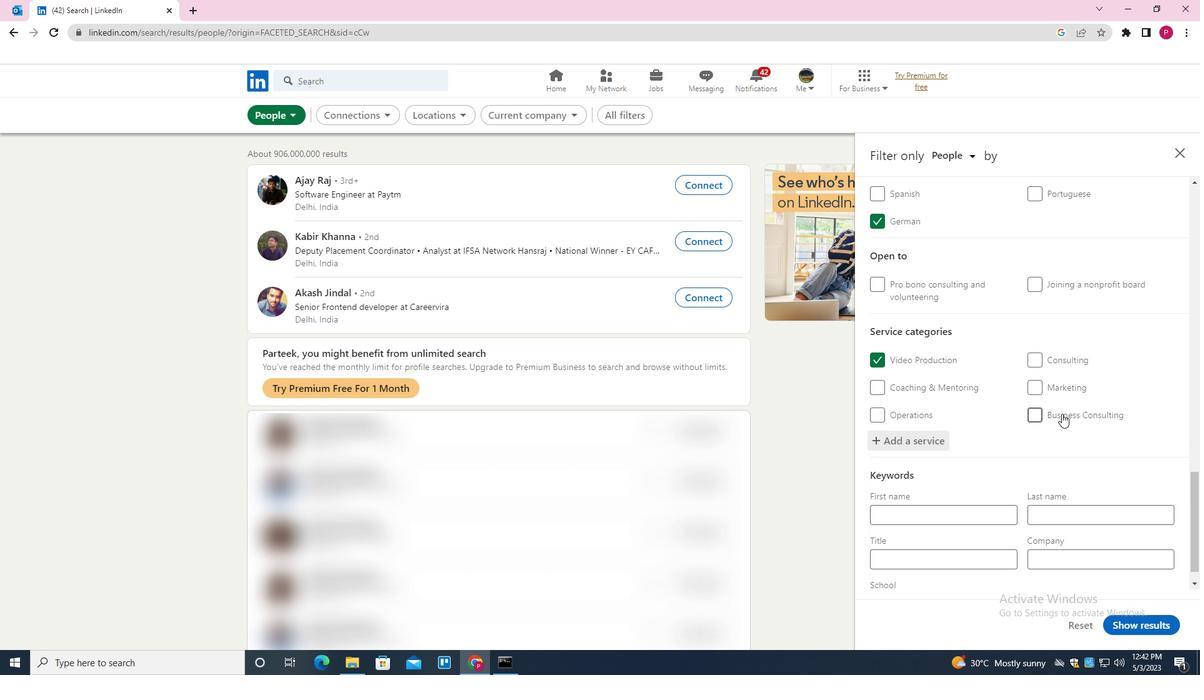 
Action: Mouse moved to (1052, 425)
Screenshot: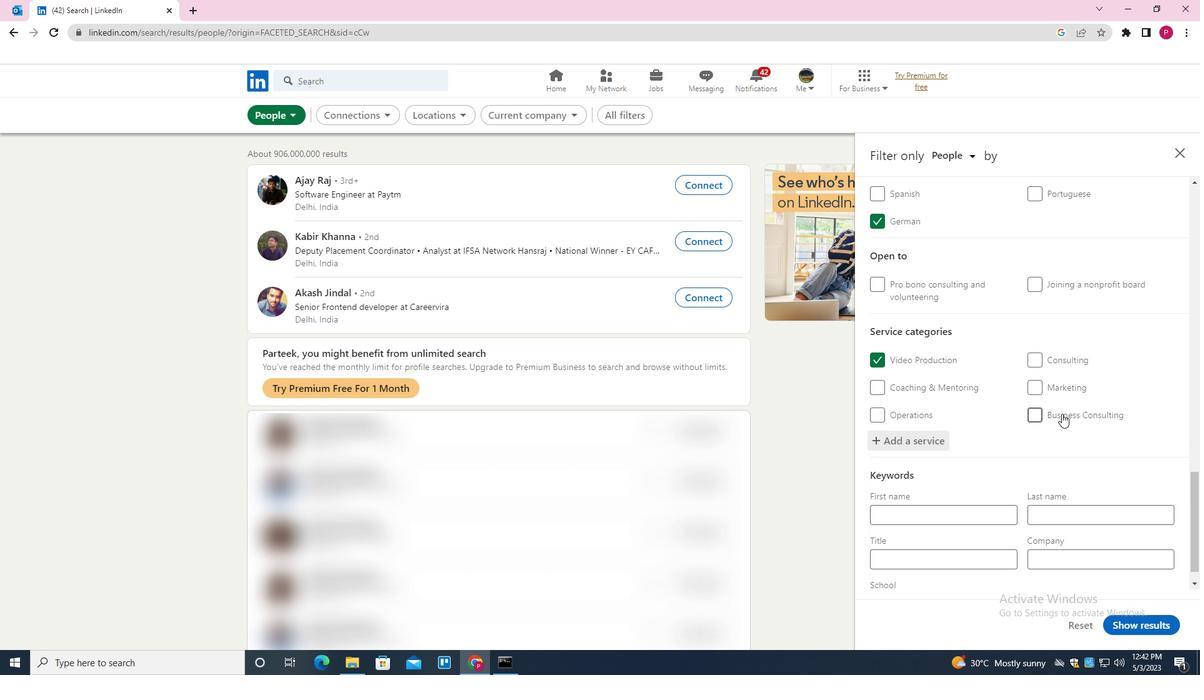 
Action: Mouse scrolled (1052, 424) with delta (0, 0)
Screenshot: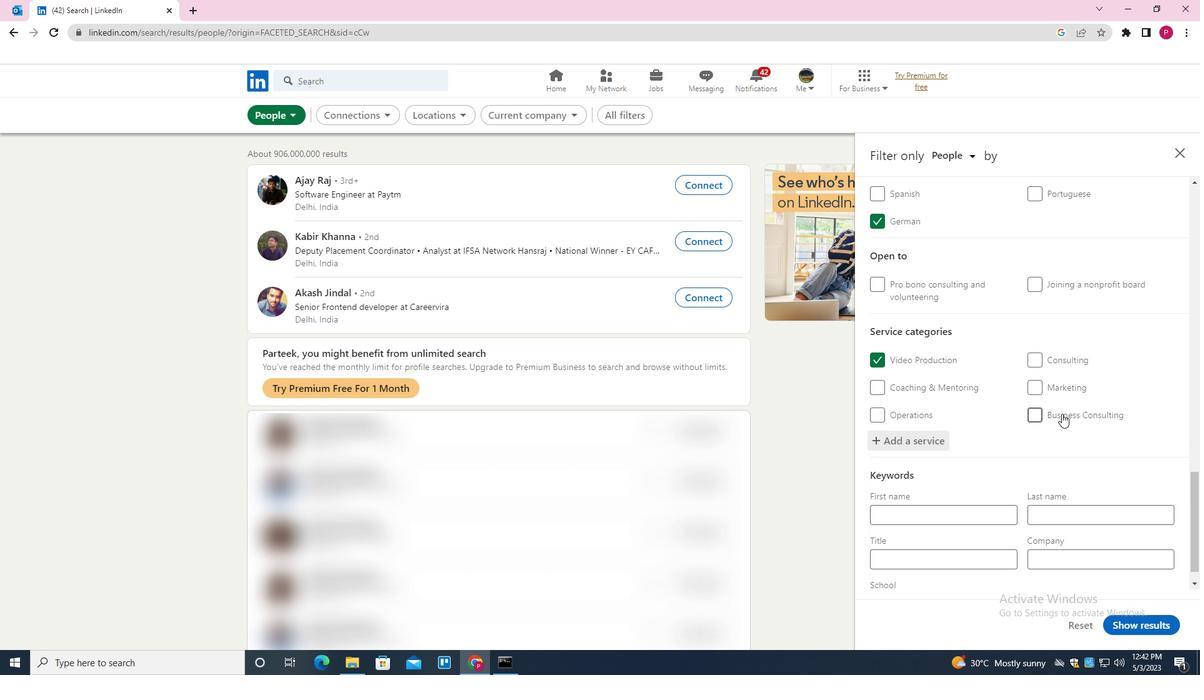 
Action: Mouse moved to (984, 525)
Screenshot: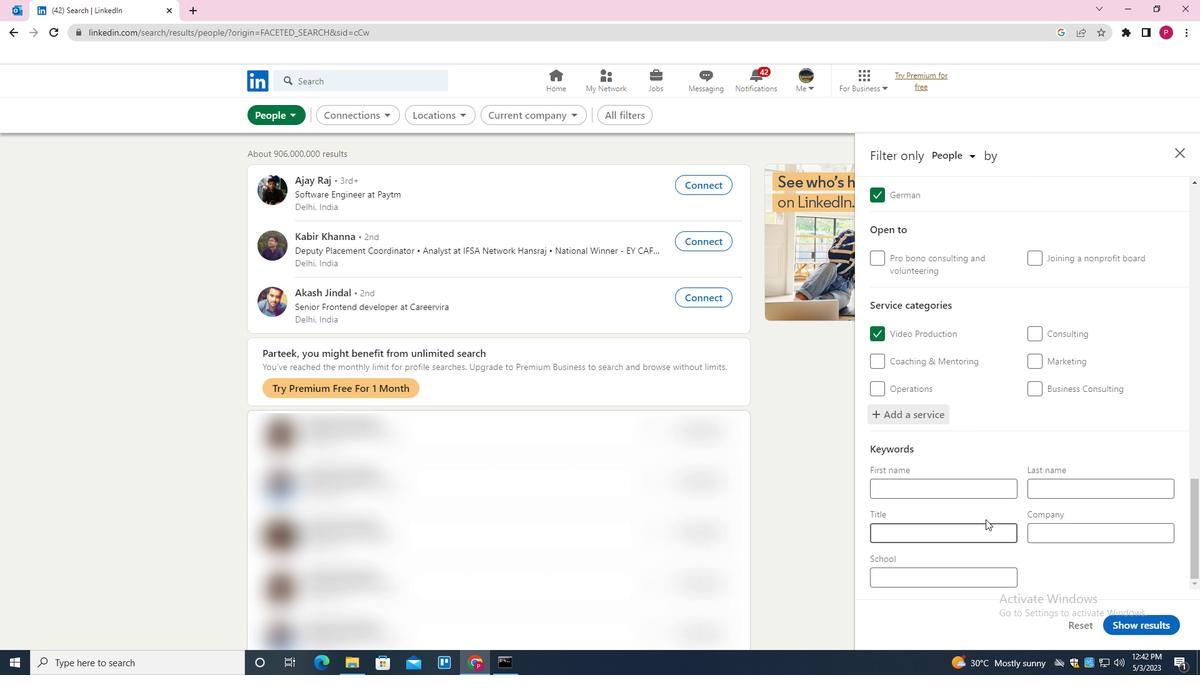
Action: Mouse pressed left at (984, 525)
Screenshot: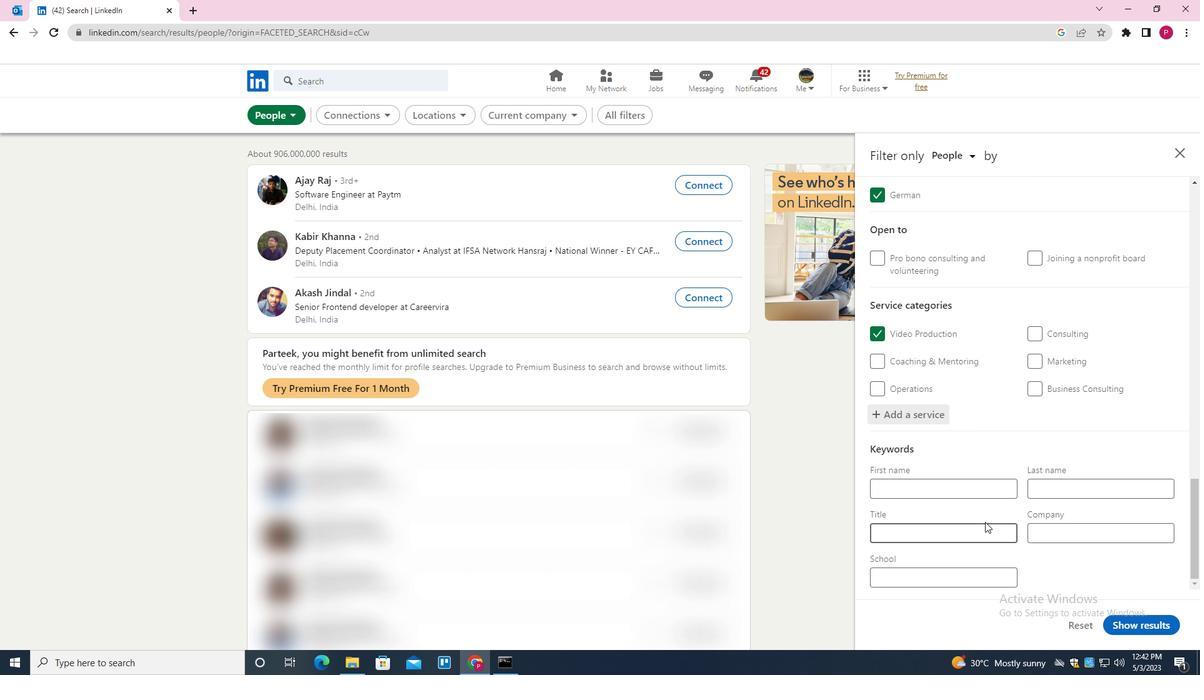 
Action: Mouse moved to (991, 525)
Screenshot: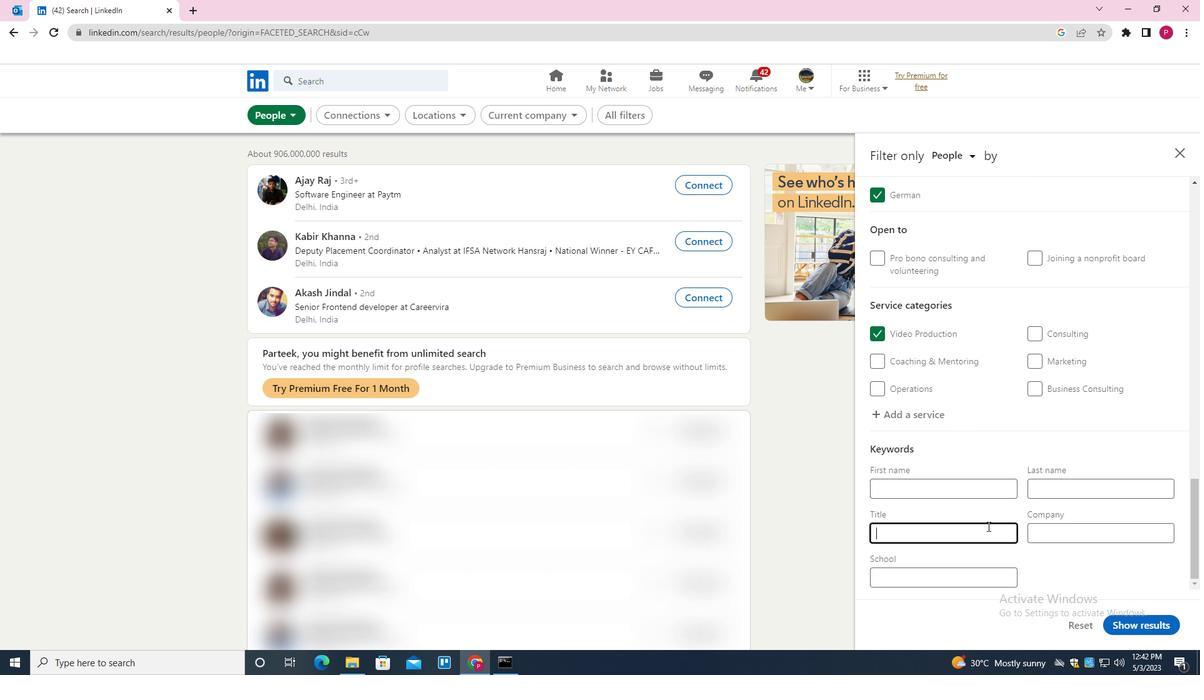 
Action: Key pressed <Key.shift><Key.shift><Key.shift><Key.shift><Key.shift><Key.shift><Key.shift><Key.shift><Key.shift><Key.shift><Key.shift><Key.shift><Key.shift><Key.shift><Key.shift><Key.shift><Key.shift><Key.shift><Key.shift><Key.shift><Key.shift><Key.shift><Key.shift><Key.shift>COSMETOLOGIST
Screenshot: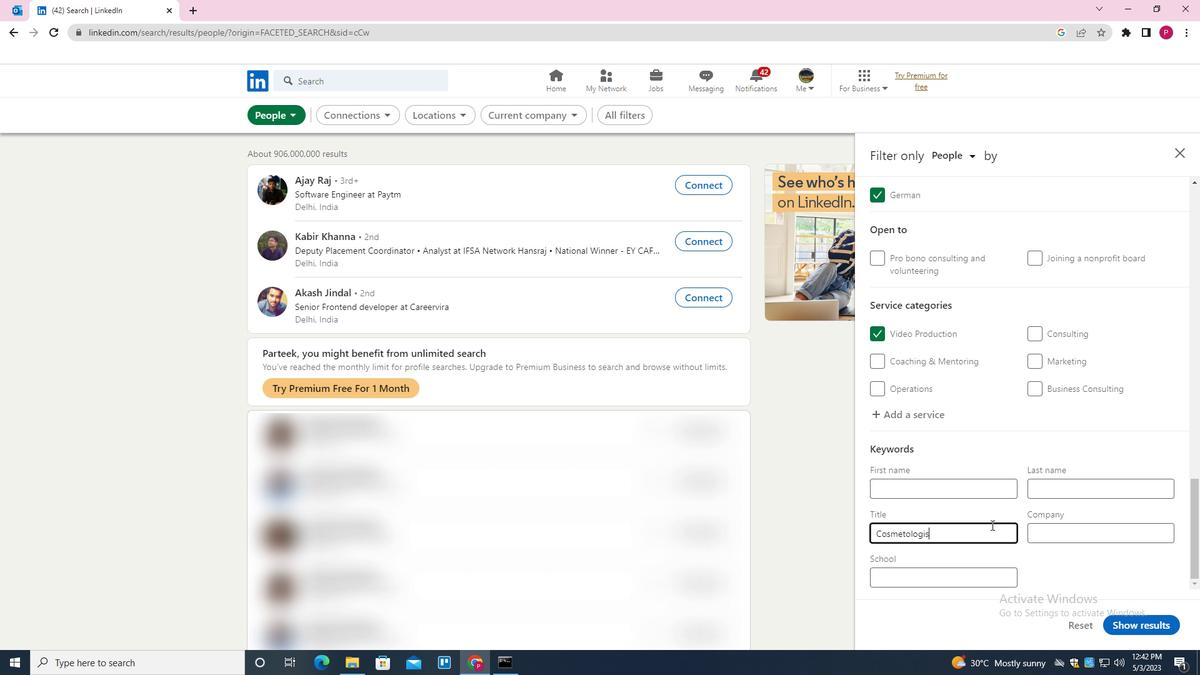 
Action: Mouse moved to (1146, 630)
Screenshot: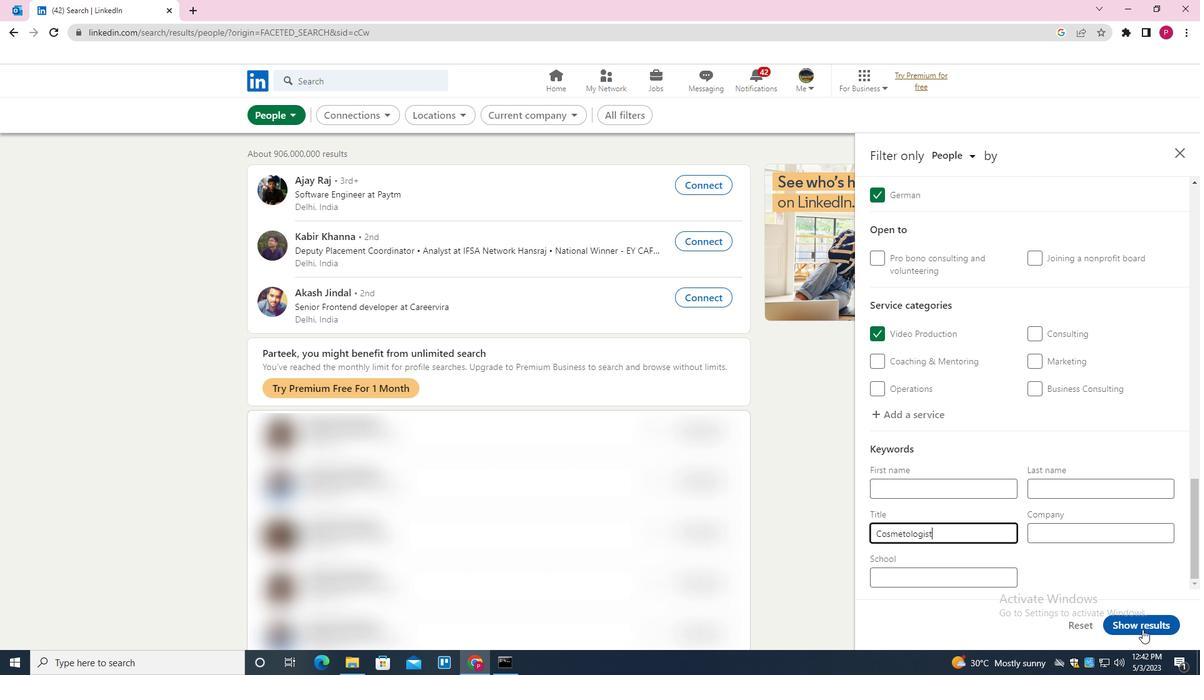 
Action: Mouse pressed left at (1146, 630)
Screenshot: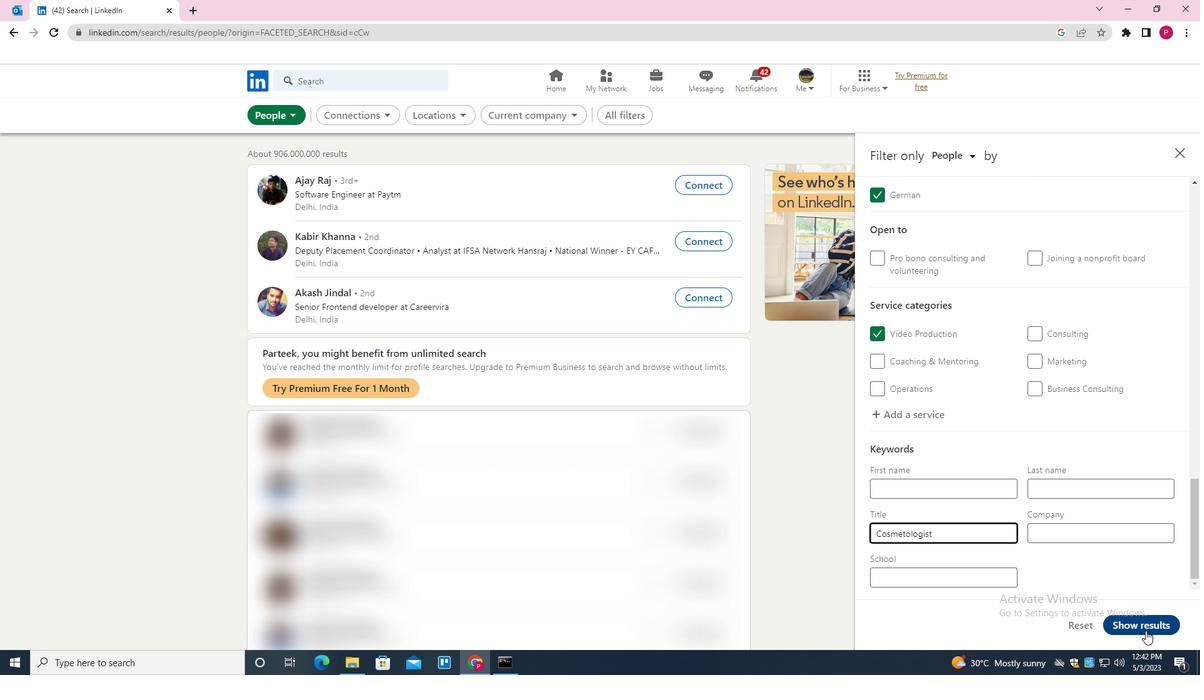 
Action: Mouse moved to (665, 288)
Screenshot: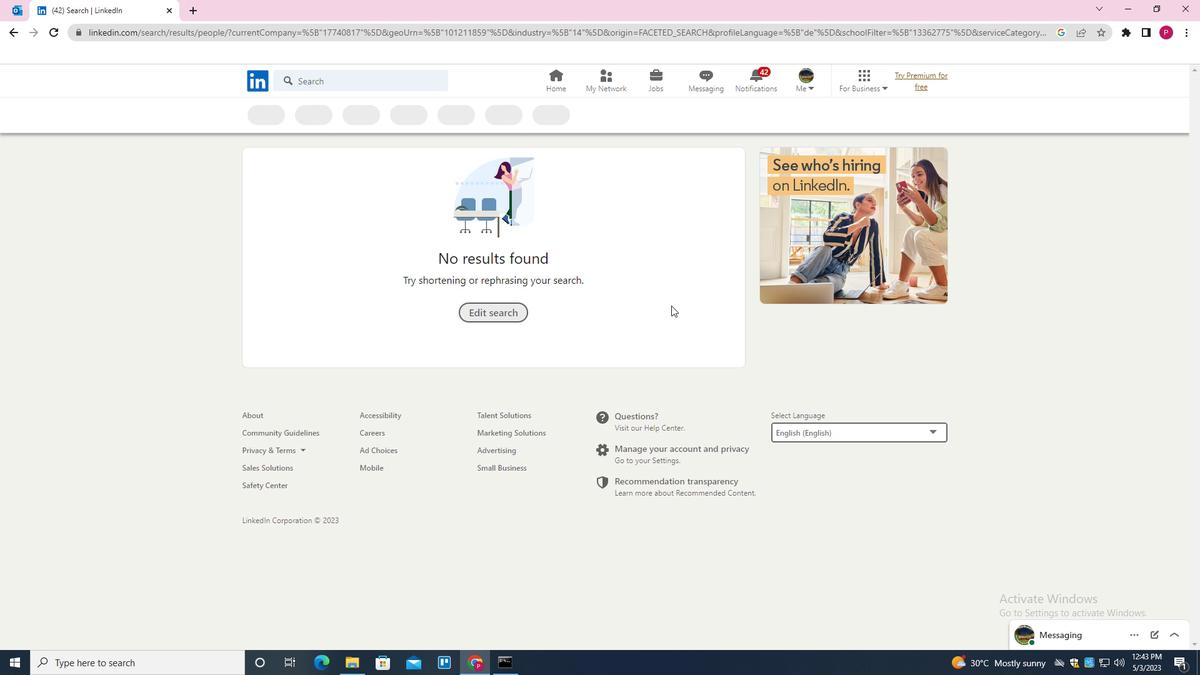 
